 Task: Research Airbnb properties in Catabola, Angola from 8th December, 2023 to 15th December, 2023 for 9 adults. Place can be shared room with 5 bedrooms having 9 beds and 5 bathrooms. Property type can be flat. Amenities needed are: wifi, air conditioning, TV, pool, gym, breakfast. Booking option can be shelf check-in. Look for 3 properties as per requirement.
Action: Mouse moved to (559, 82)
Screenshot: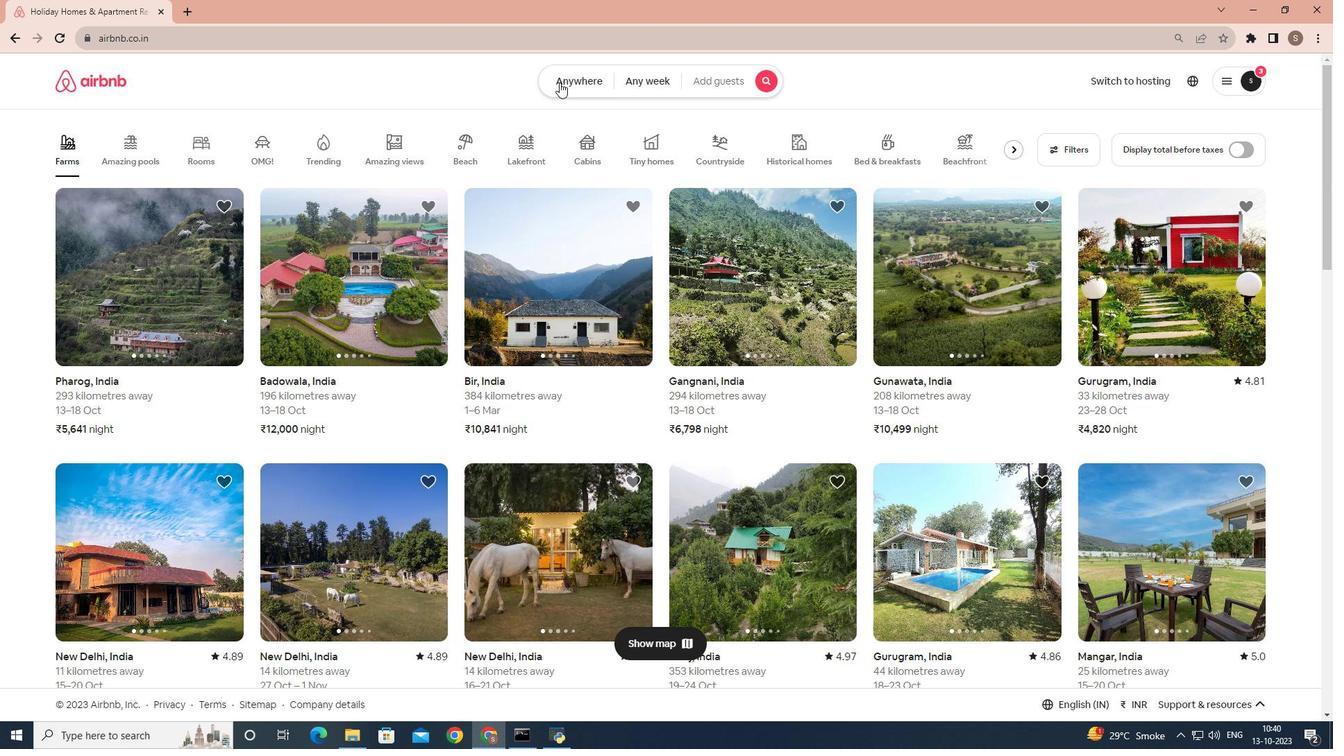 
Action: Mouse pressed left at (559, 82)
Screenshot: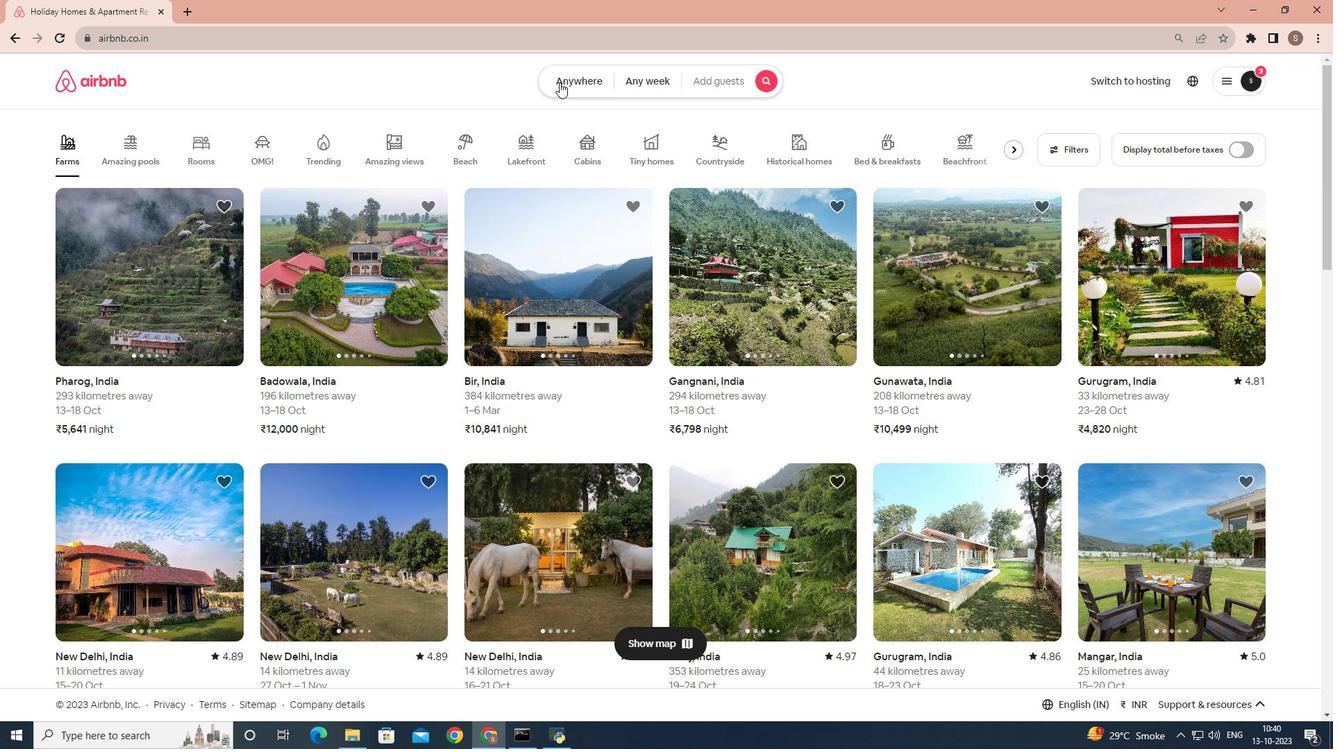 
Action: Mouse moved to (472, 139)
Screenshot: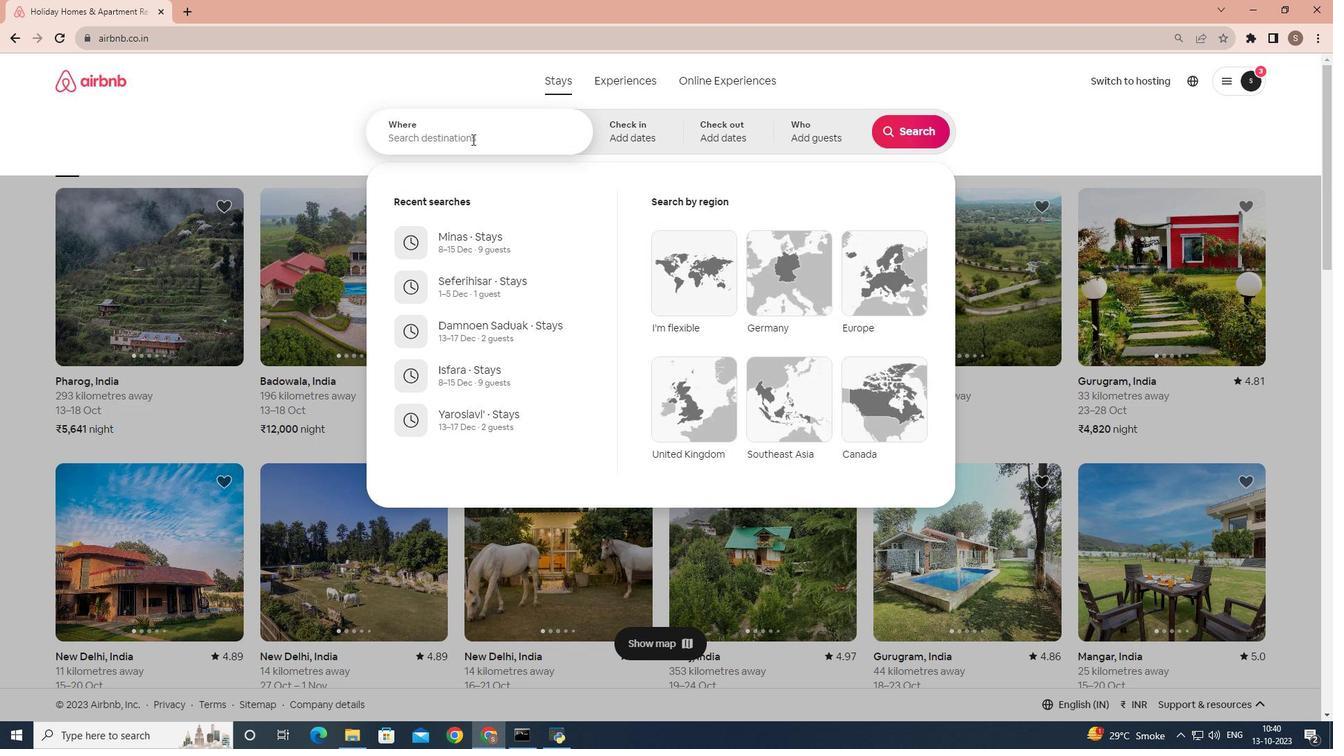 
Action: Mouse pressed left at (472, 139)
Screenshot: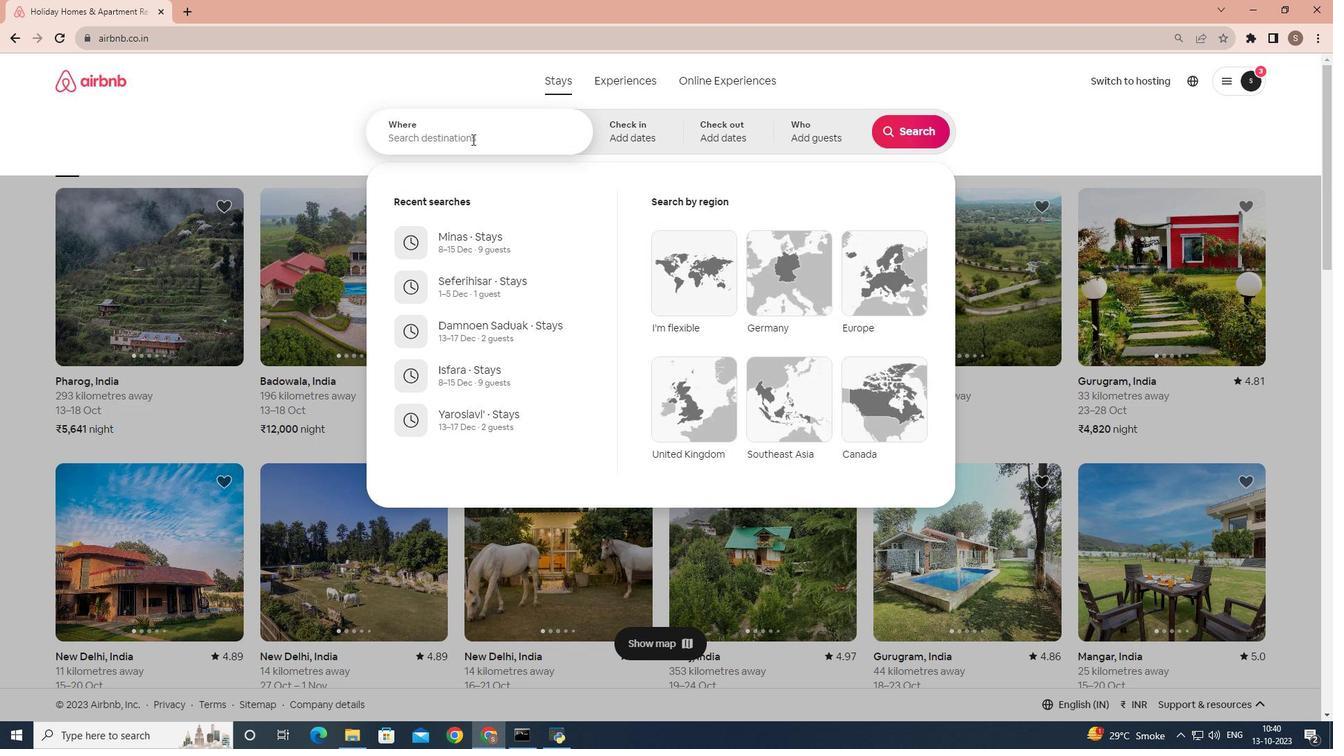 
Action: Key pressed <Key.shift>Catabola,<Key.space><Key.shift>Angola
Screenshot: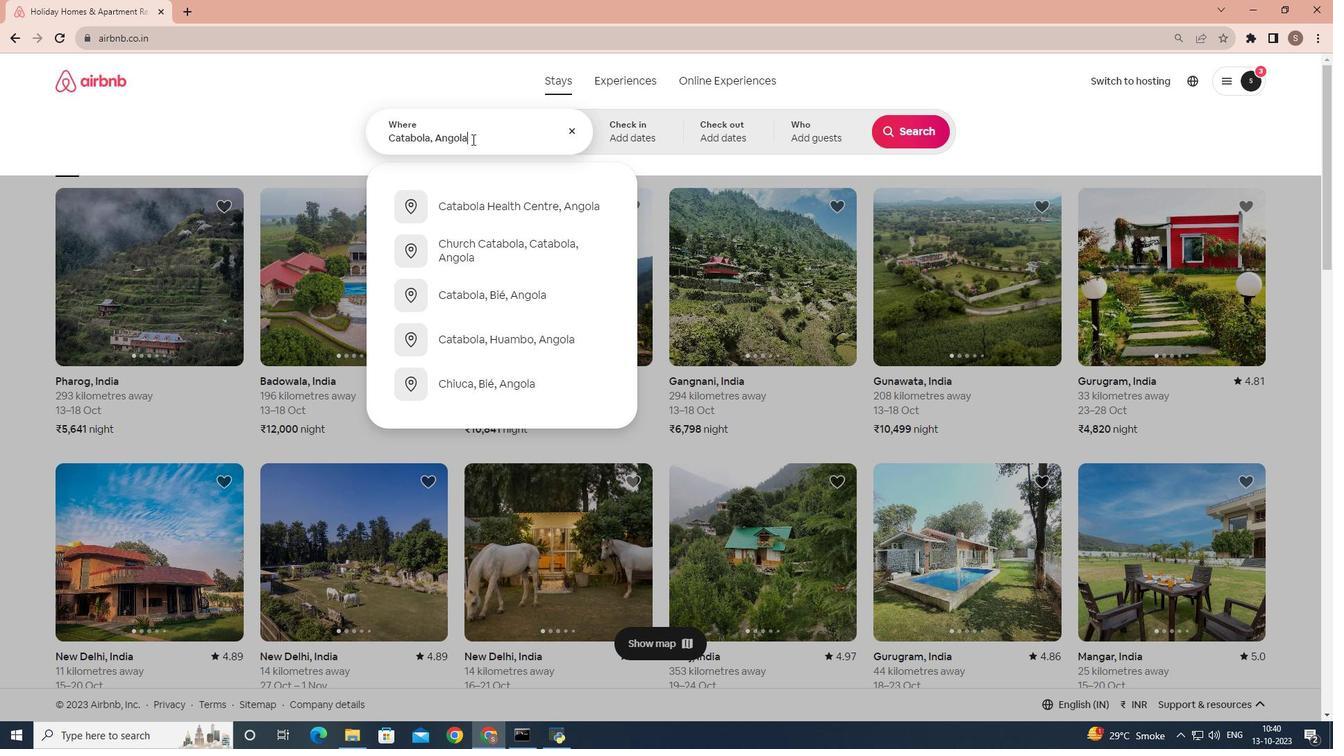
Action: Mouse moved to (633, 133)
Screenshot: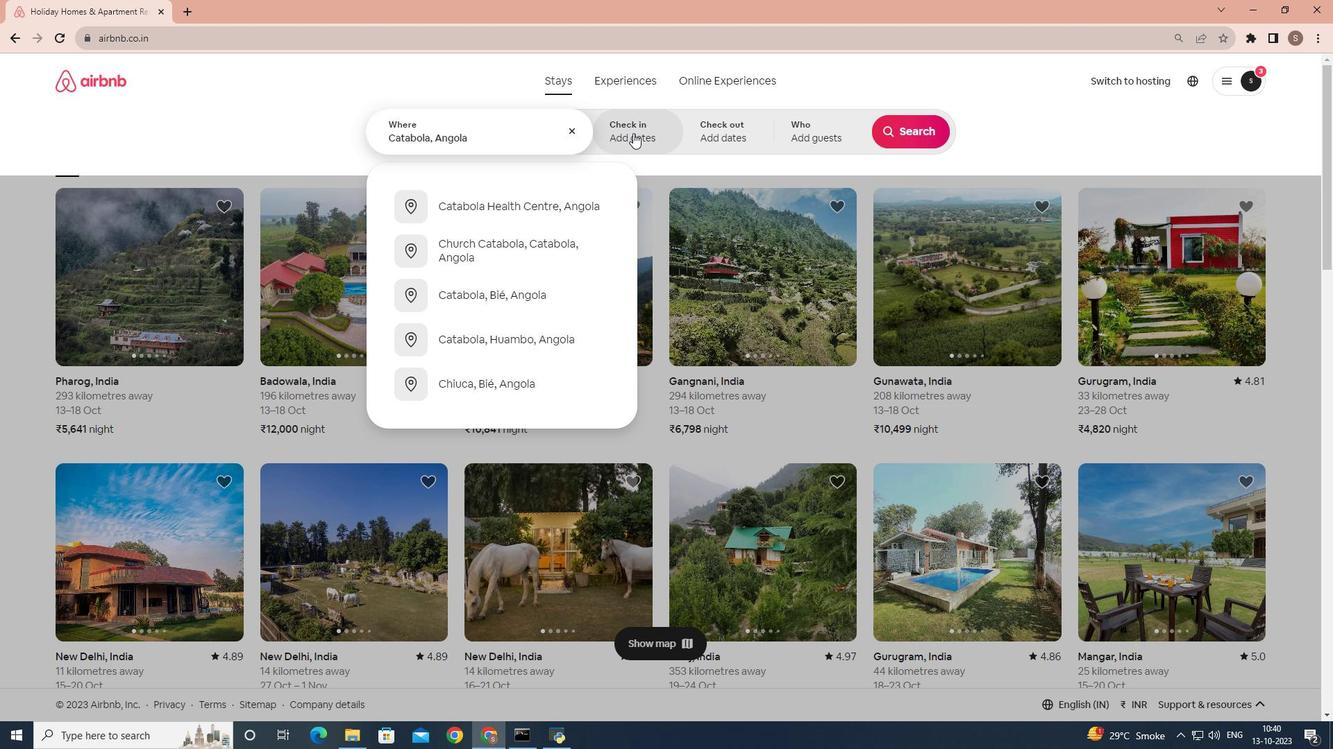 
Action: Mouse pressed left at (633, 133)
Screenshot: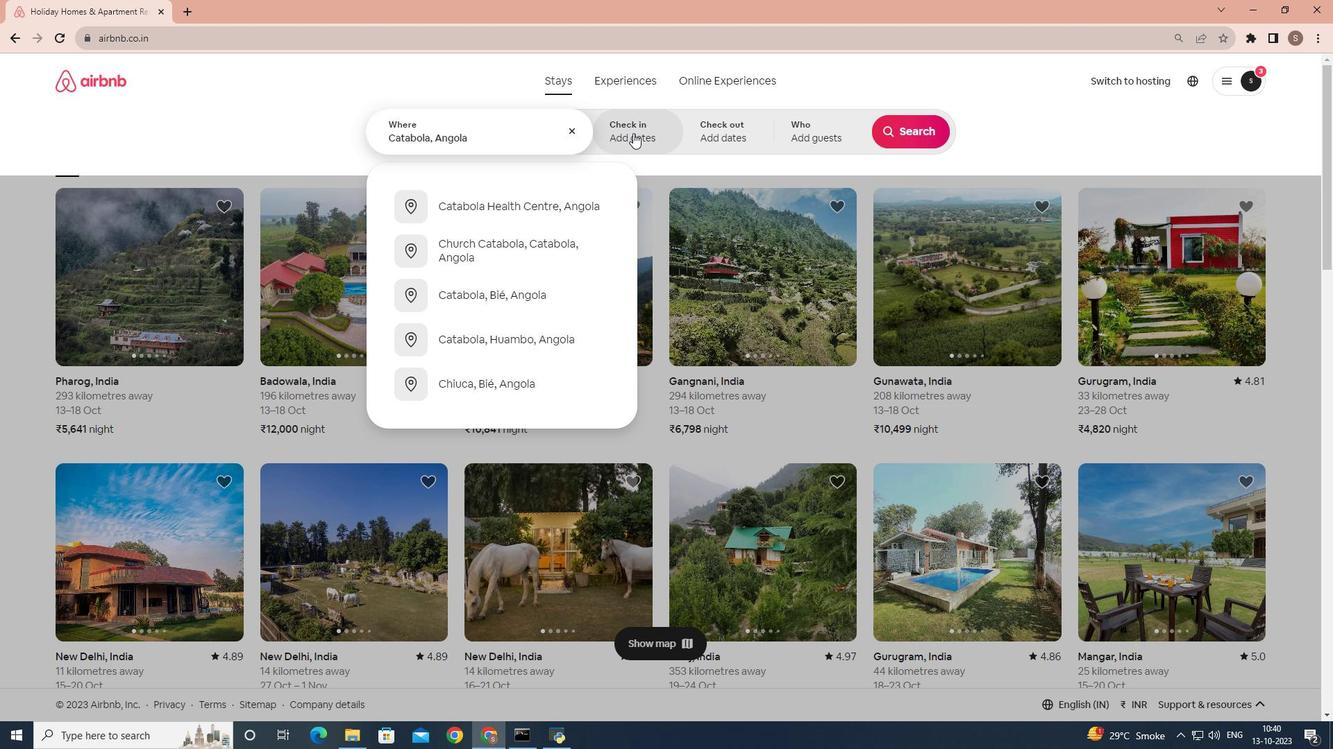 
Action: Mouse moved to (908, 238)
Screenshot: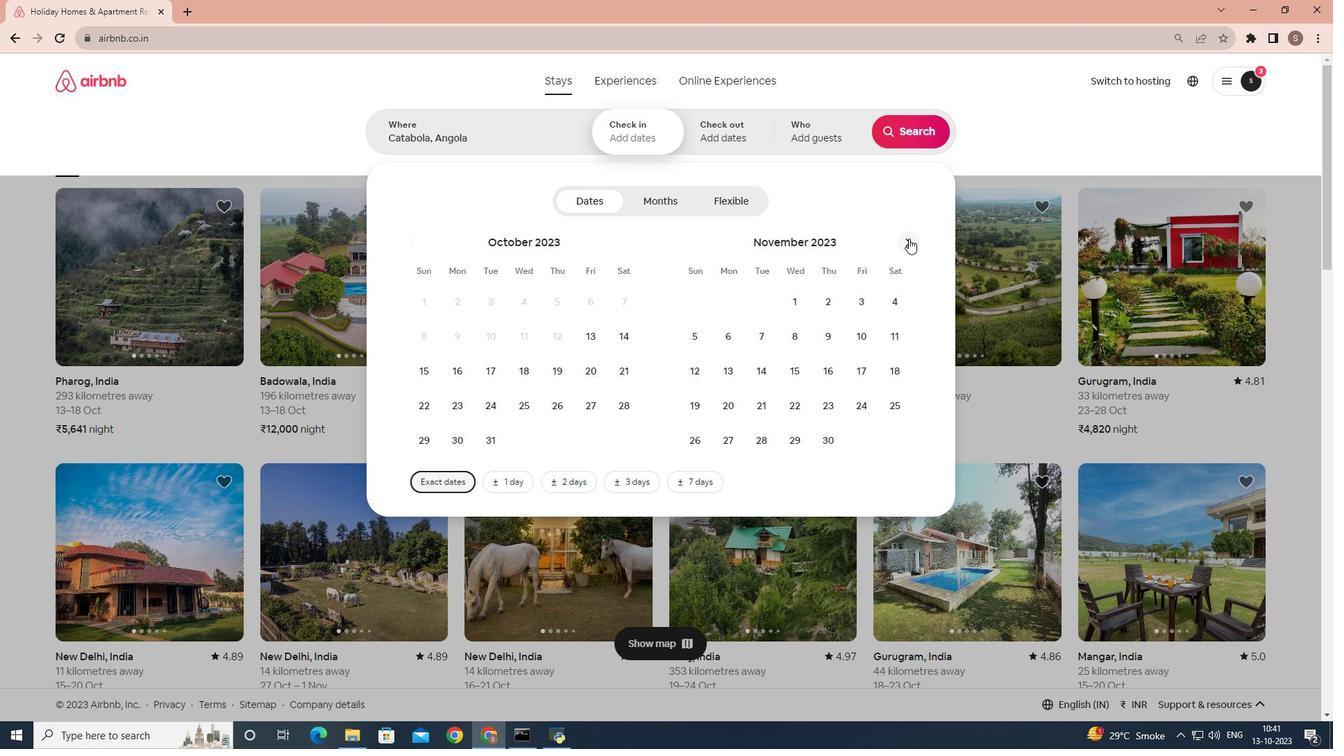 
Action: Mouse pressed left at (908, 238)
Screenshot: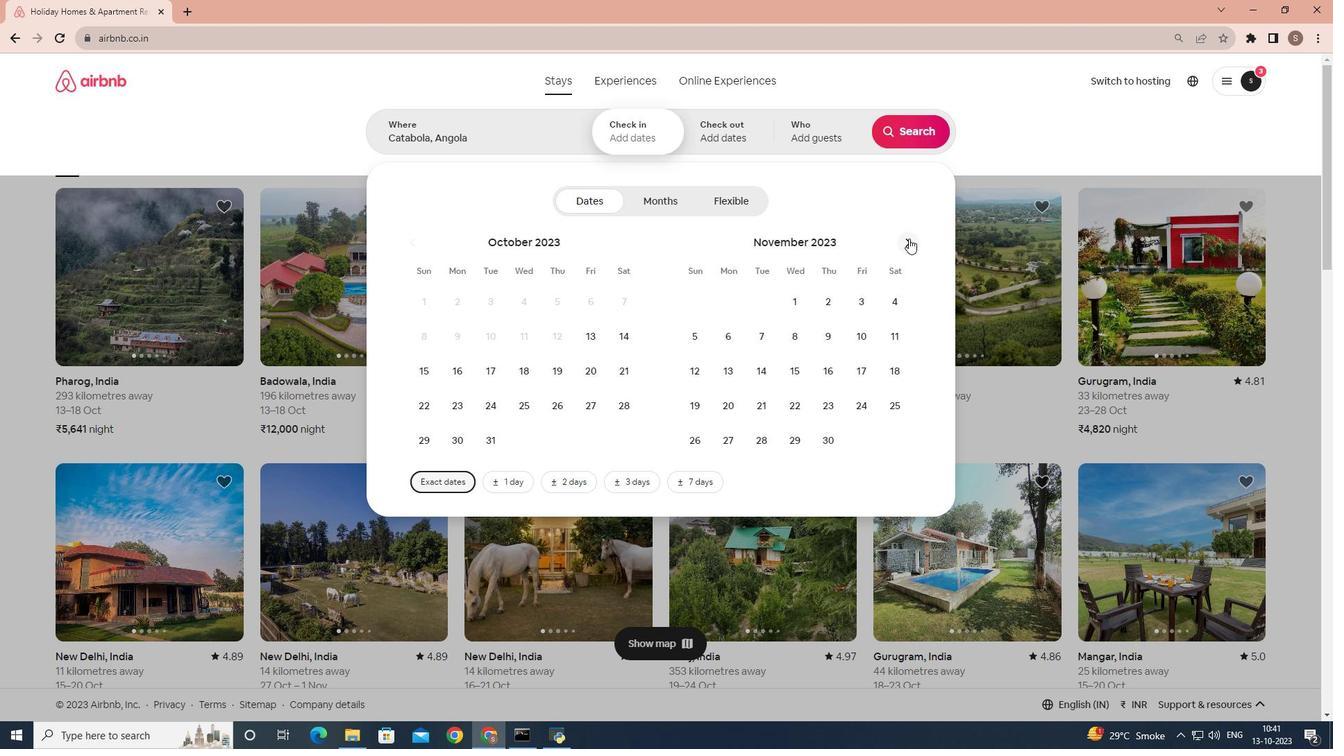 
Action: Mouse moved to (849, 336)
Screenshot: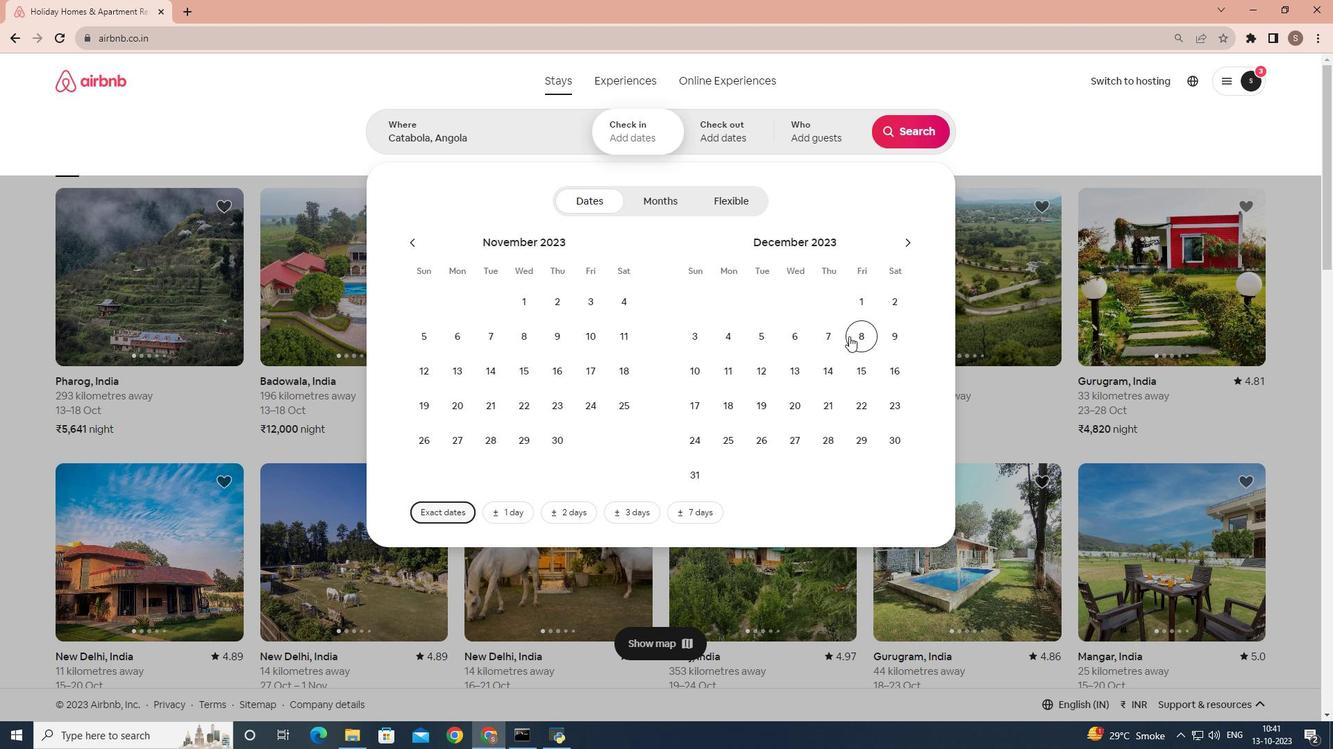 
Action: Mouse pressed left at (849, 336)
Screenshot: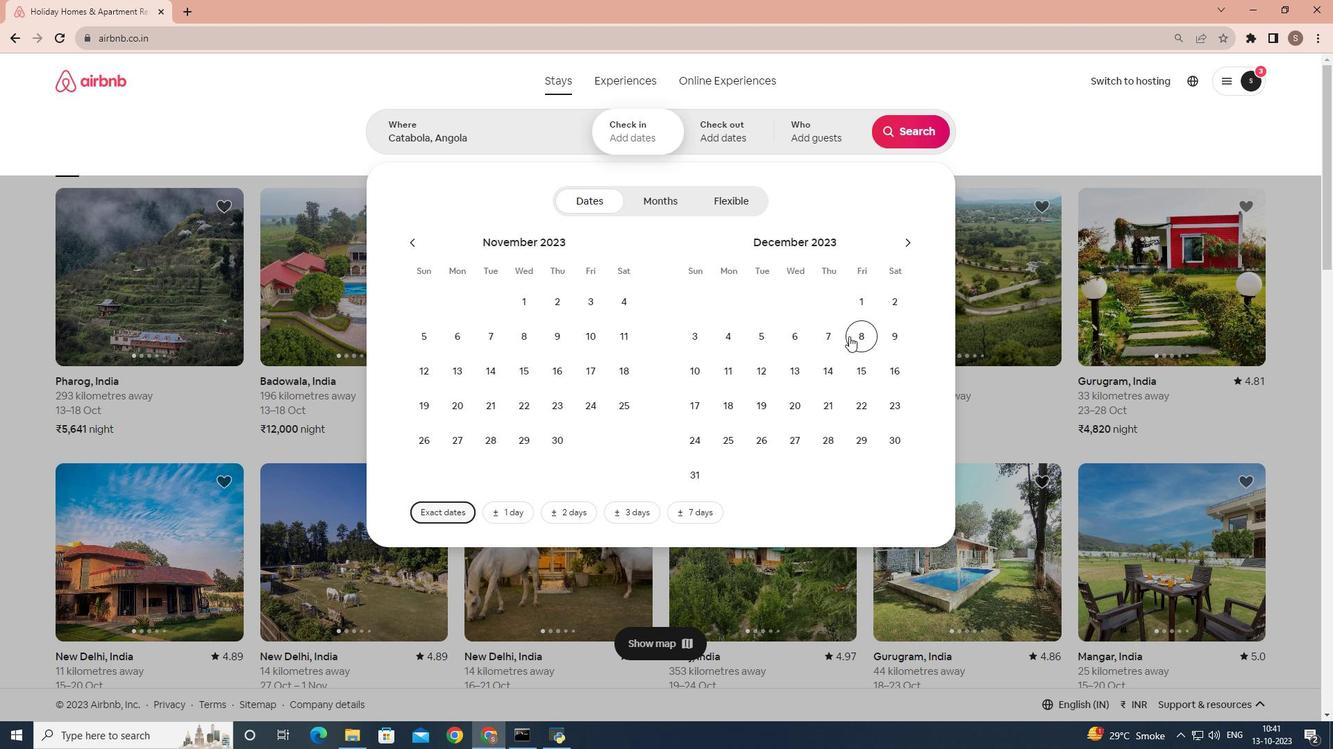 
Action: Mouse moved to (853, 372)
Screenshot: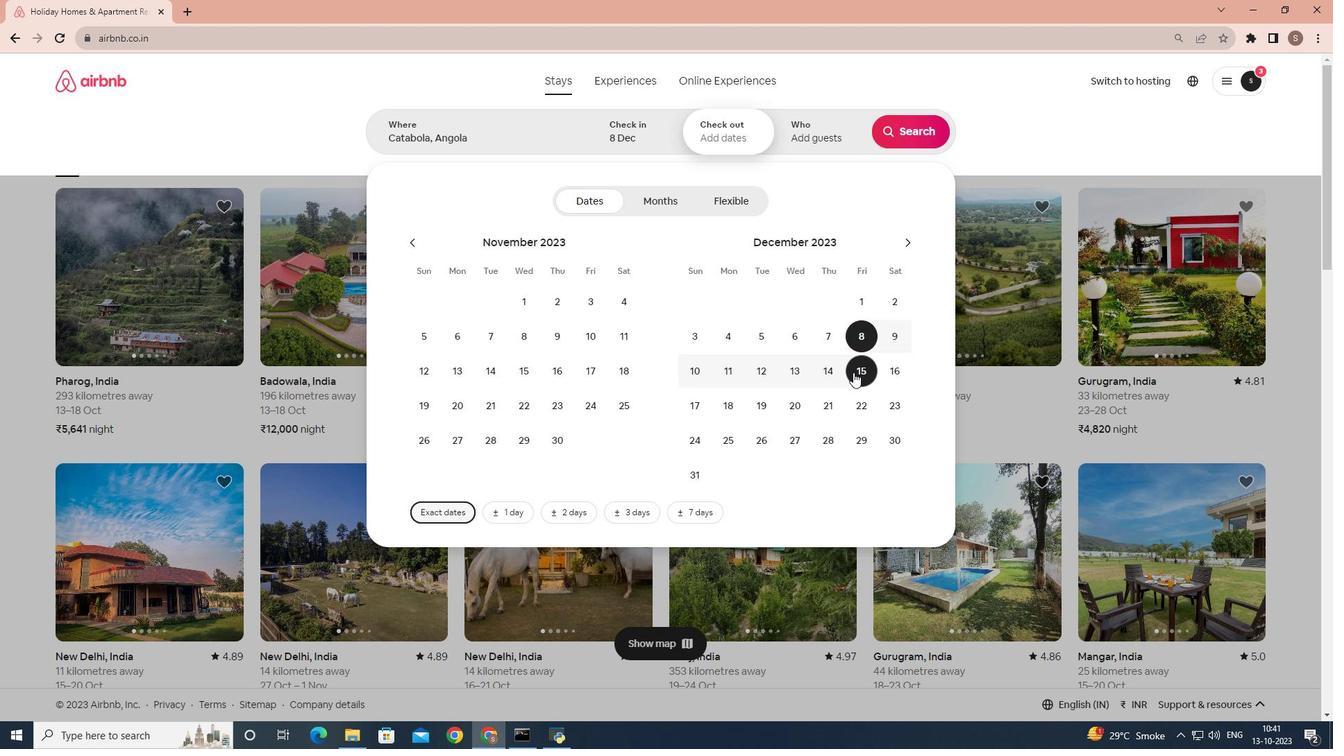 
Action: Mouse pressed left at (853, 372)
Screenshot: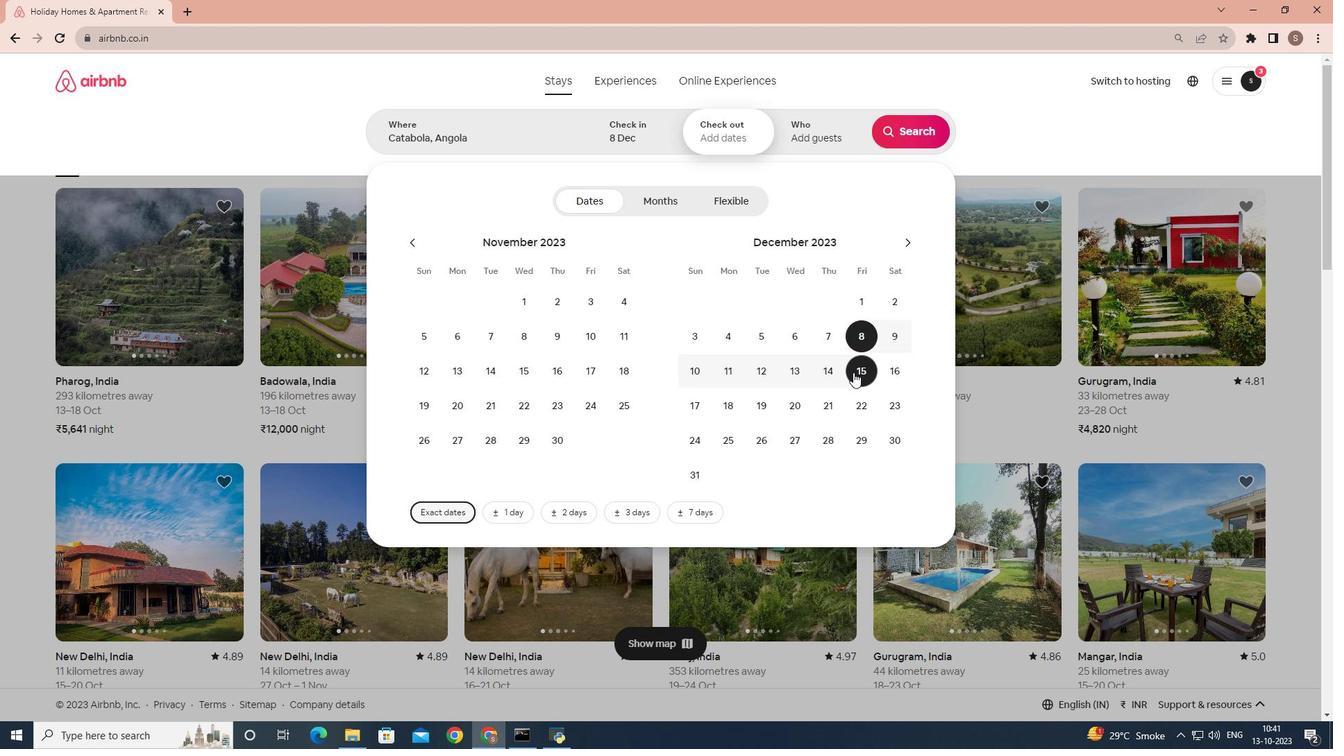 
Action: Mouse moved to (801, 145)
Screenshot: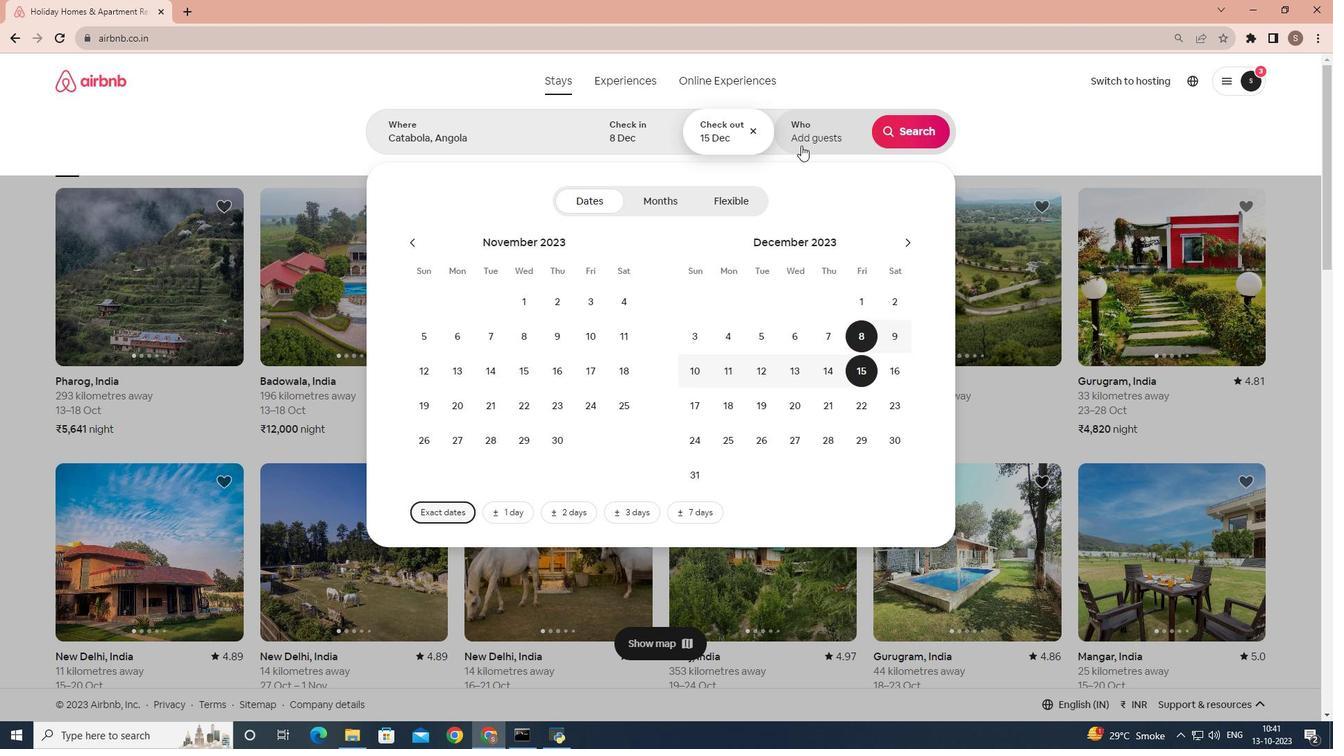 
Action: Mouse pressed left at (801, 145)
Screenshot: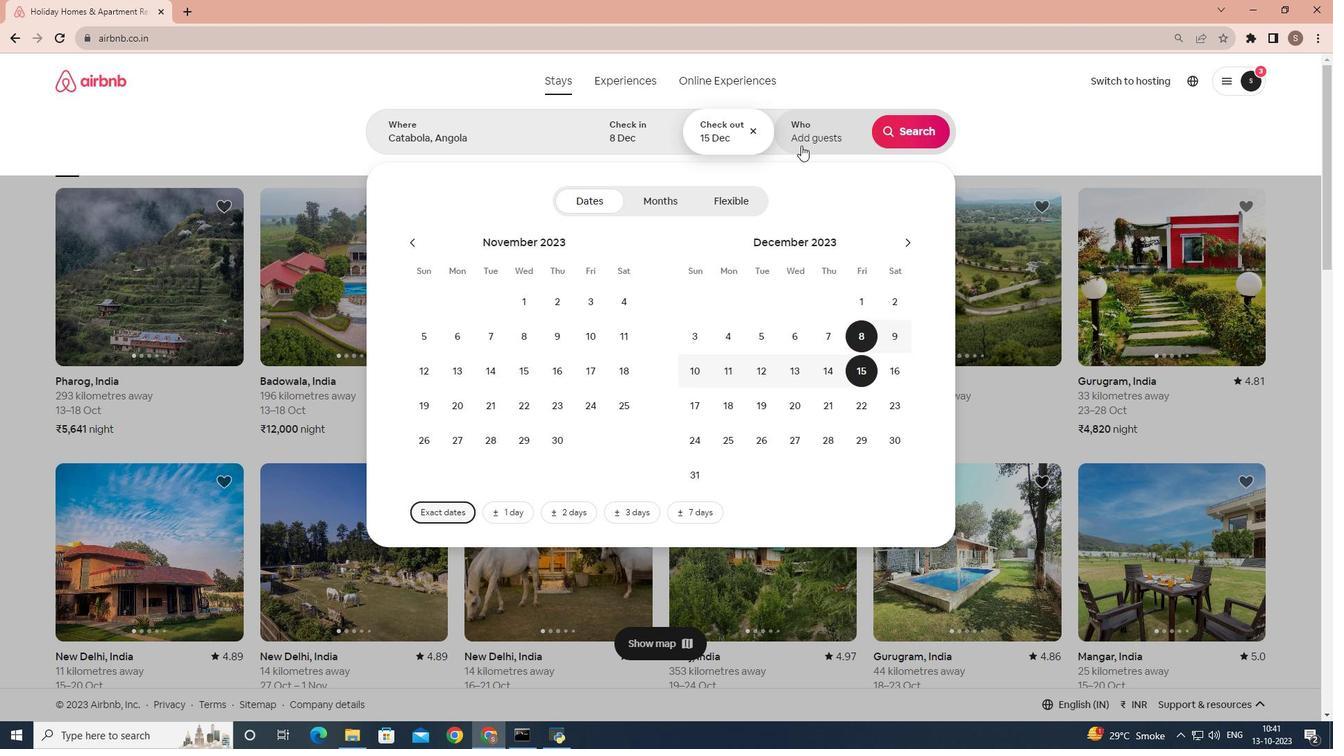 
Action: Mouse moved to (915, 207)
Screenshot: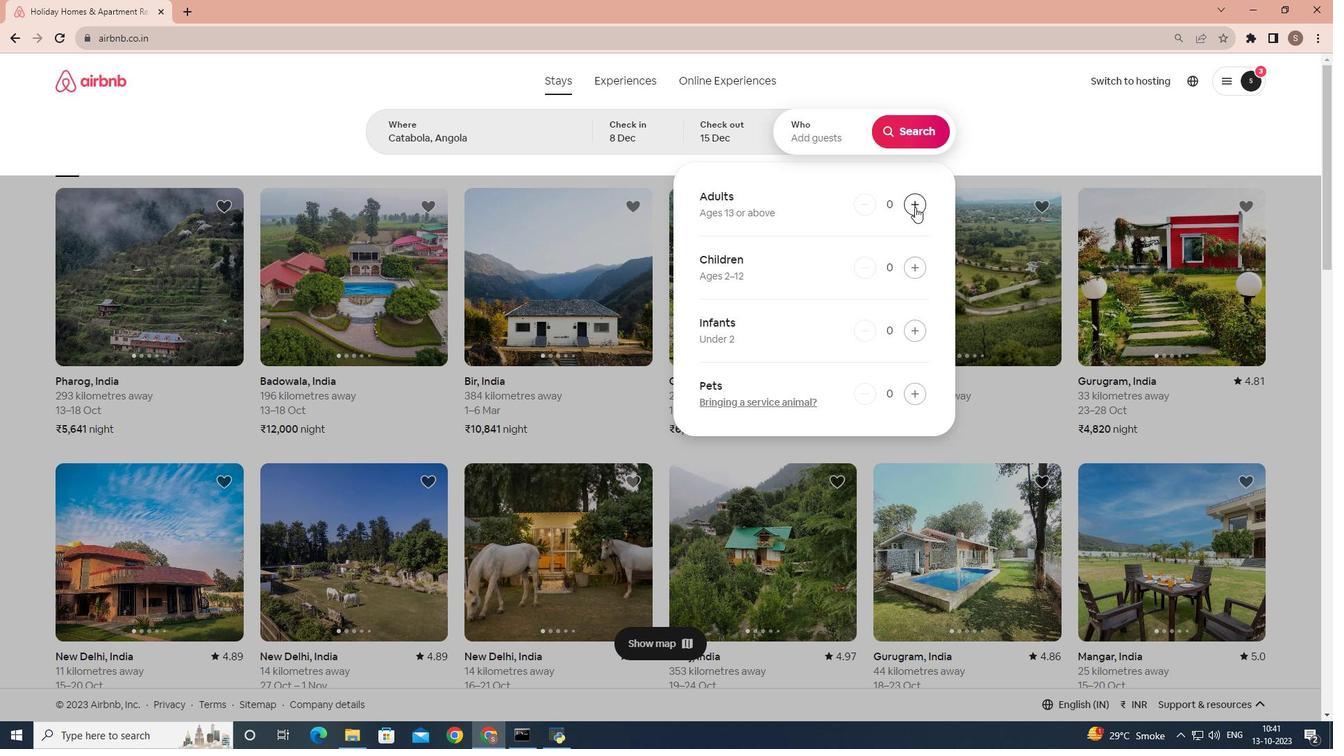 
Action: Mouse pressed left at (915, 207)
Screenshot: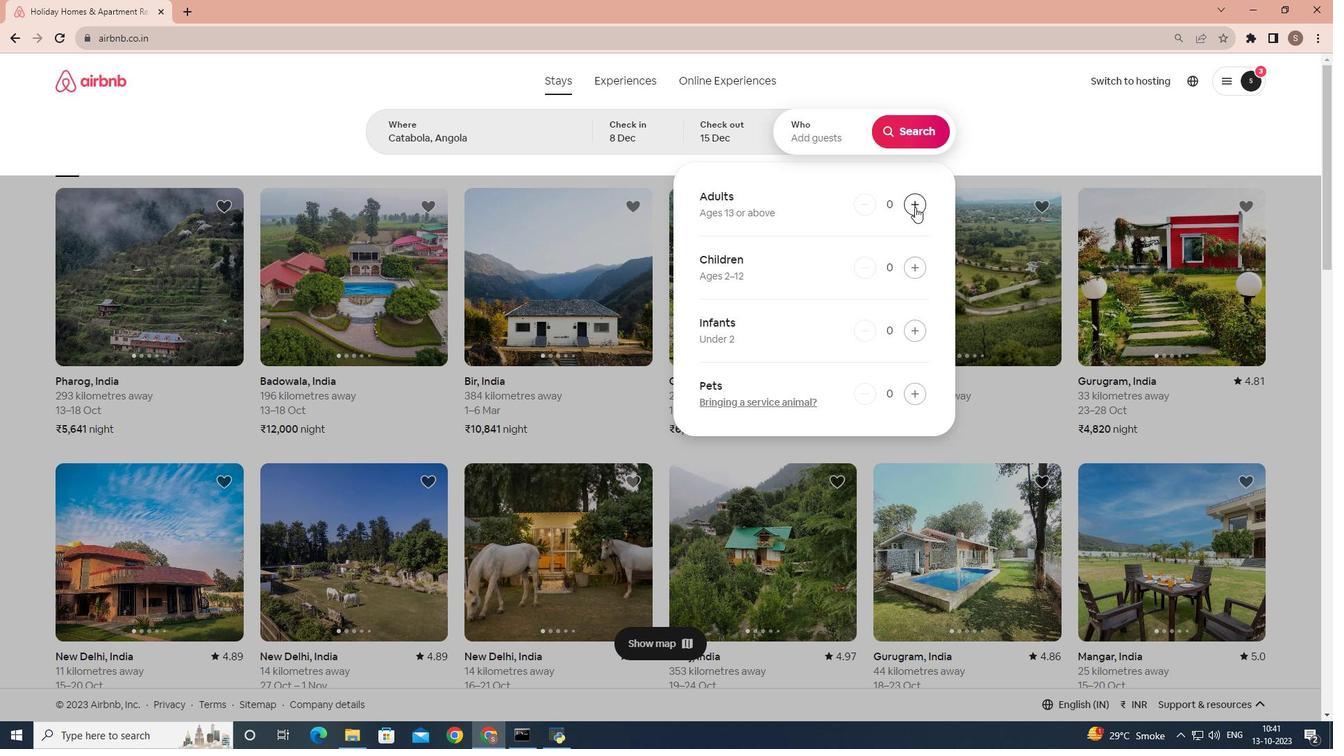 
Action: Mouse pressed left at (915, 207)
Screenshot: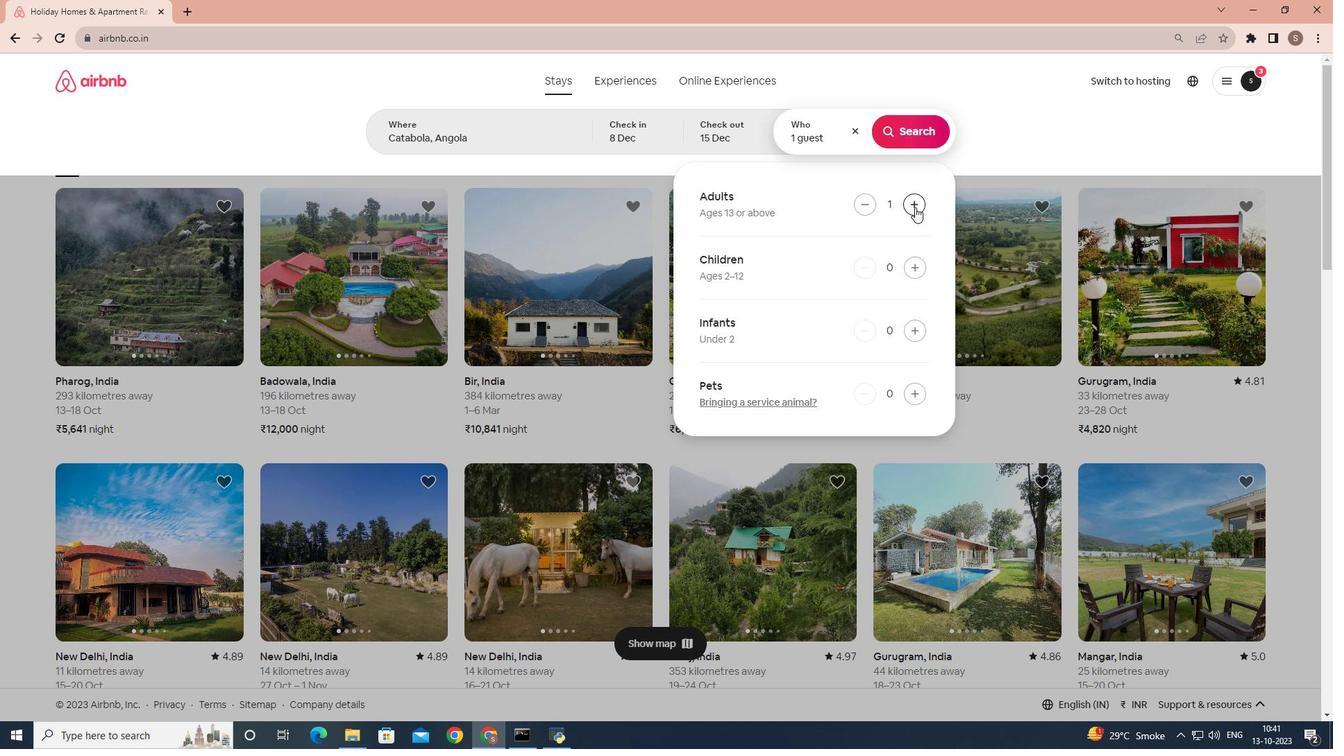 
Action: Mouse pressed left at (915, 207)
Screenshot: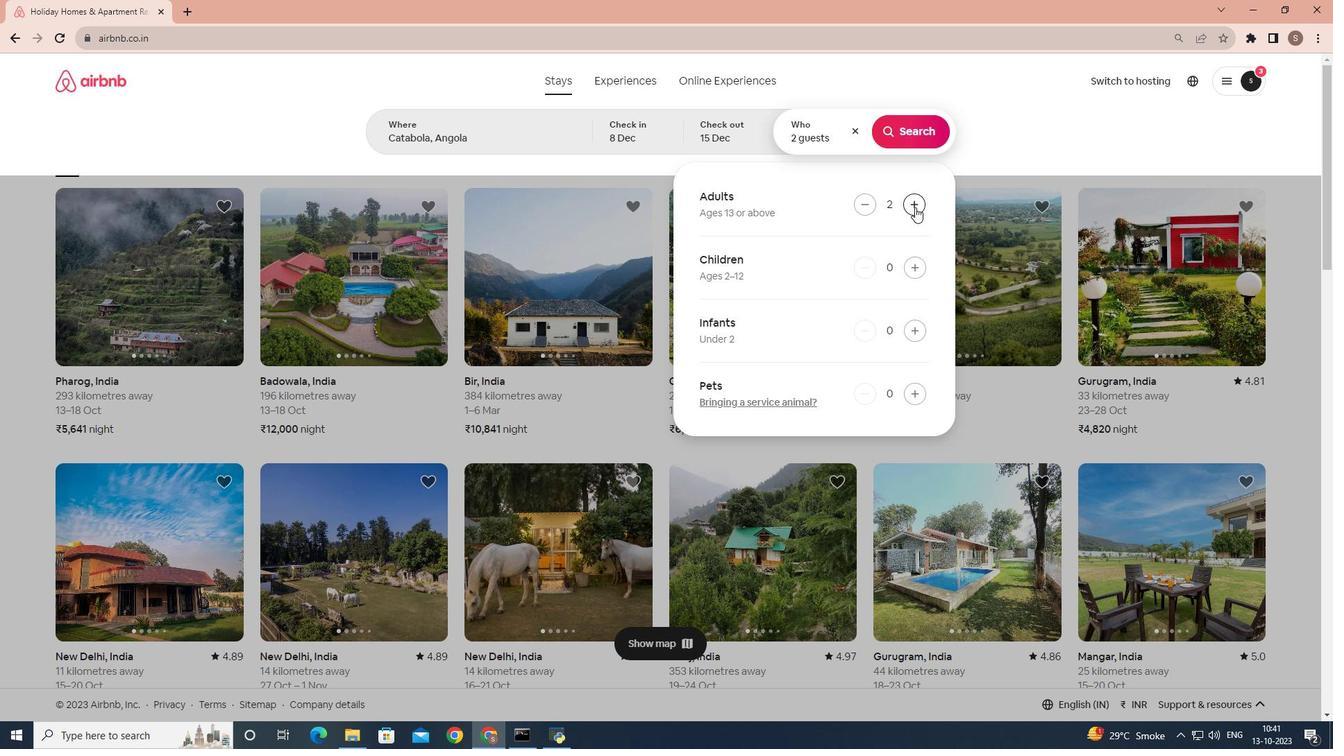 
Action: Mouse pressed left at (915, 207)
Screenshot: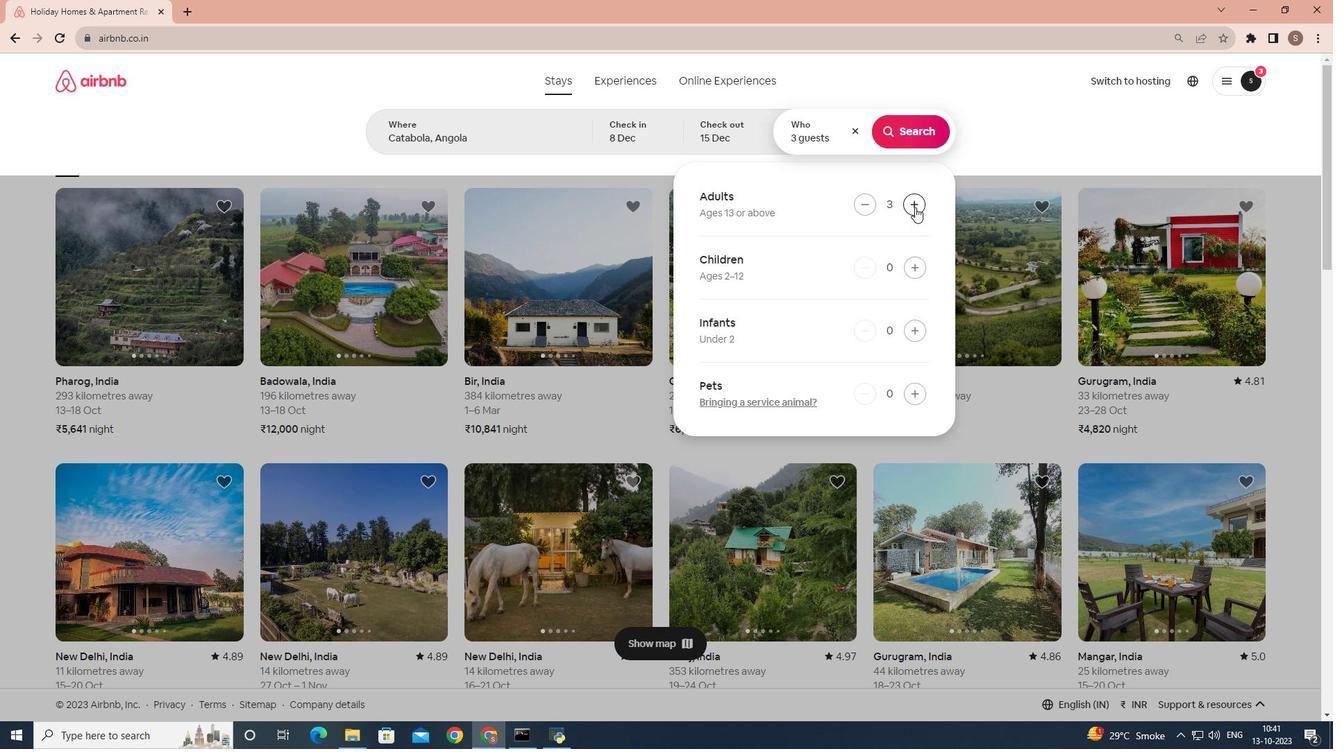 
Action: Mouse pressed left at (915, 207)
Screenshot: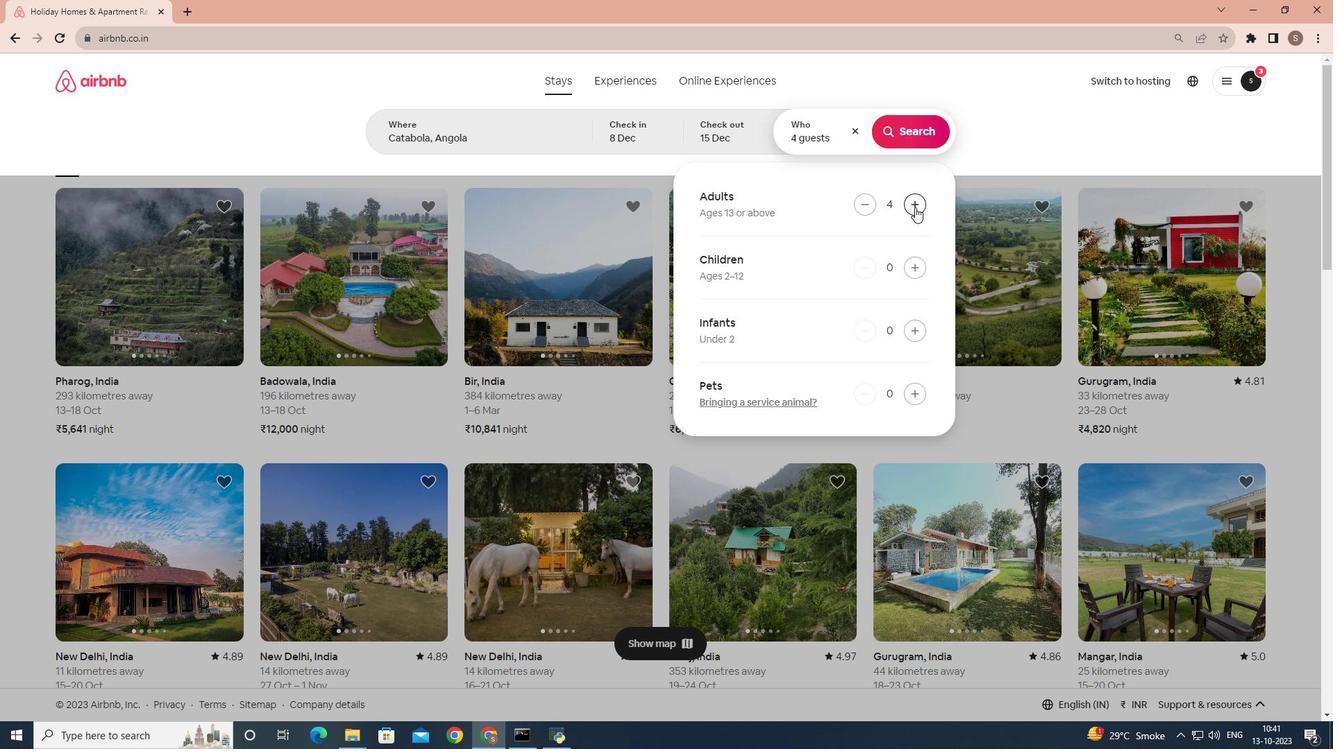 
Action: Mouse pressed left at (915, 207)
Screenshot: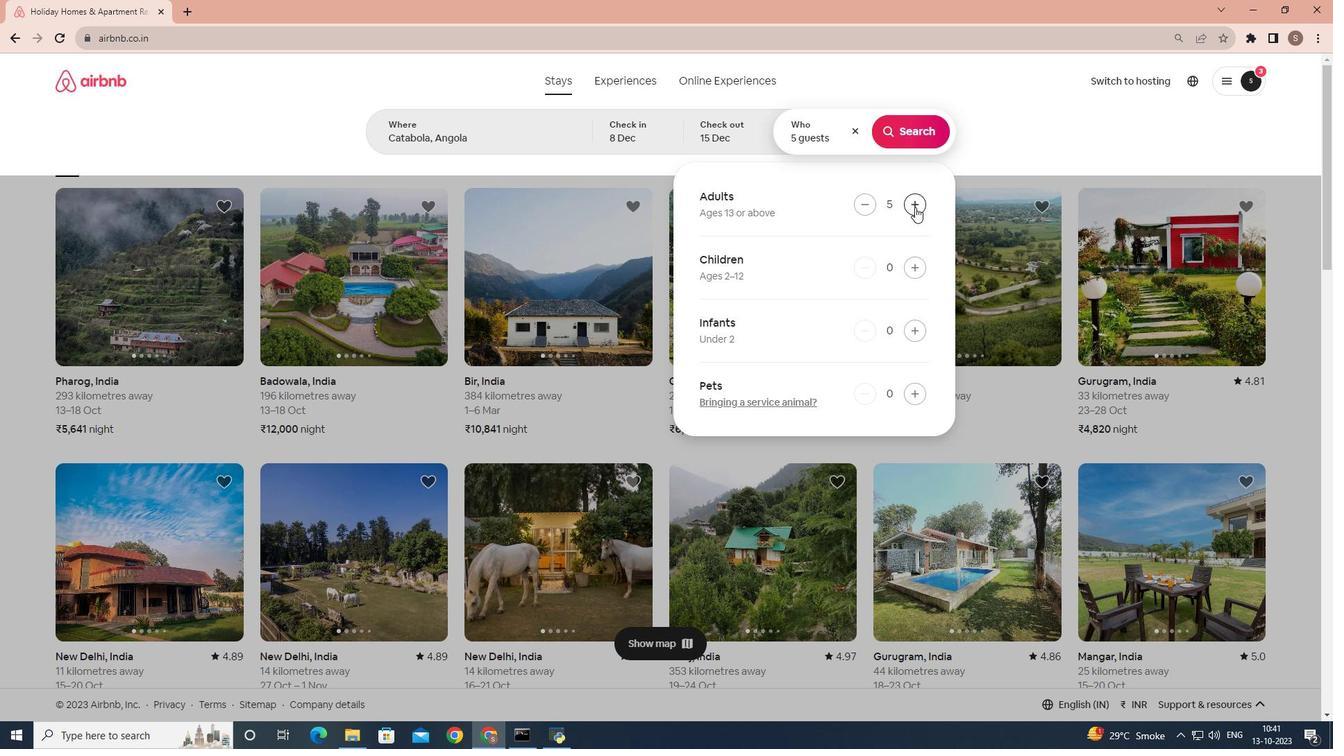 
Action: Mouse pressed left at (915, 207)
Screenshot: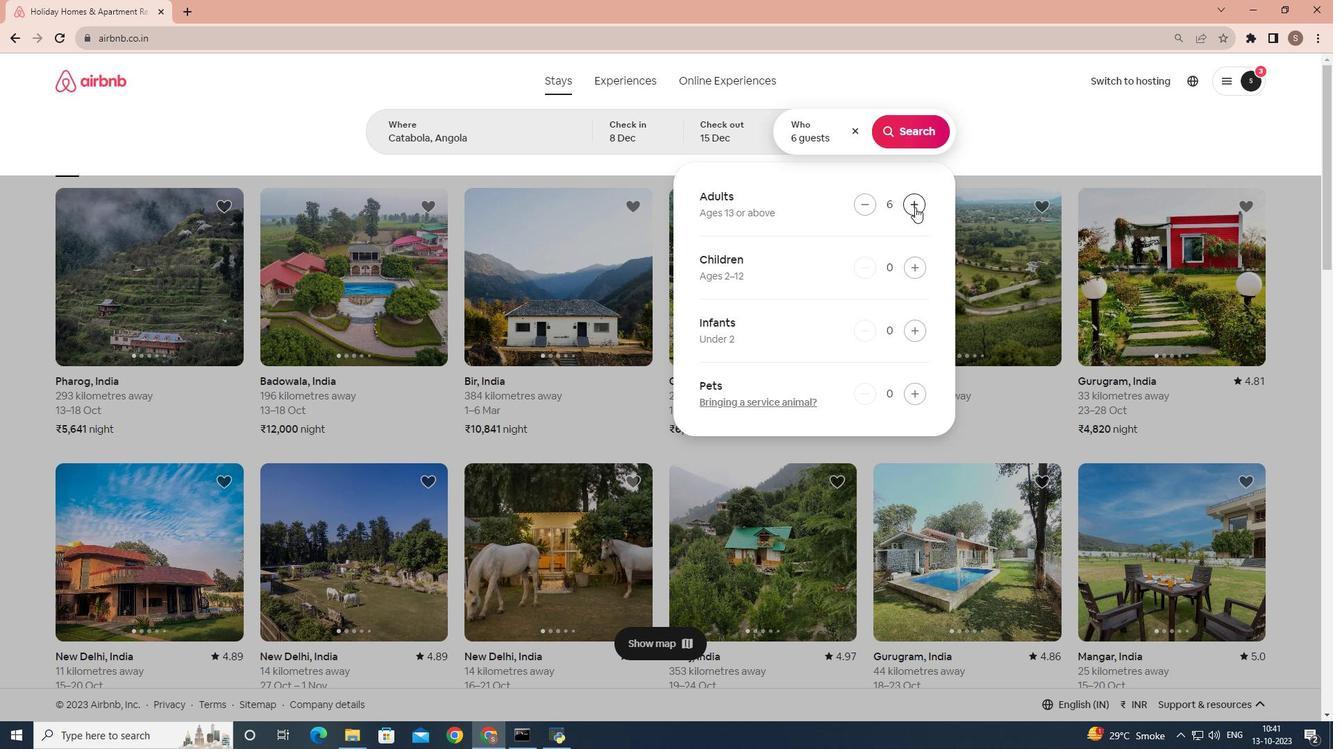 
Action: Mouse pressed left at (915, 207)
Screenshot: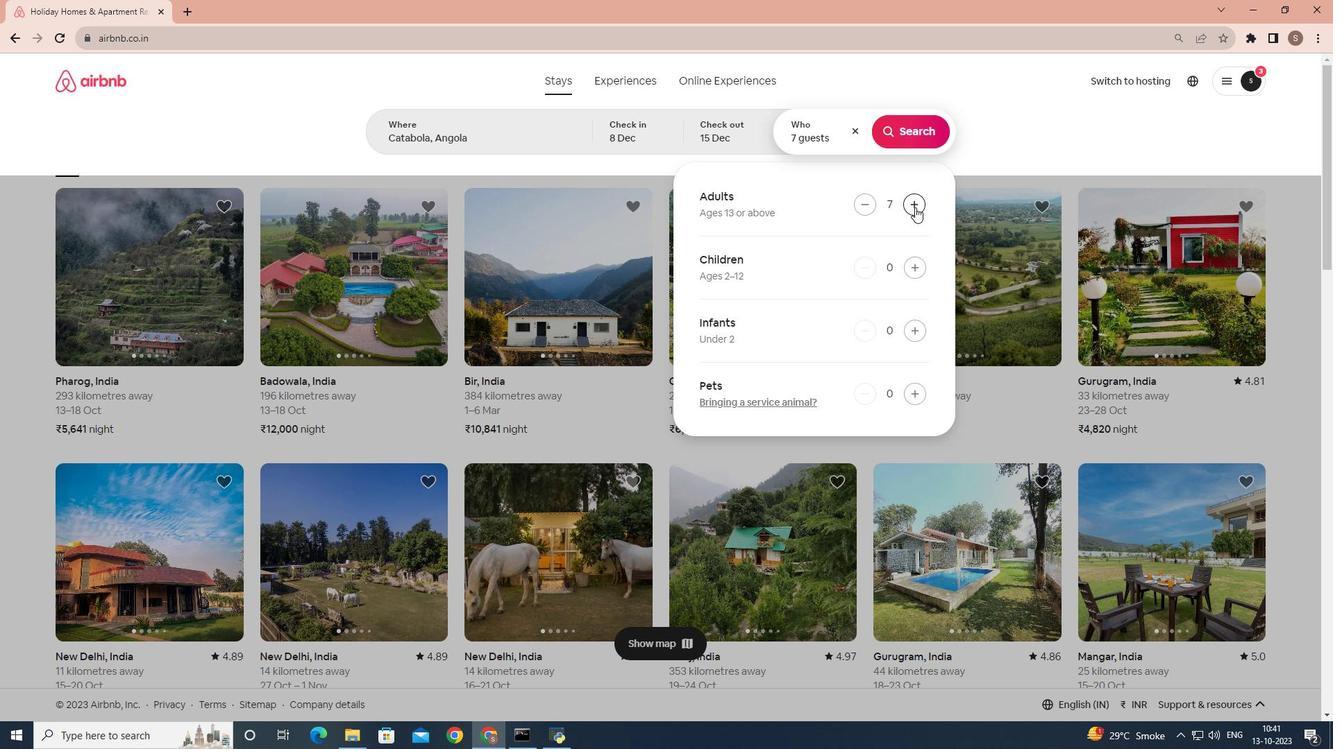 
Action: Mouse pressed left at (915, 207)
Screenshot: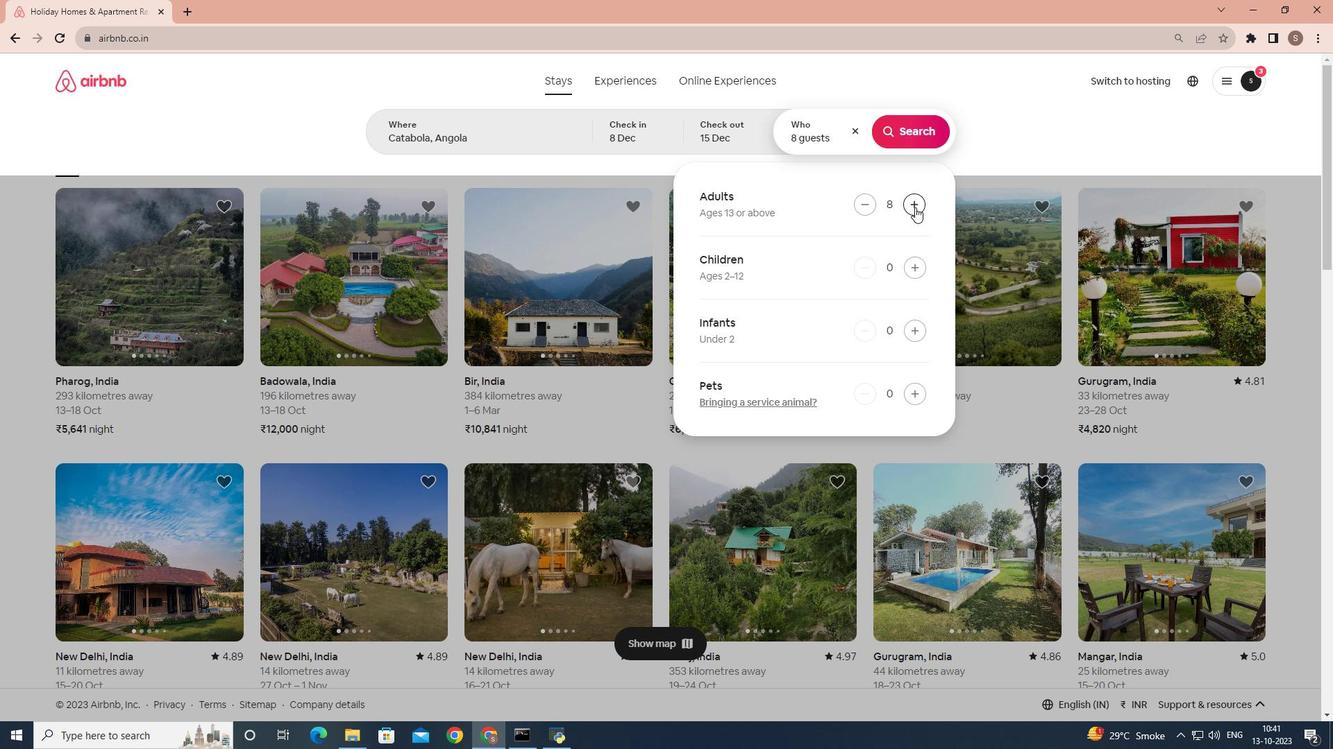 
Action: Mouse moved to (906, 122)
Screenshot: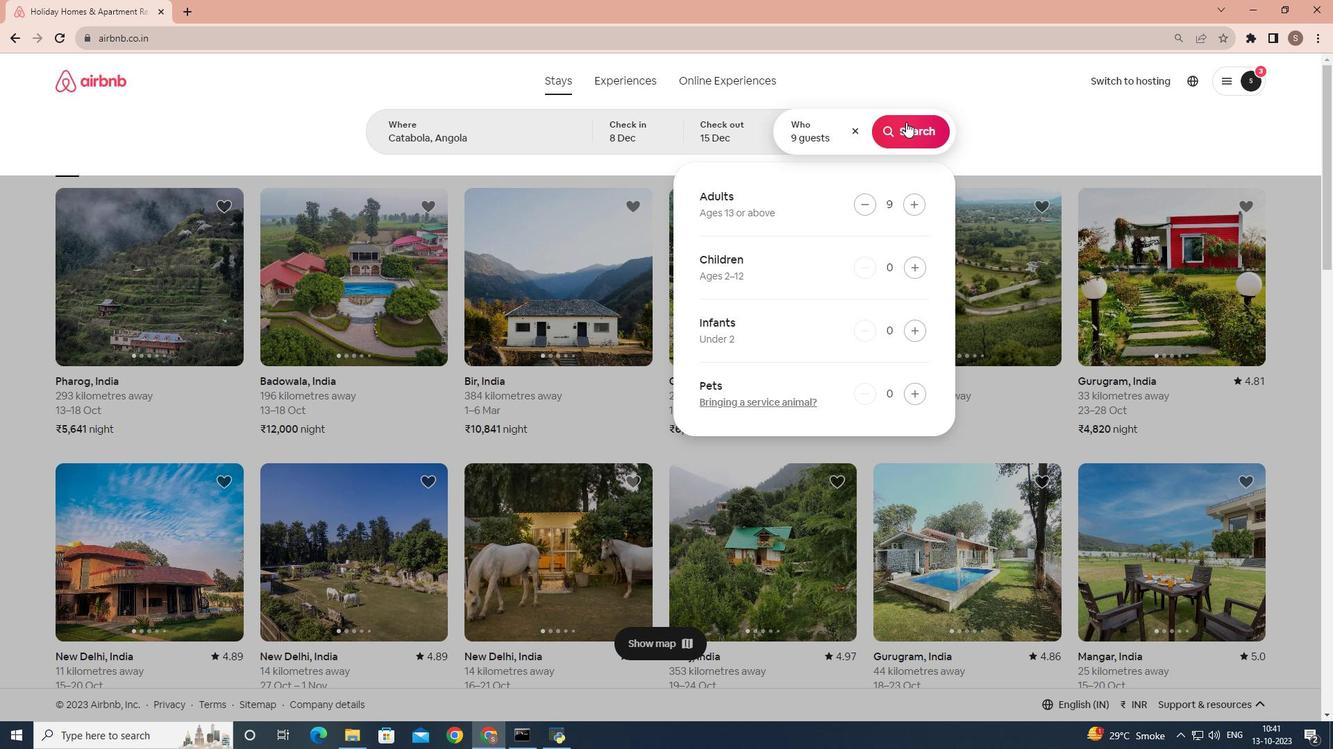 
Action: Mouse pressed left at (906, 122)
Screenshot: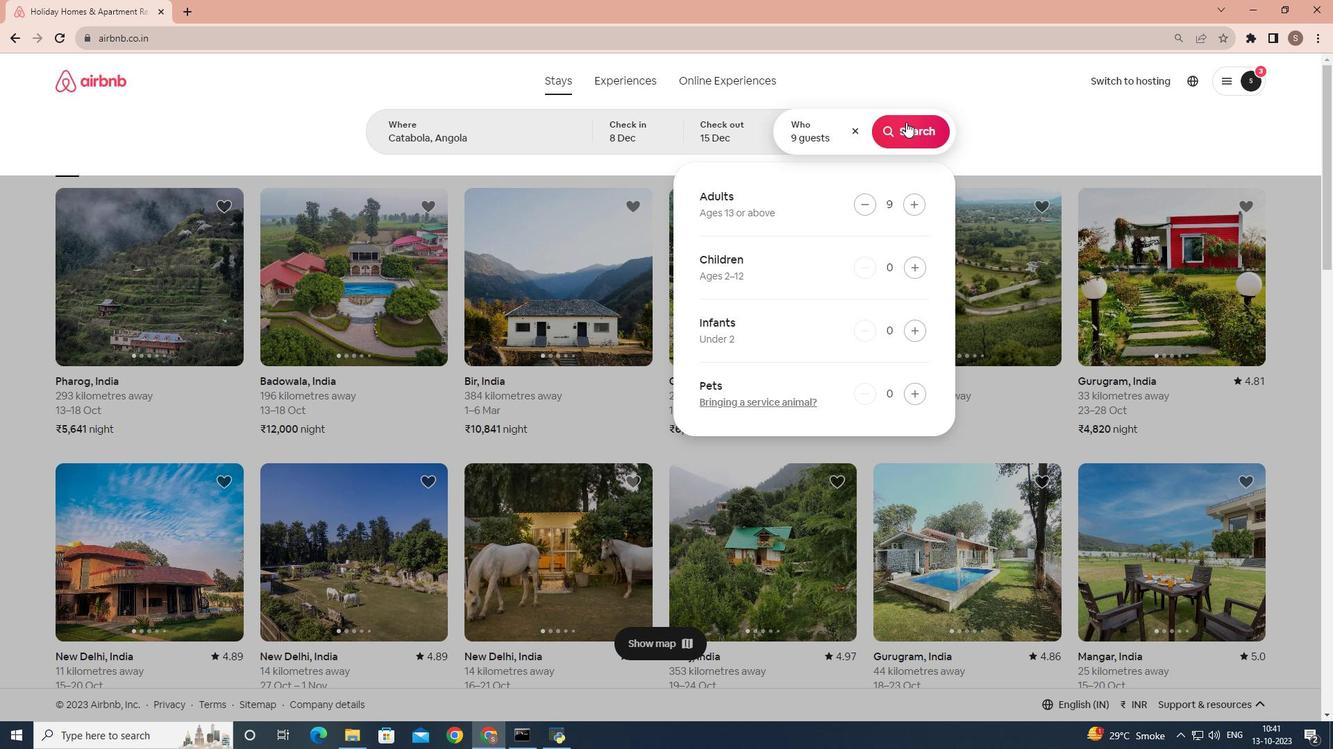 
Action: Mouse moved to (1097, 139)
Screenshot: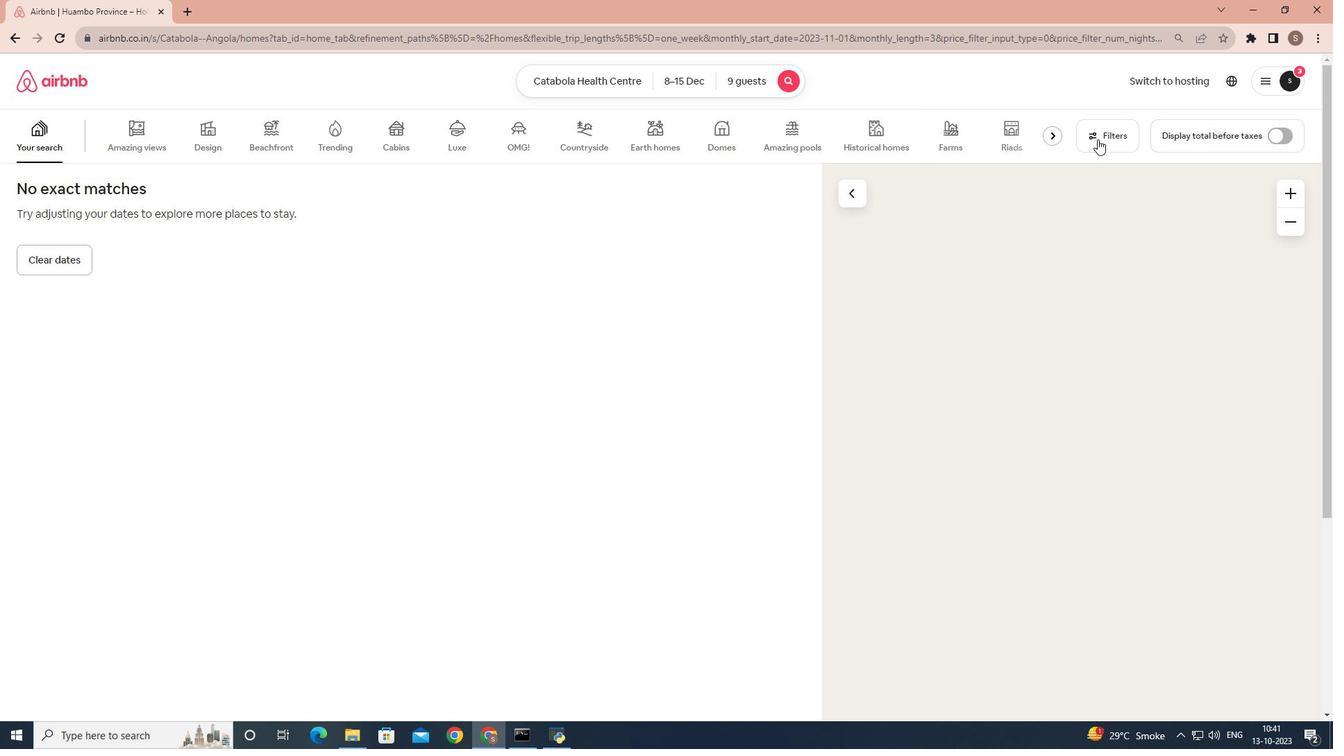 
Action: Mouse pressed left at (1097, 139)
Screenshot: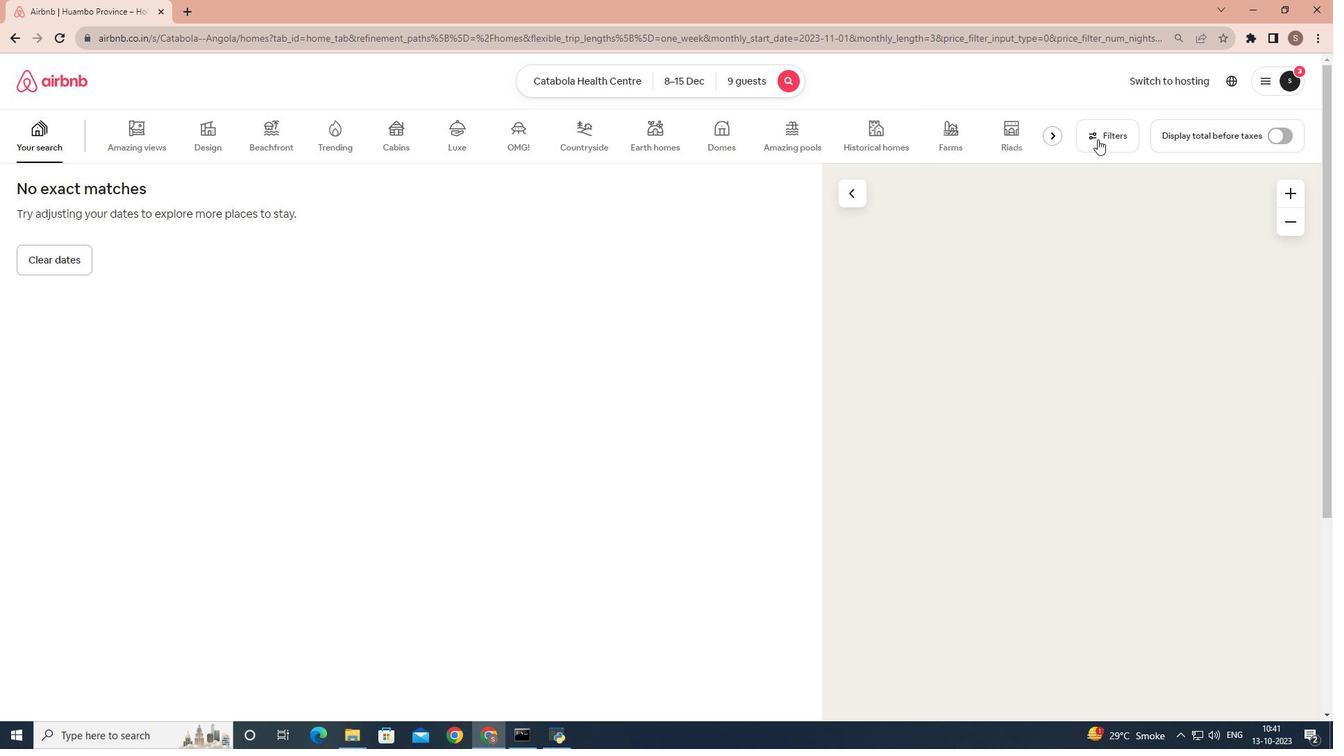 
Action: Mouse moved to (792, 307)
Screenshot: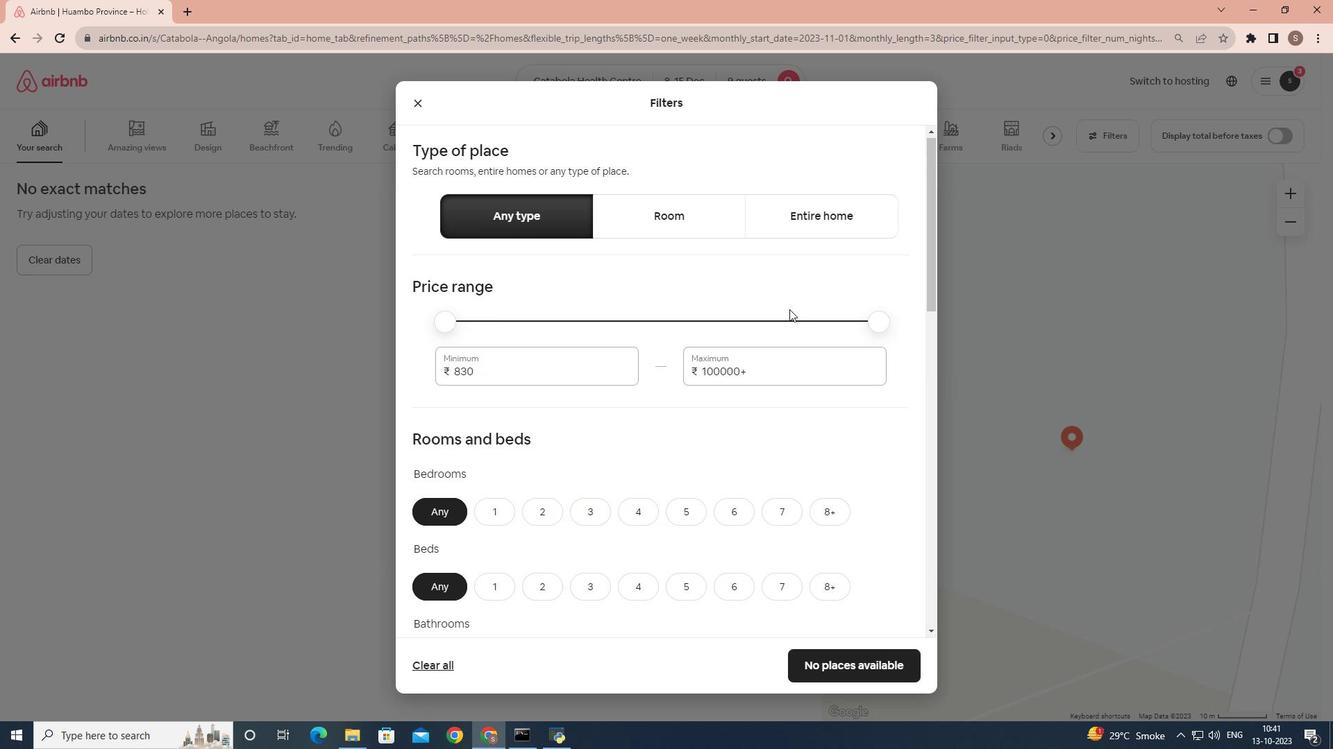 
Action: Mouse scrolled (792, 306) with delta (0, 0)
Screenshot: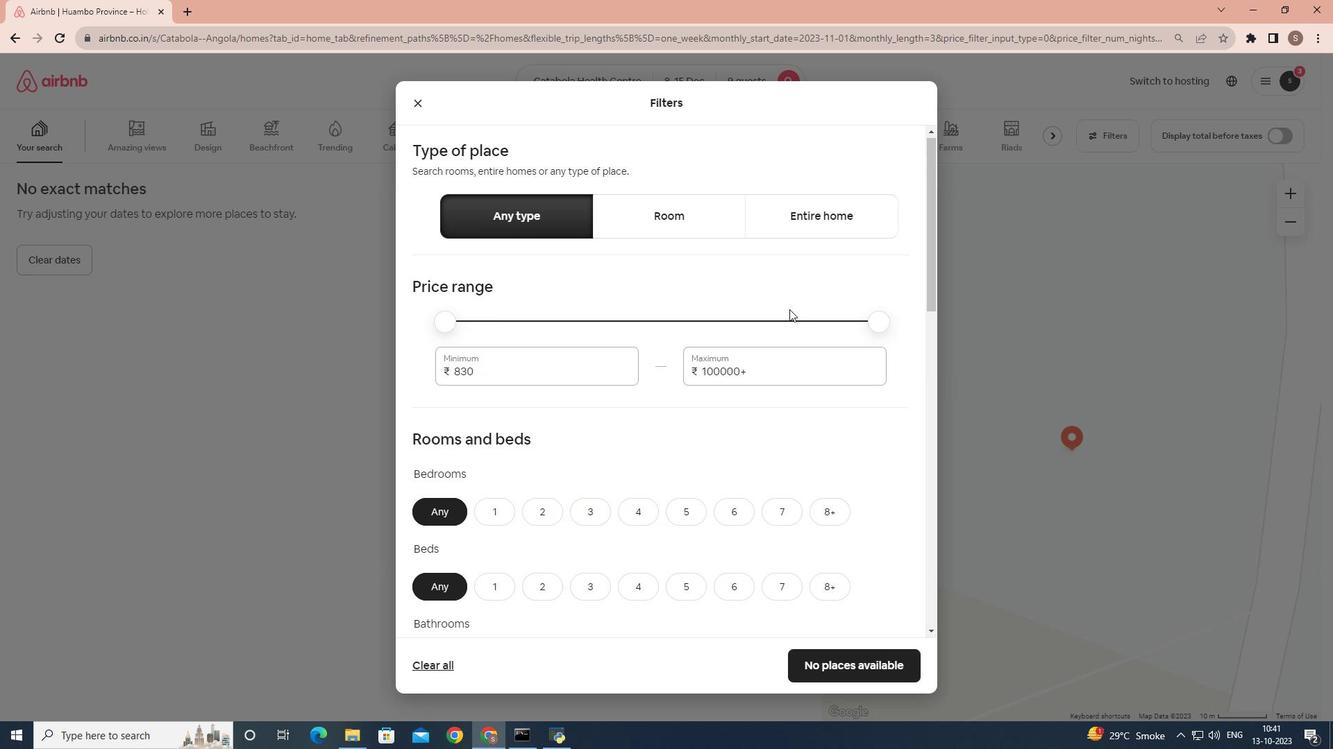 
Action: Mouse moved to (786, 312)
Screenshot: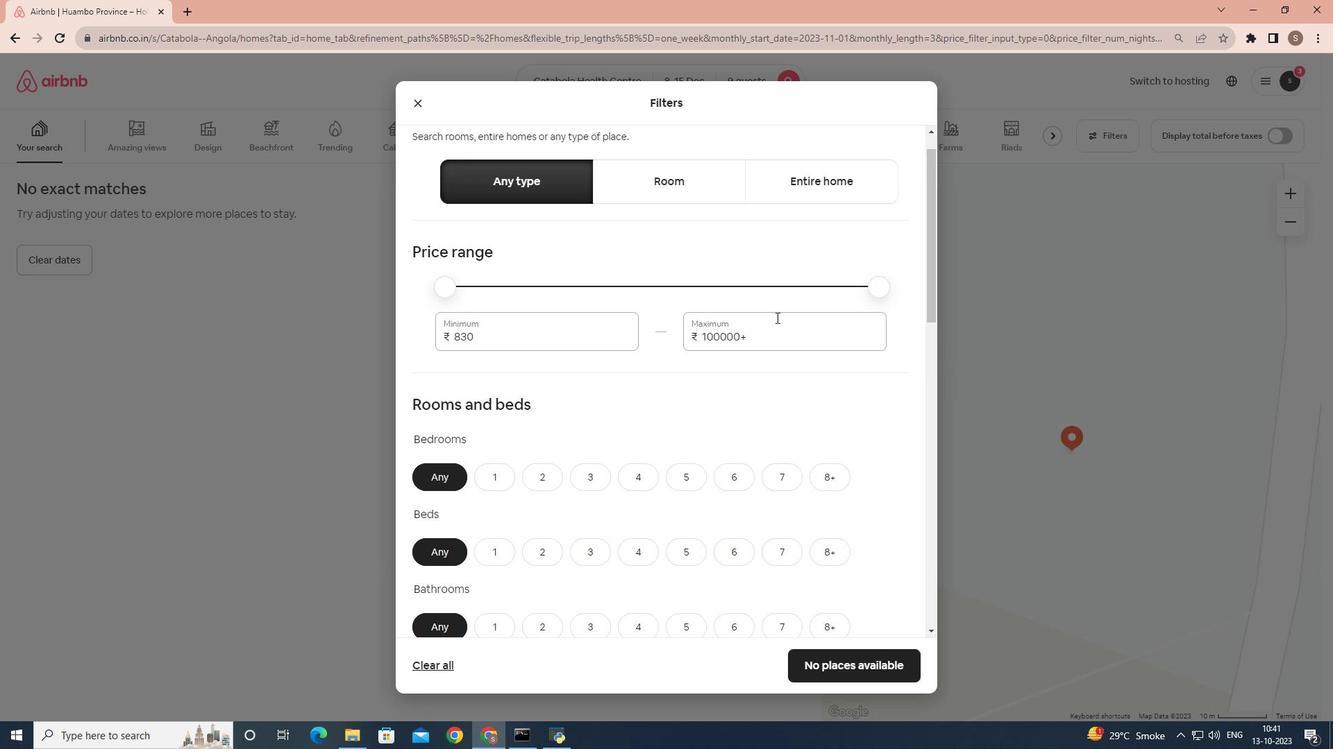 
Action: Mouse scrolled (786, 311) with delta (0, 0)
Screenshot: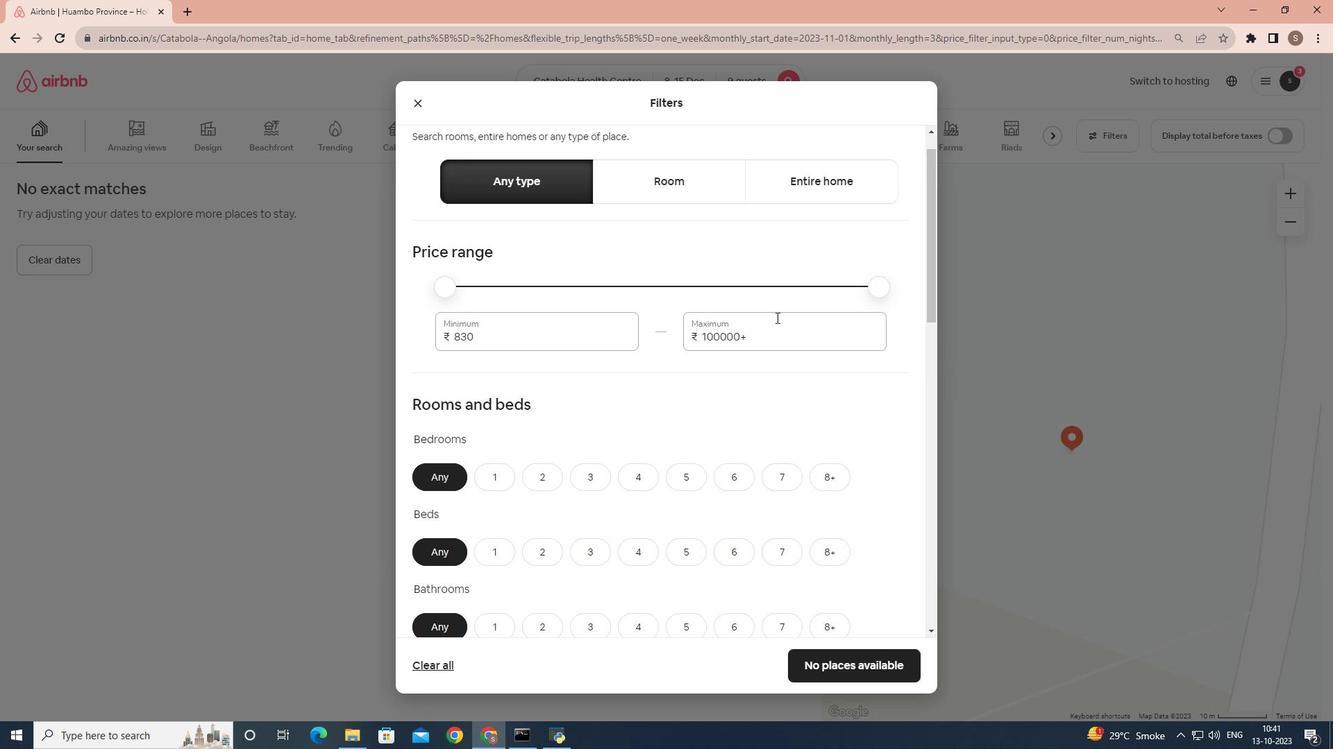 
Action: Mouse moved to (690, 371)
Screenshot: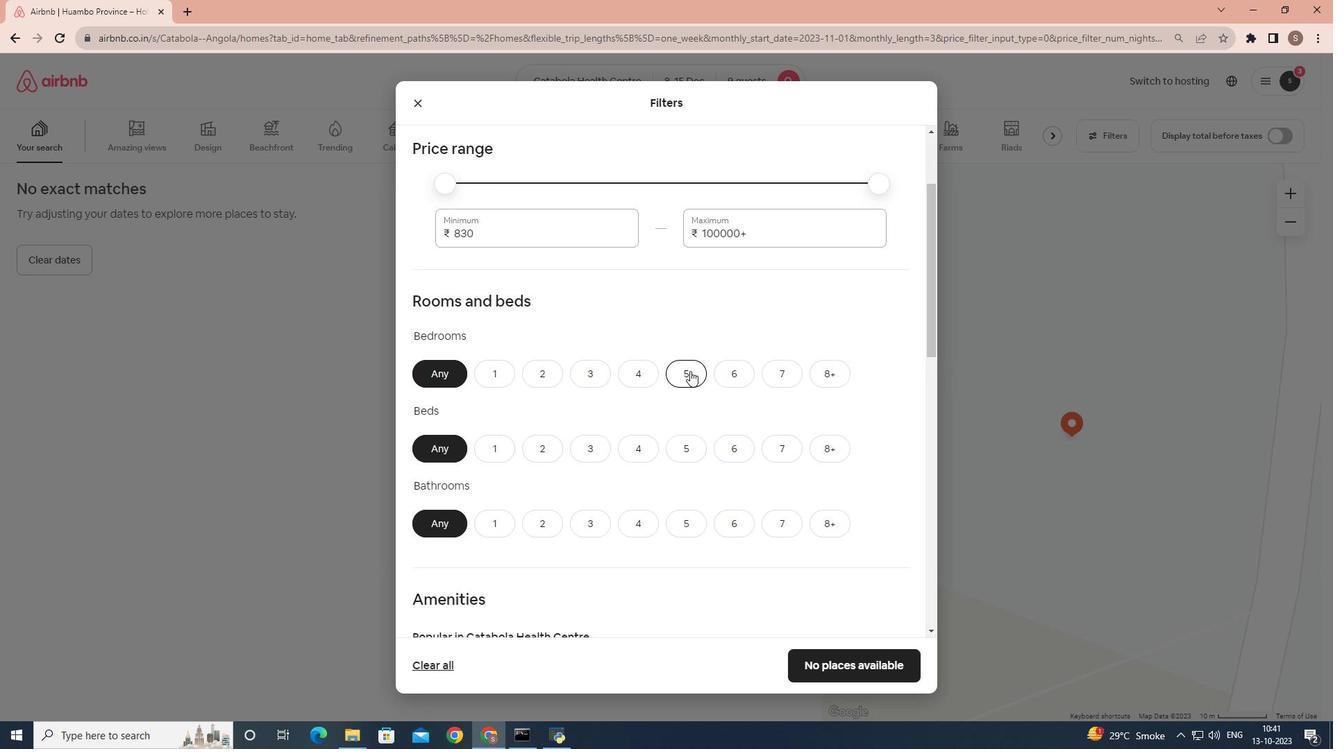 
Action: Mouse pressed left at (690, 371)
Screenshot: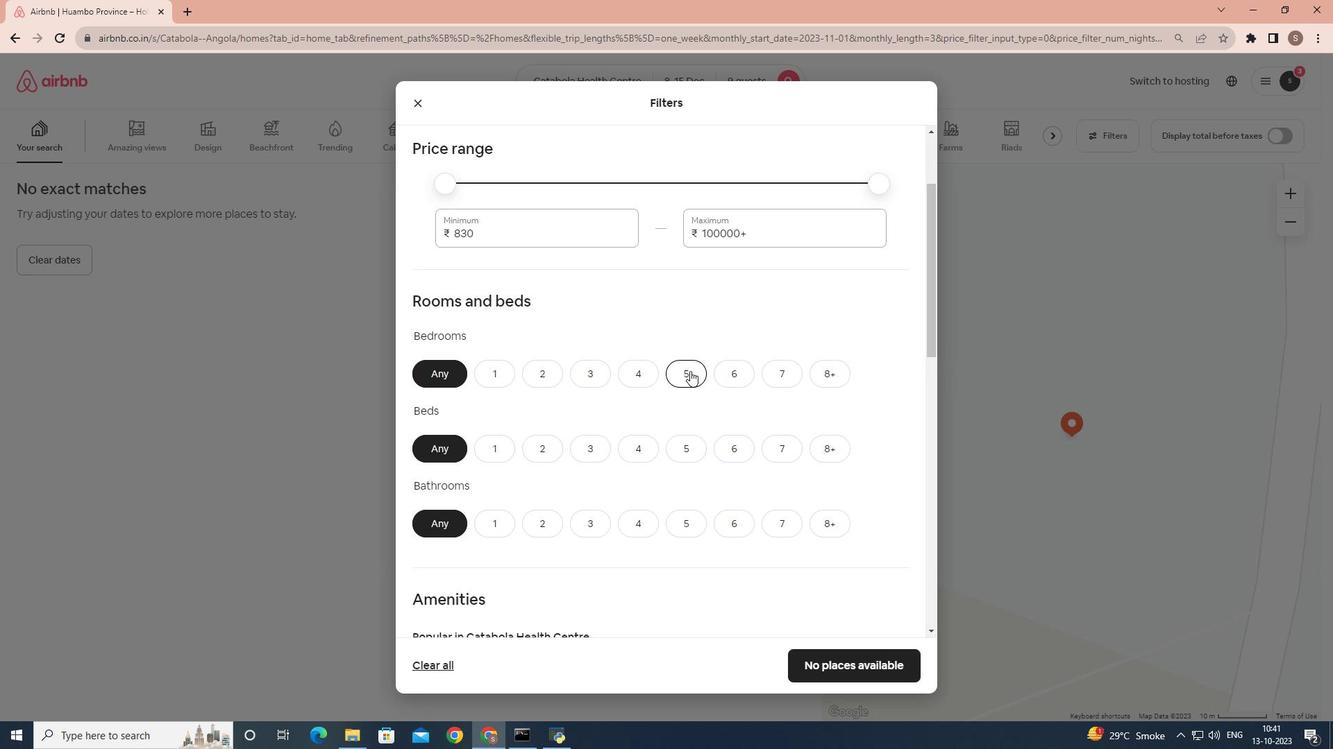 
Action: Mouse scrolled (690, 370) with delta (0, 0)
Screenshot: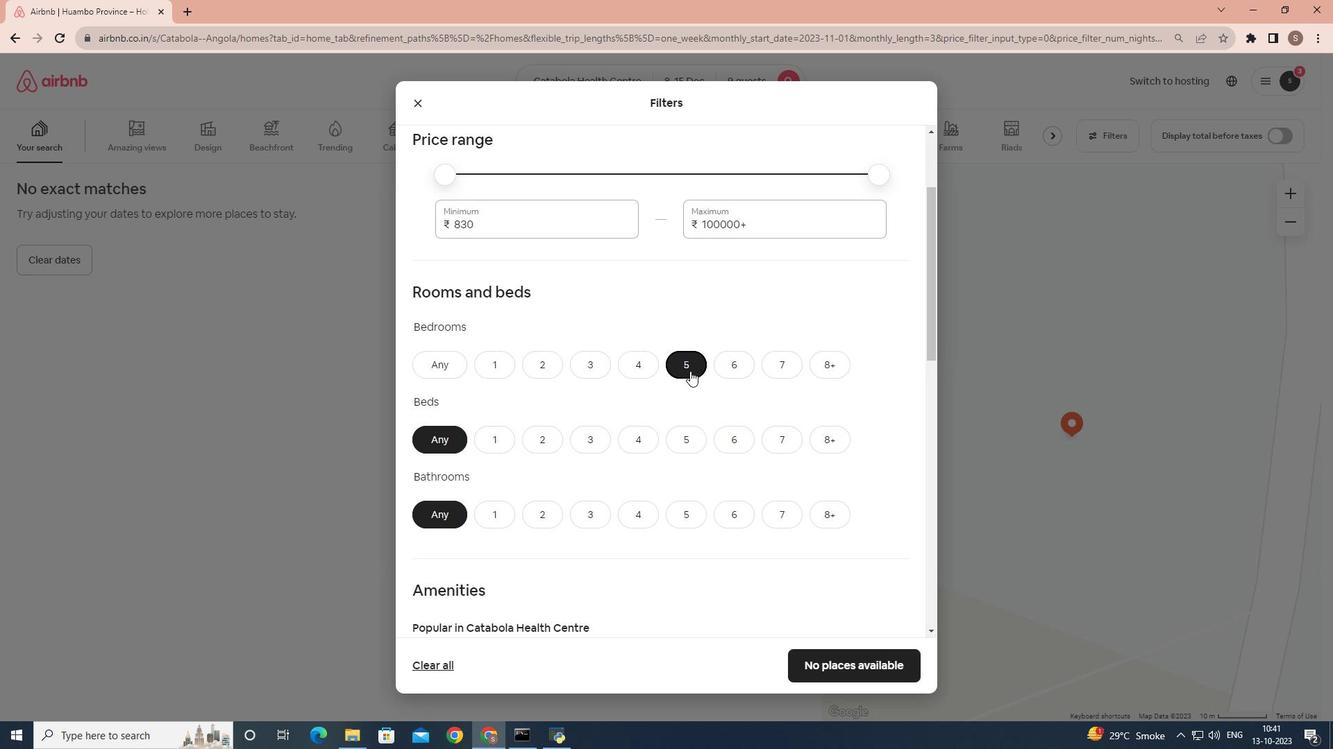 
Action: Mouse moved to (819, 382)
Screenshot: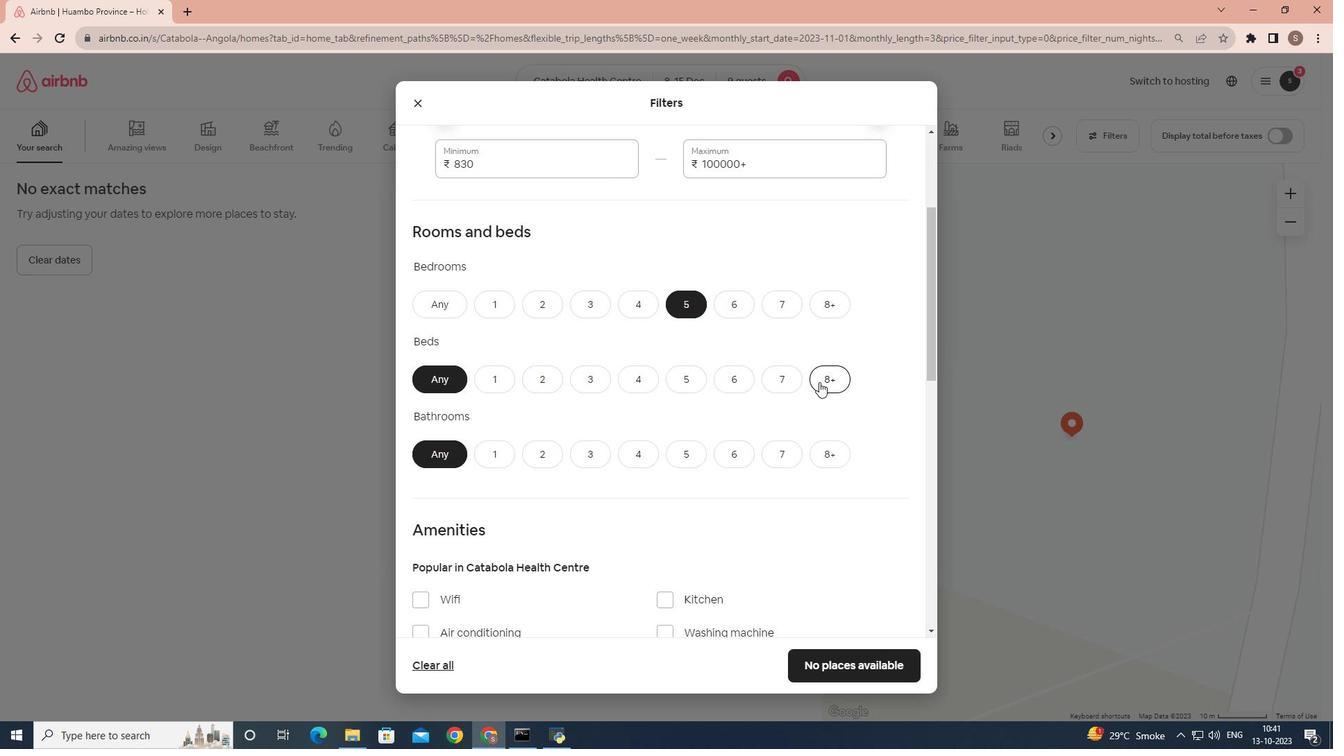 
Action: Mouse pressed left at (819, 382)
Screenshot: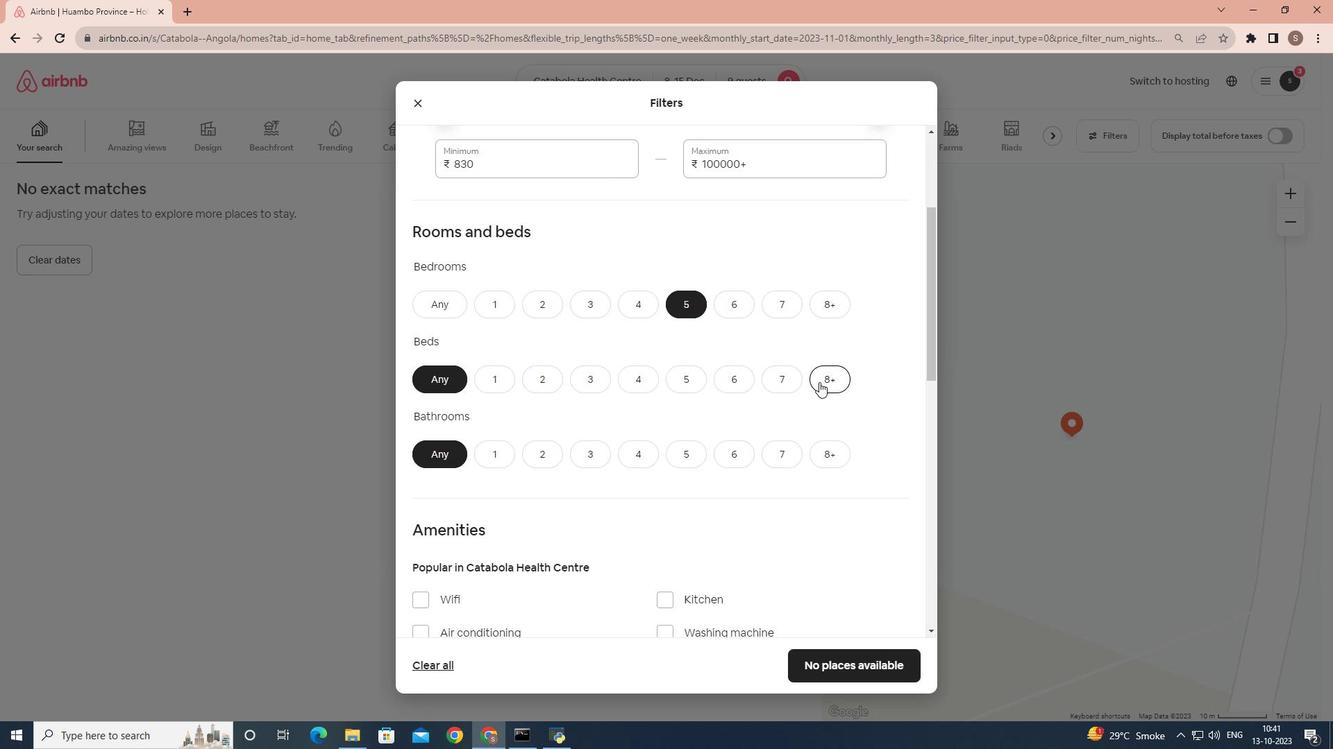 
Action: Mouse moved to (785, 395)
Screenshot: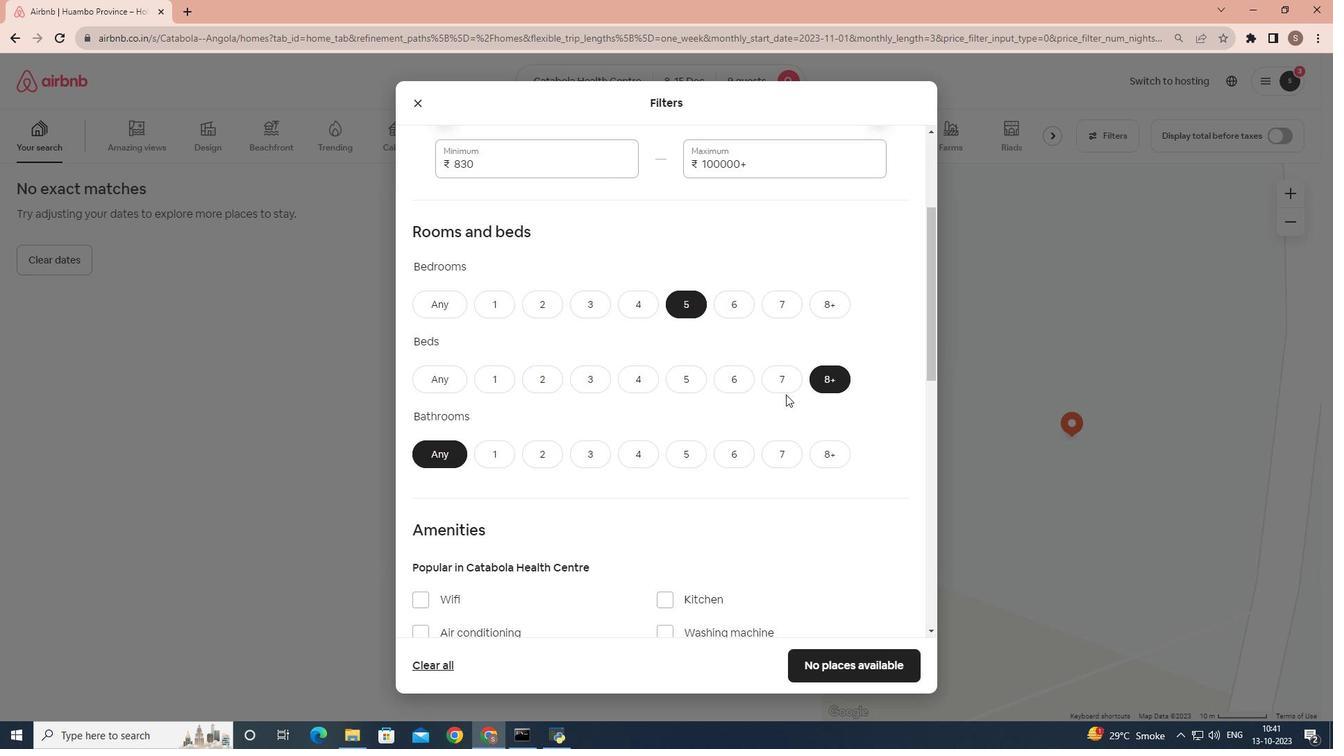 
Action: Mouse scrolled (785, 394) with delta (0, 0)
Screenshot: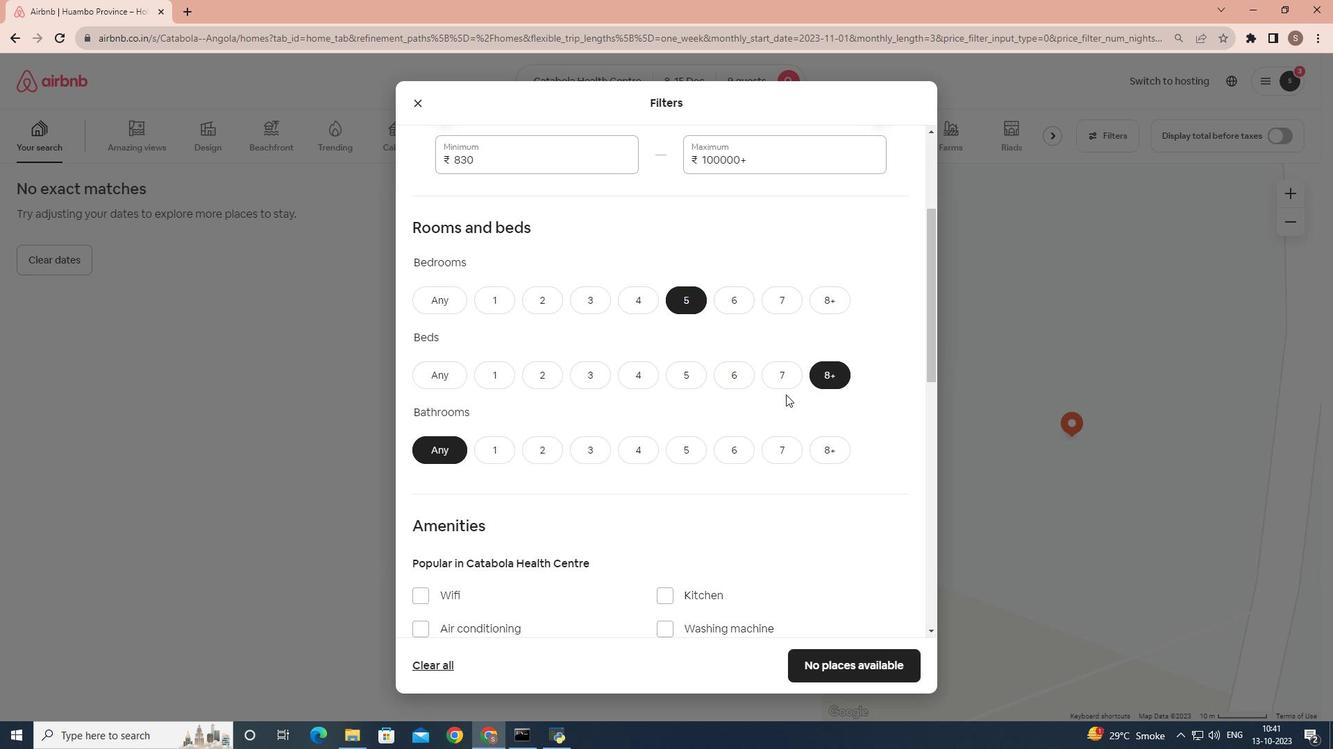 
Action: Mouse moved to (700, 390)
Screenshot: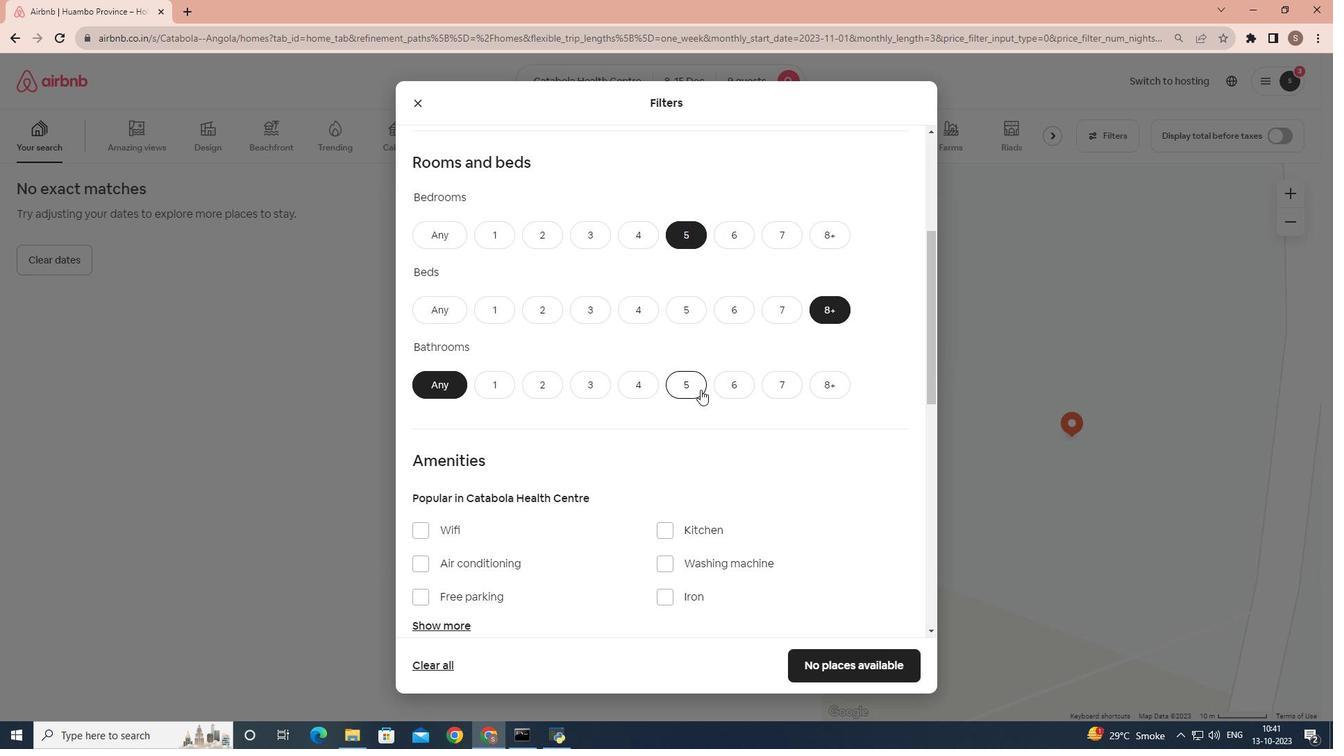 
Action: Mouse pressed left at (700, 390)
Screenshot: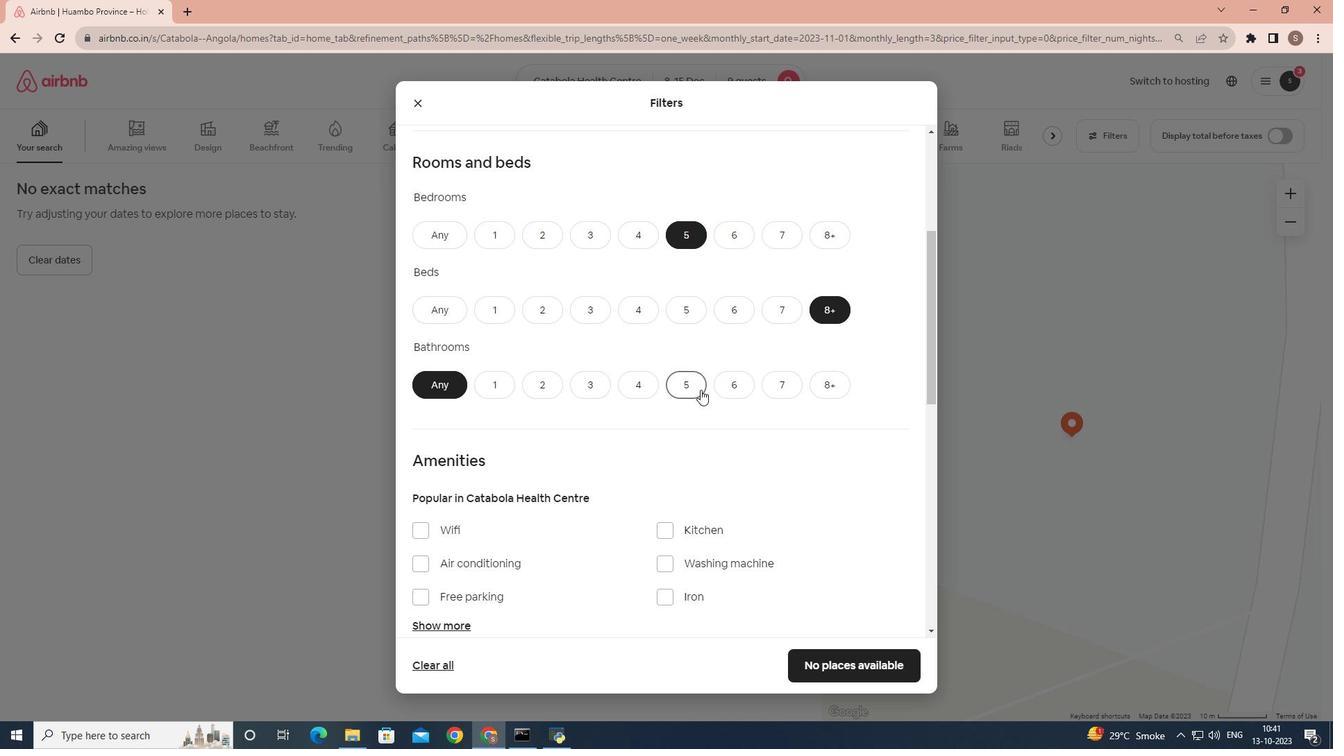 
Action: Mouse scrolled (700, 389) with delta (0, 0)
Screenshot: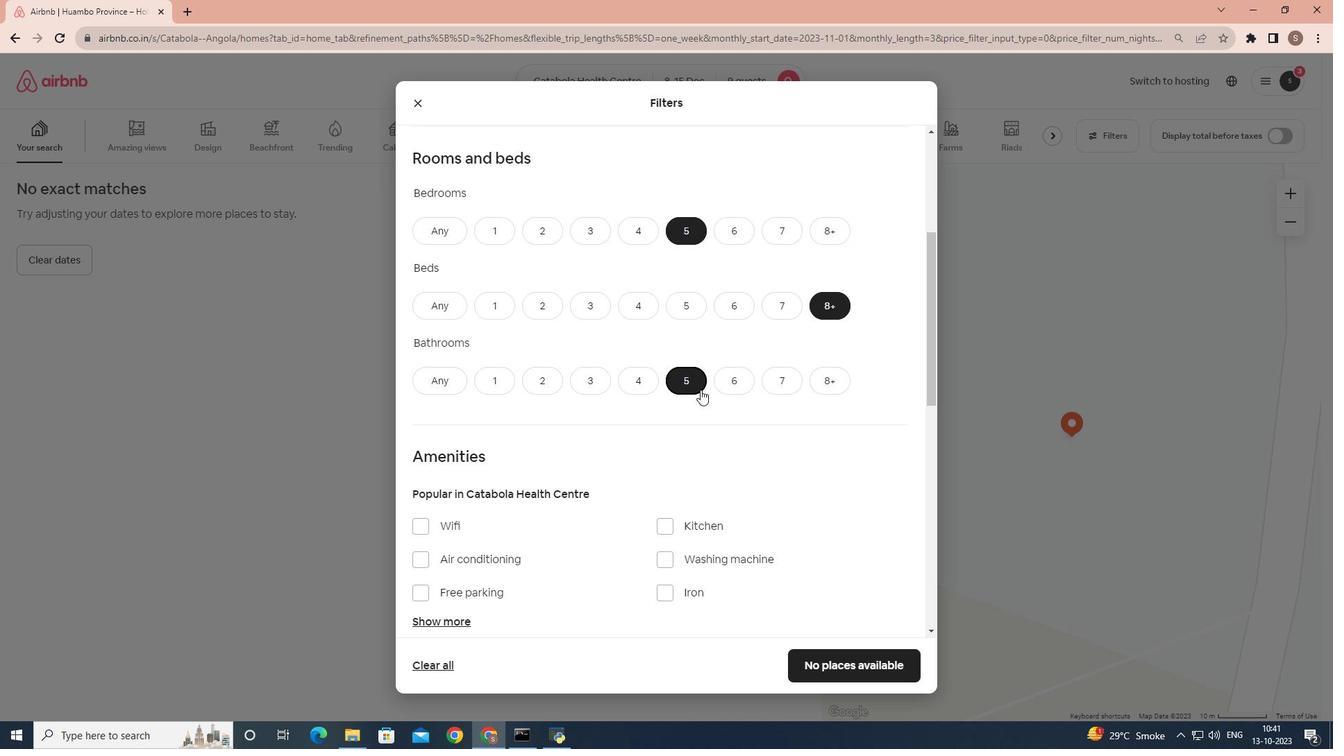 
Action: Mouse scrolled (700, 389) with delta (0, 0)
Screenshot: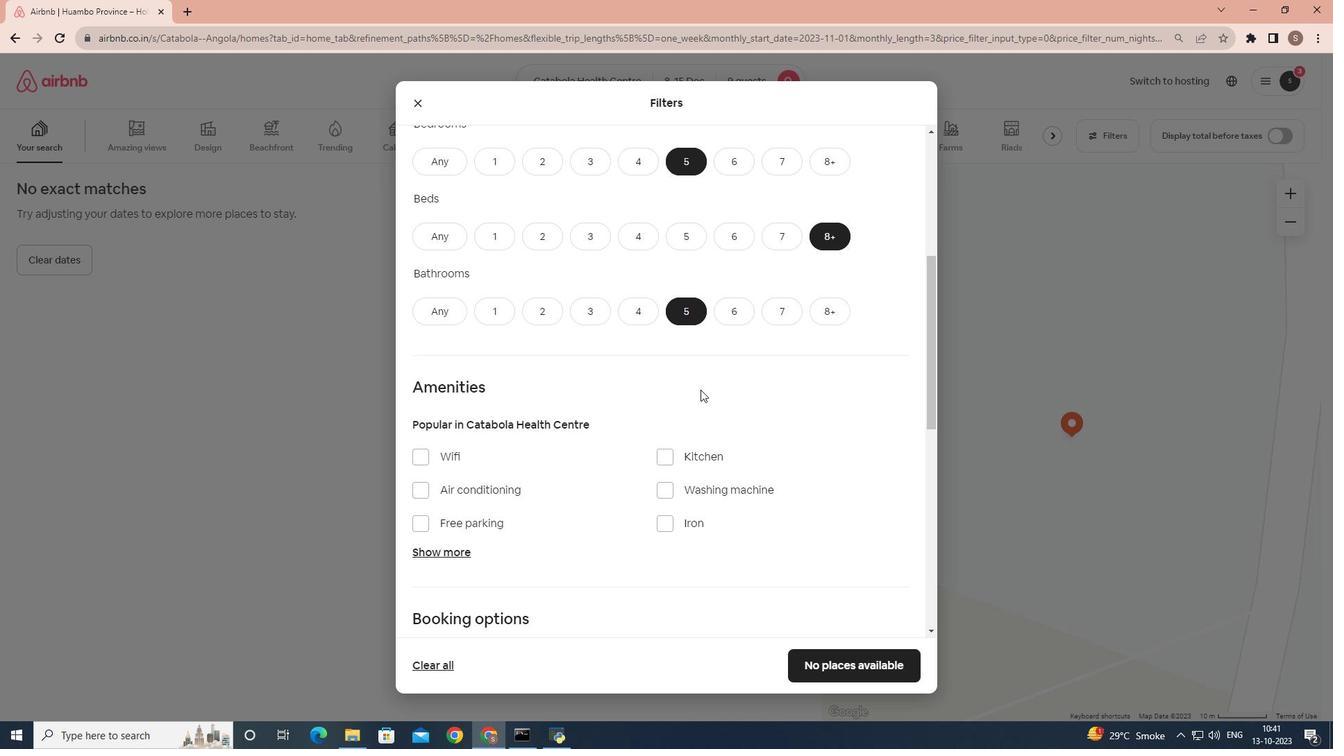 
Action: Mouse scrolled (700, 389) with delta (0, 0)
Screenshot: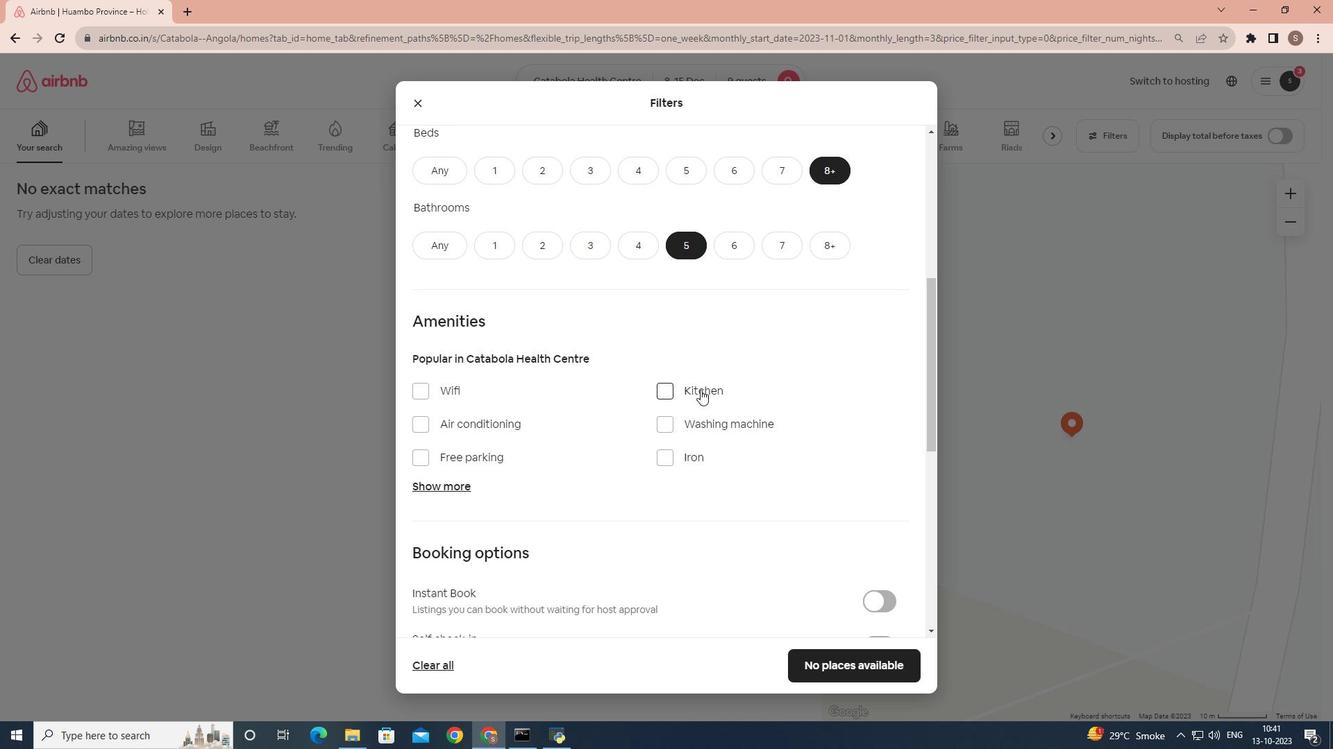 
Action: Mouse moved to (416, 326)
Screenshot: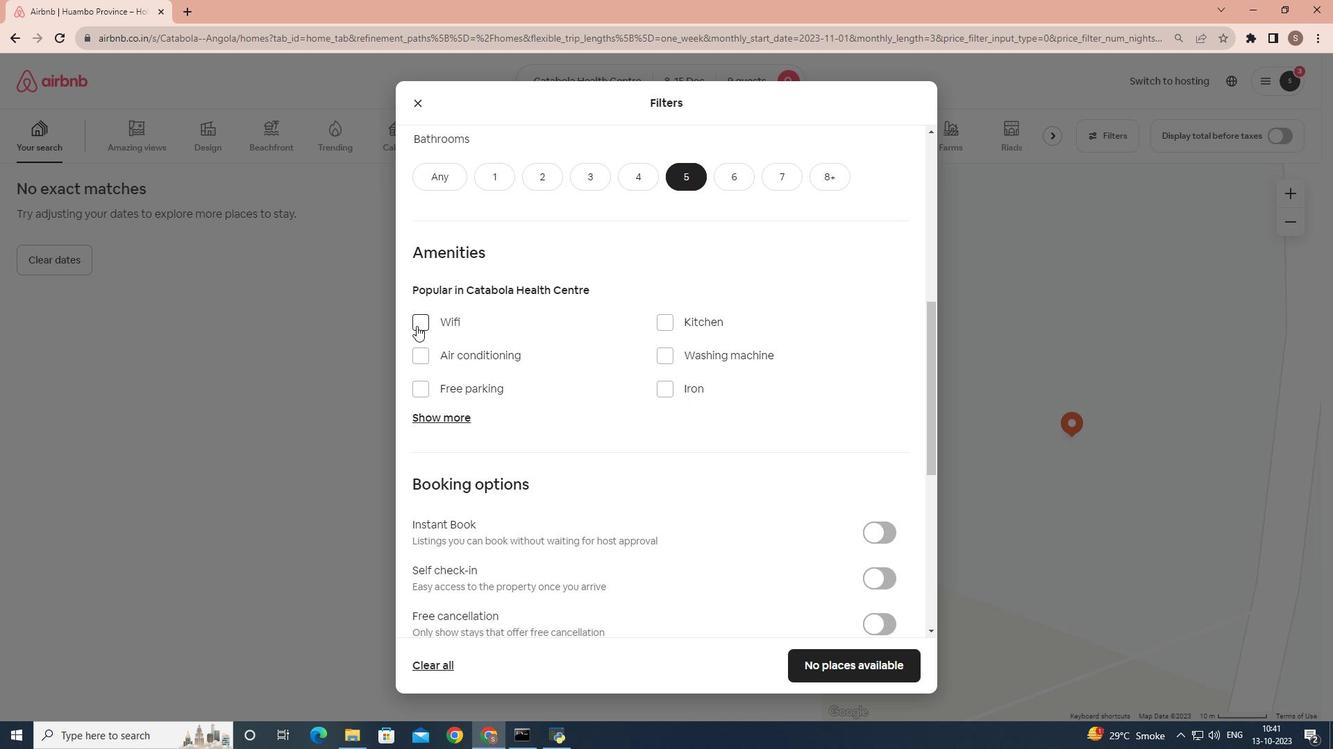 
Action: Mouse pressed left at (416, 326)
Screenshot: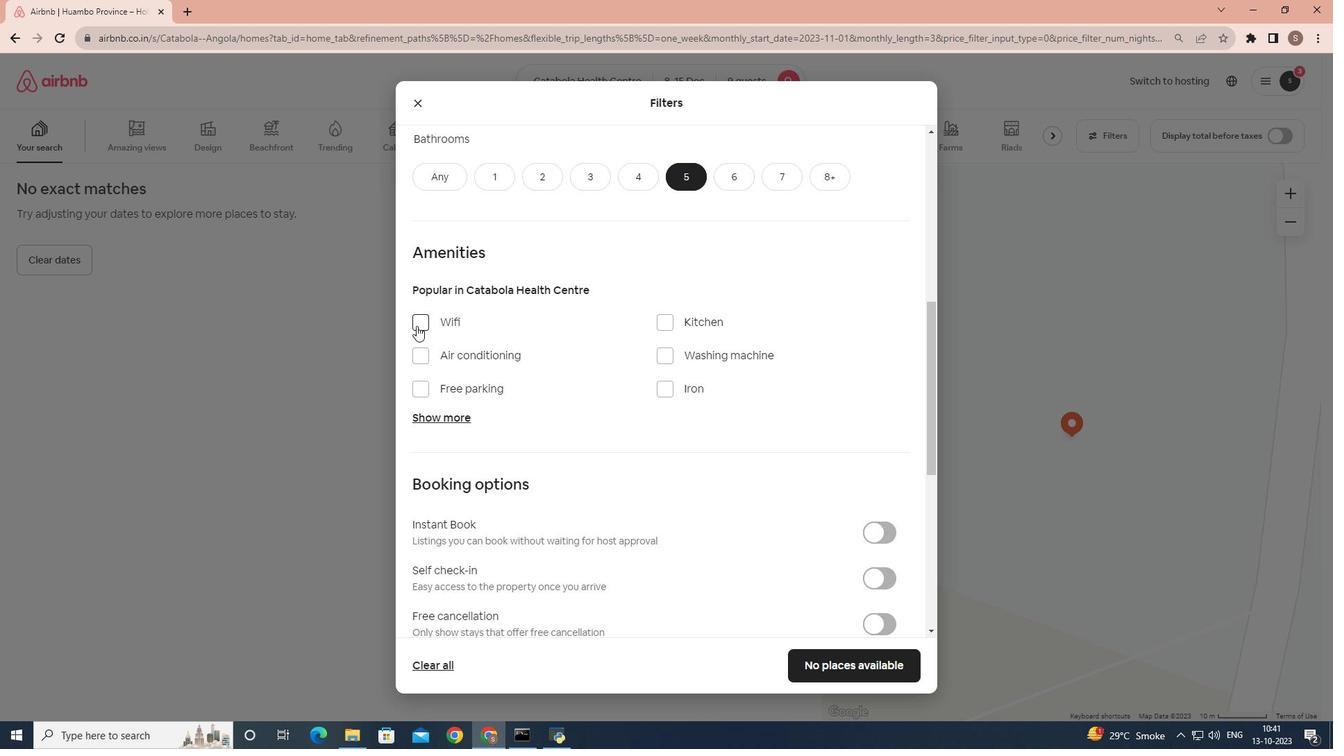 
Action: Mouse moved to (427, 359)
Screenshot: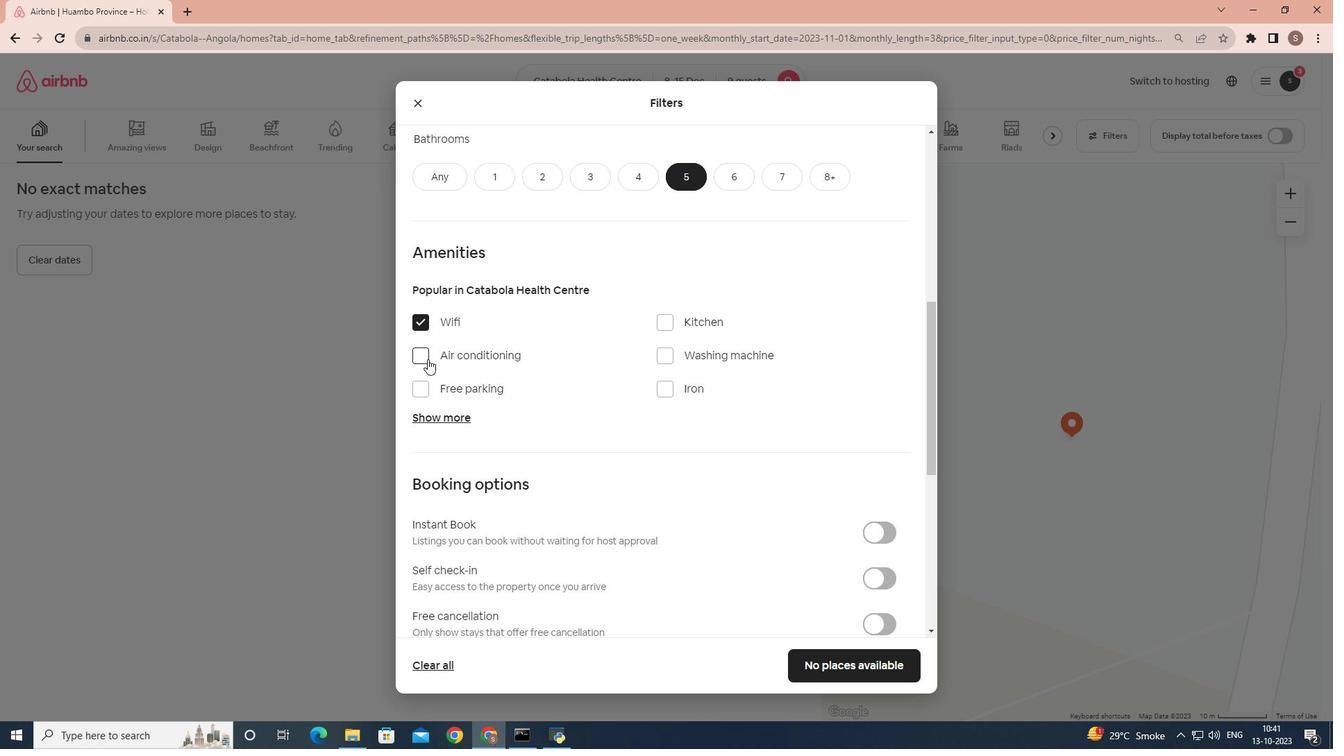 
Action: Mouse pressed left at (427, 359)
Screenshot: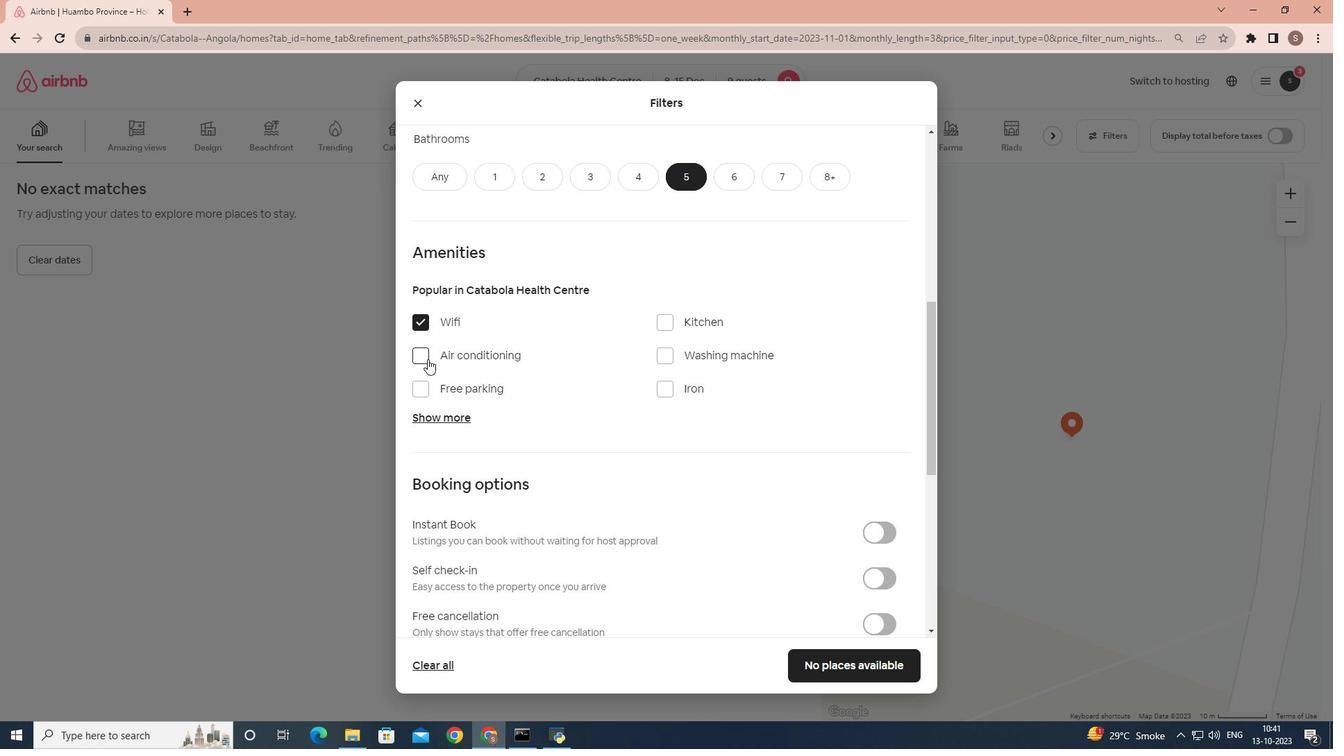 
Action: Mouse moved to (464, 417)
Screenshot: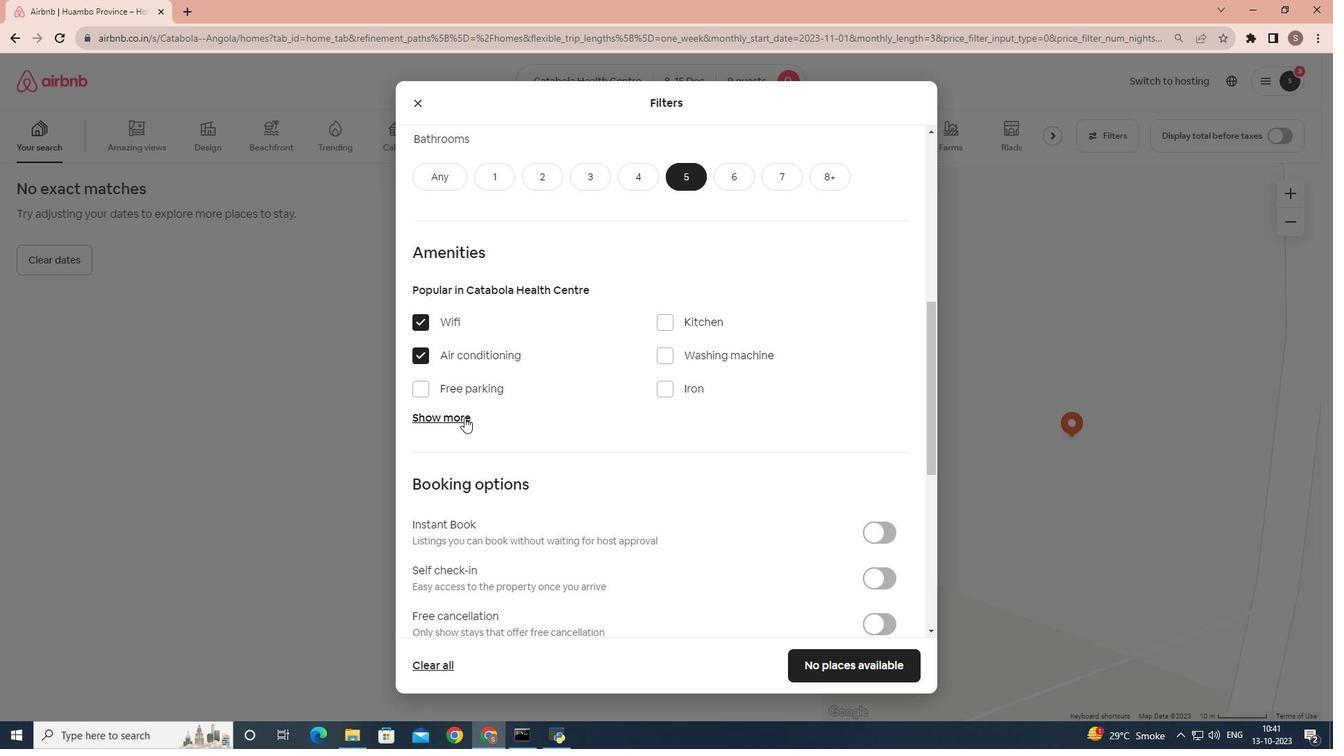 
Action: Mouse pressed left at (464, 417)
Screenshot: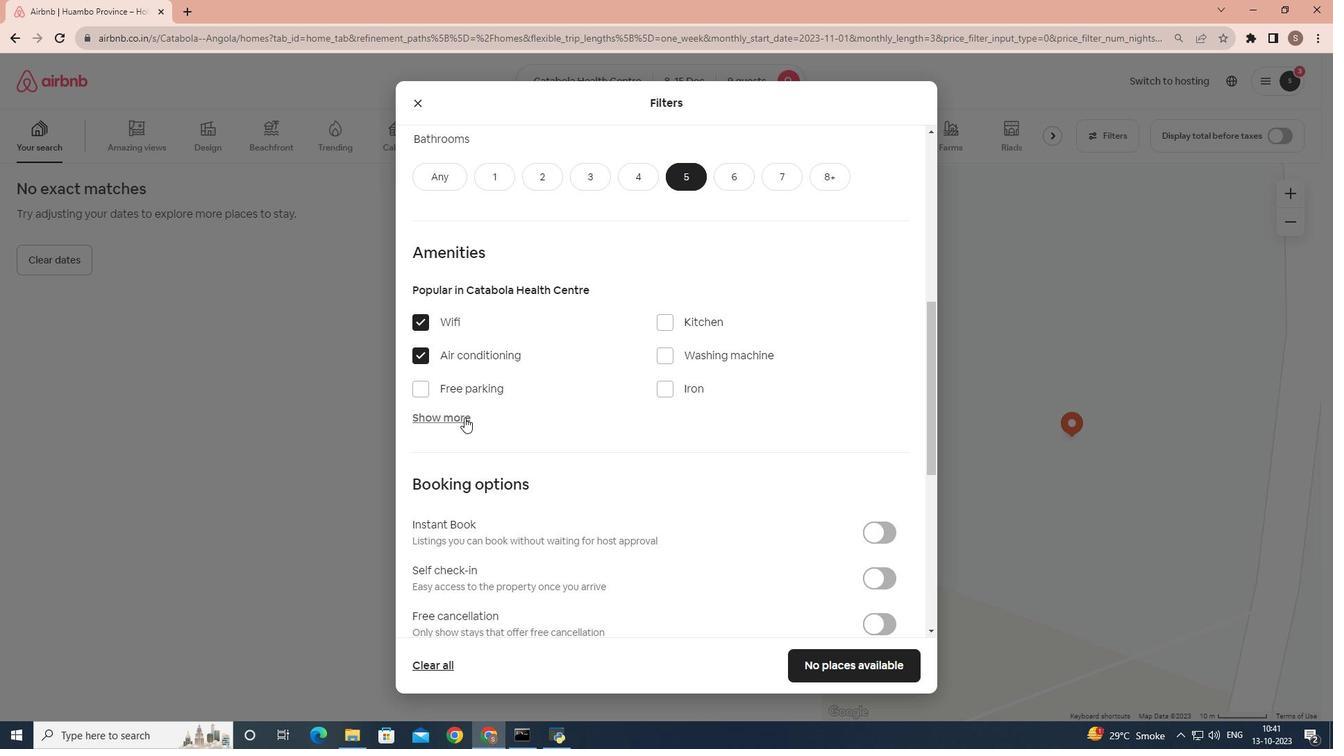 
Action: Mouse moved to (665, 497)
Screenshot: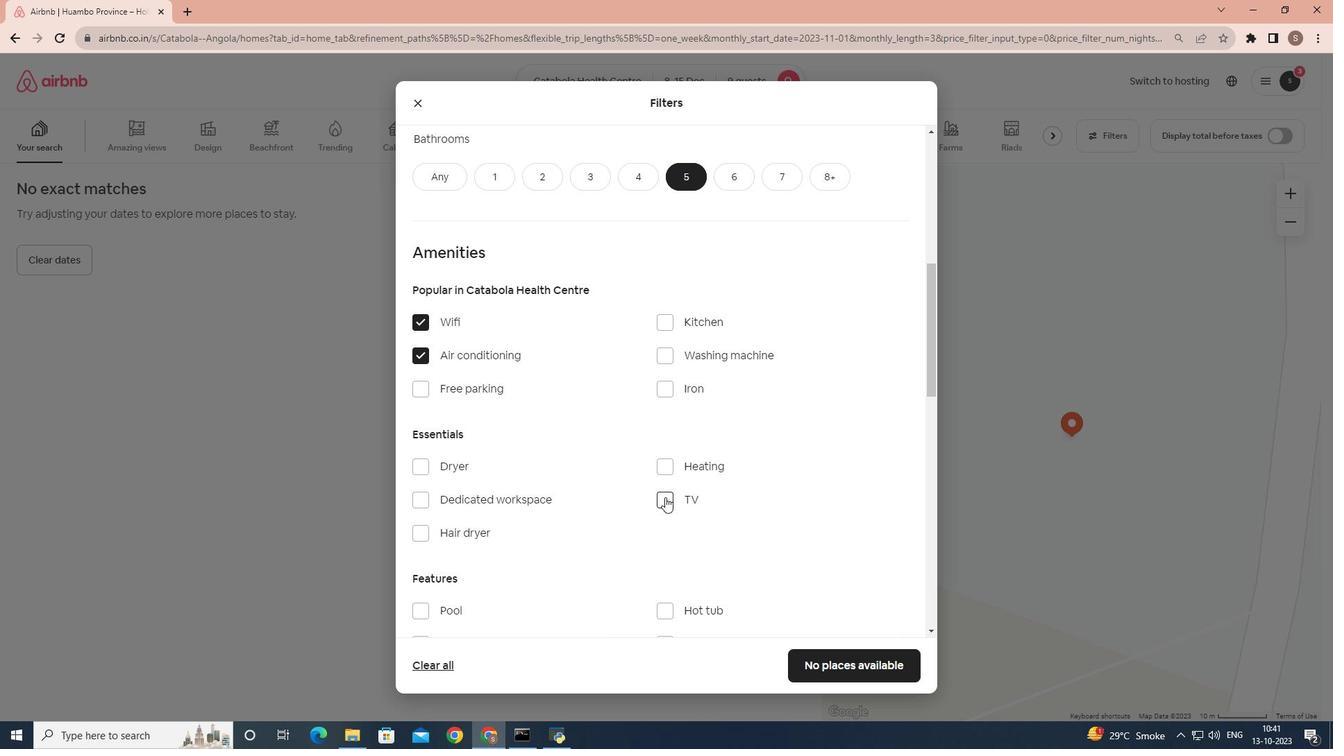 
Action: Mouse pressed left at (665, 497)
Screenshot: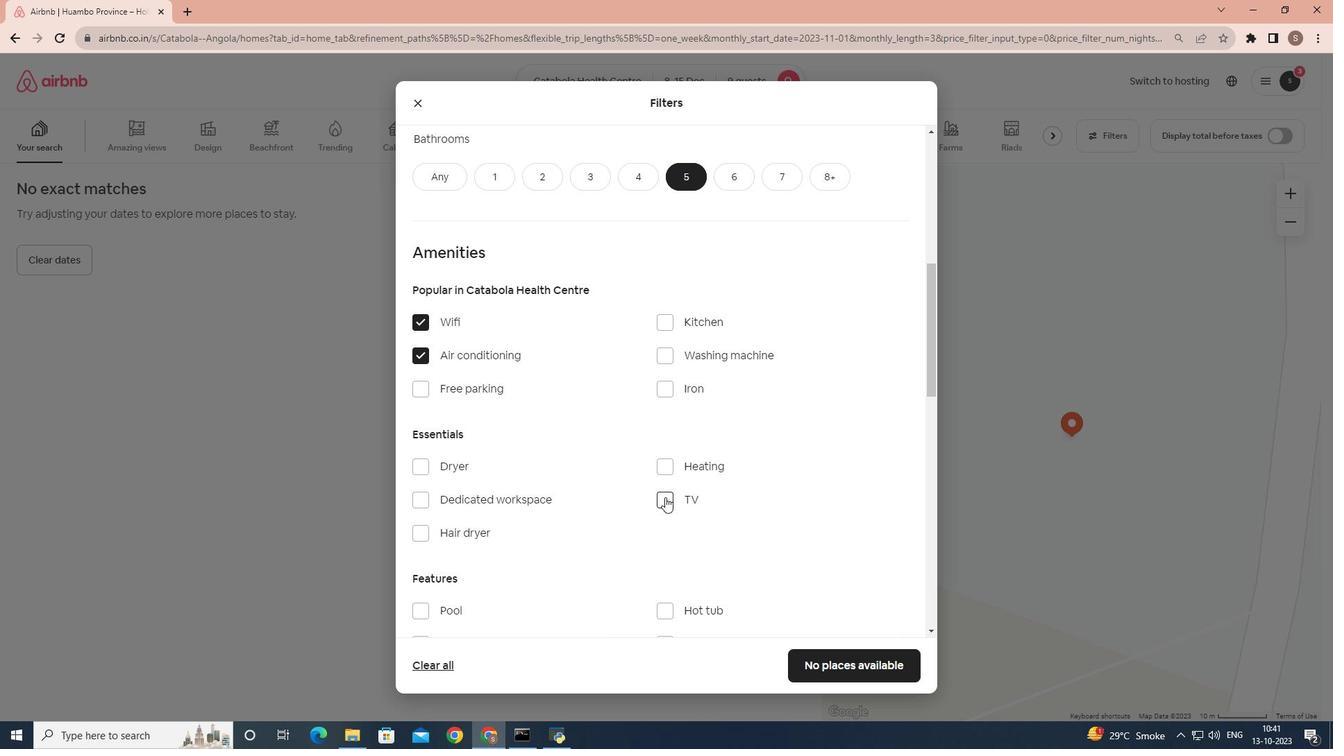 
Action: Mouse moved to (606, 496)
Screenshot: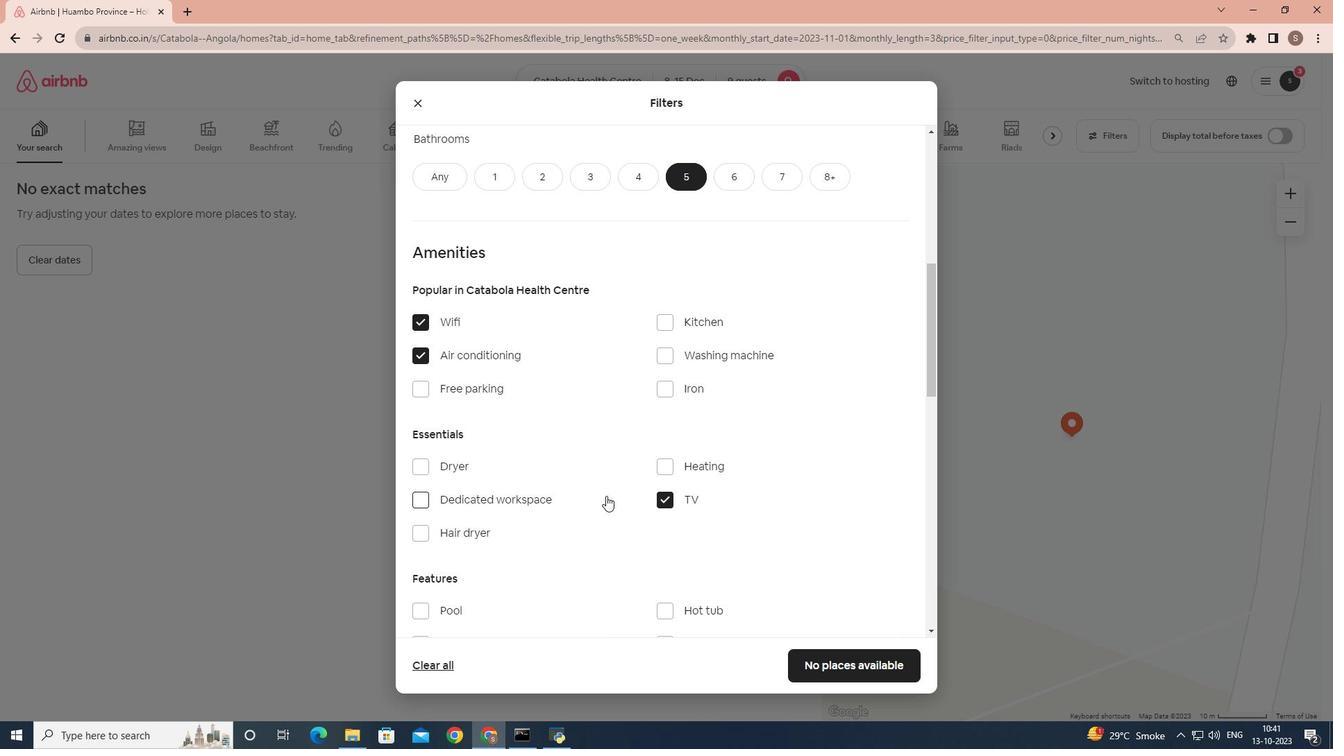 
Action: Mouse scrolled (606, 495) with delta (0, 0)
Screenshot: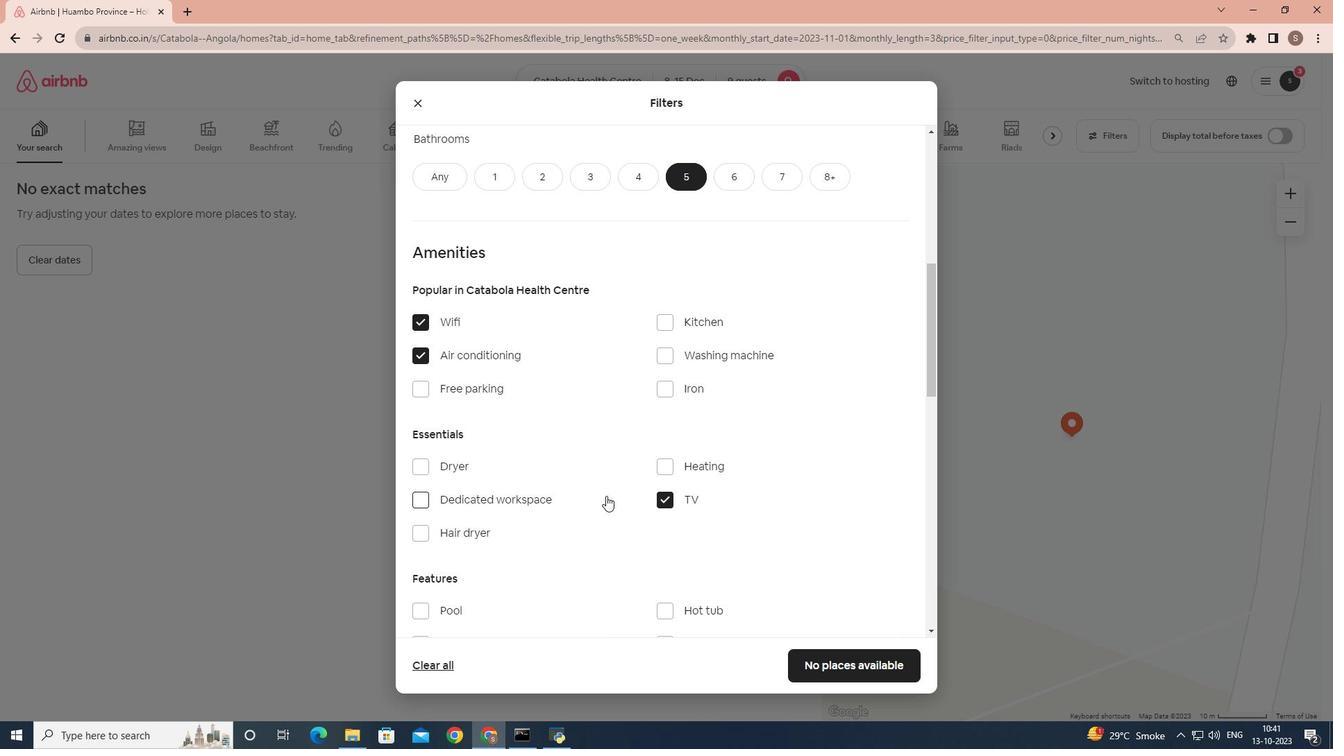 
Action: Mouse moved to (428, 332)
Screenshot: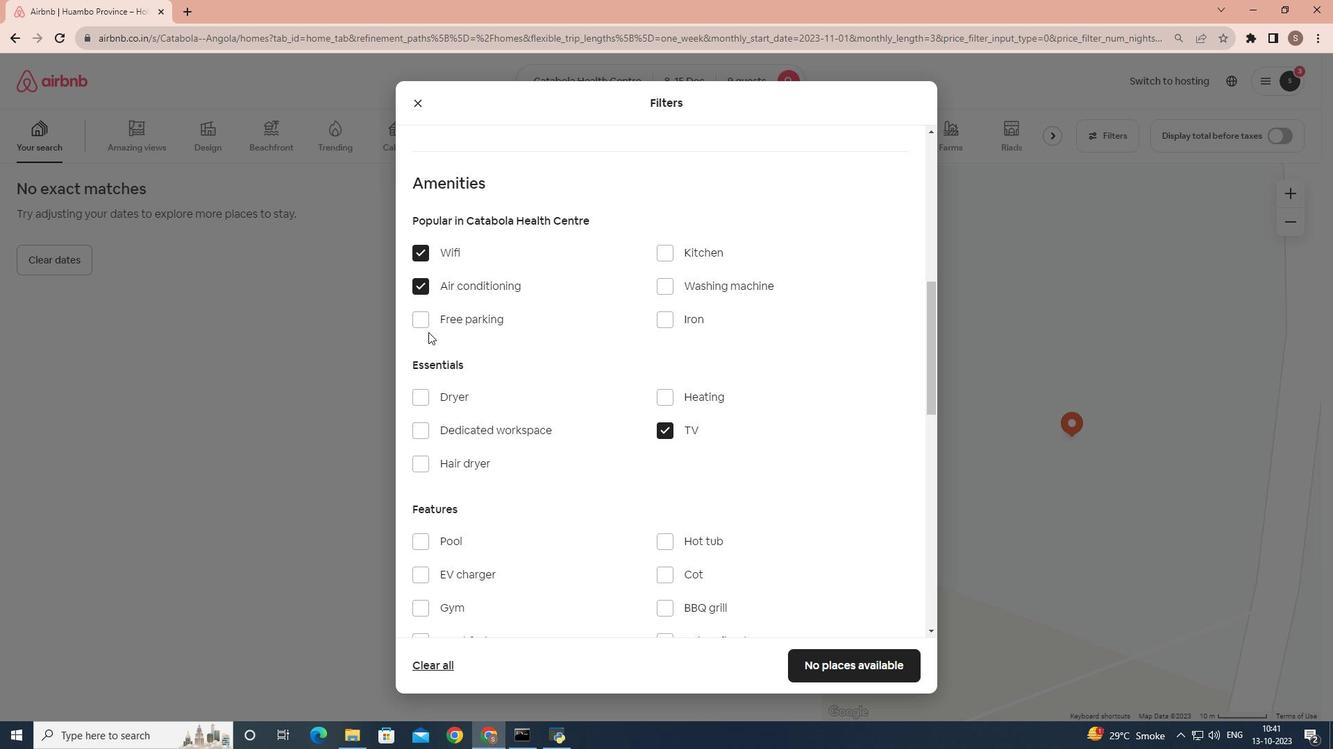 
Action: Mouse scrolled (428, 331) with delta (0, 0)
Screenshot: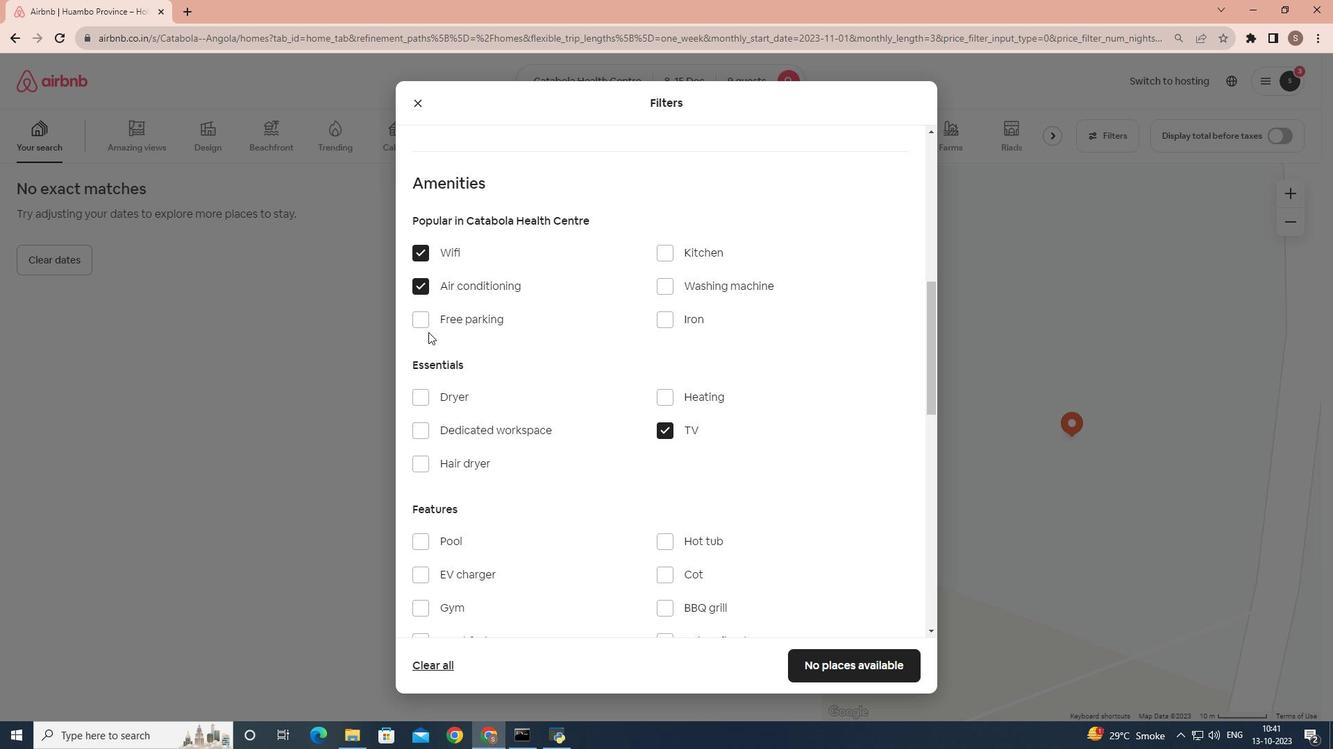 
Action: Mouse moved to (418, 472)
Screenshot: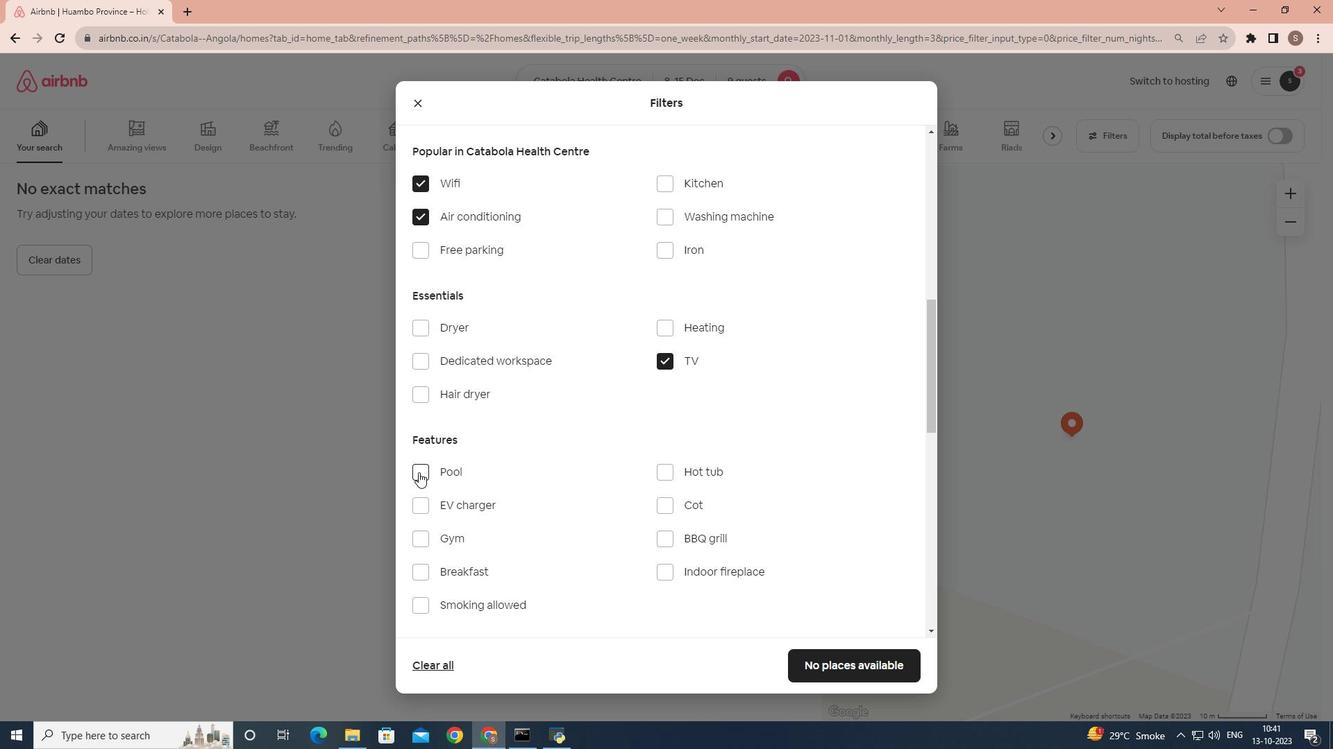 
Action: Mouse pressed left at (418, 472)
Screenshot: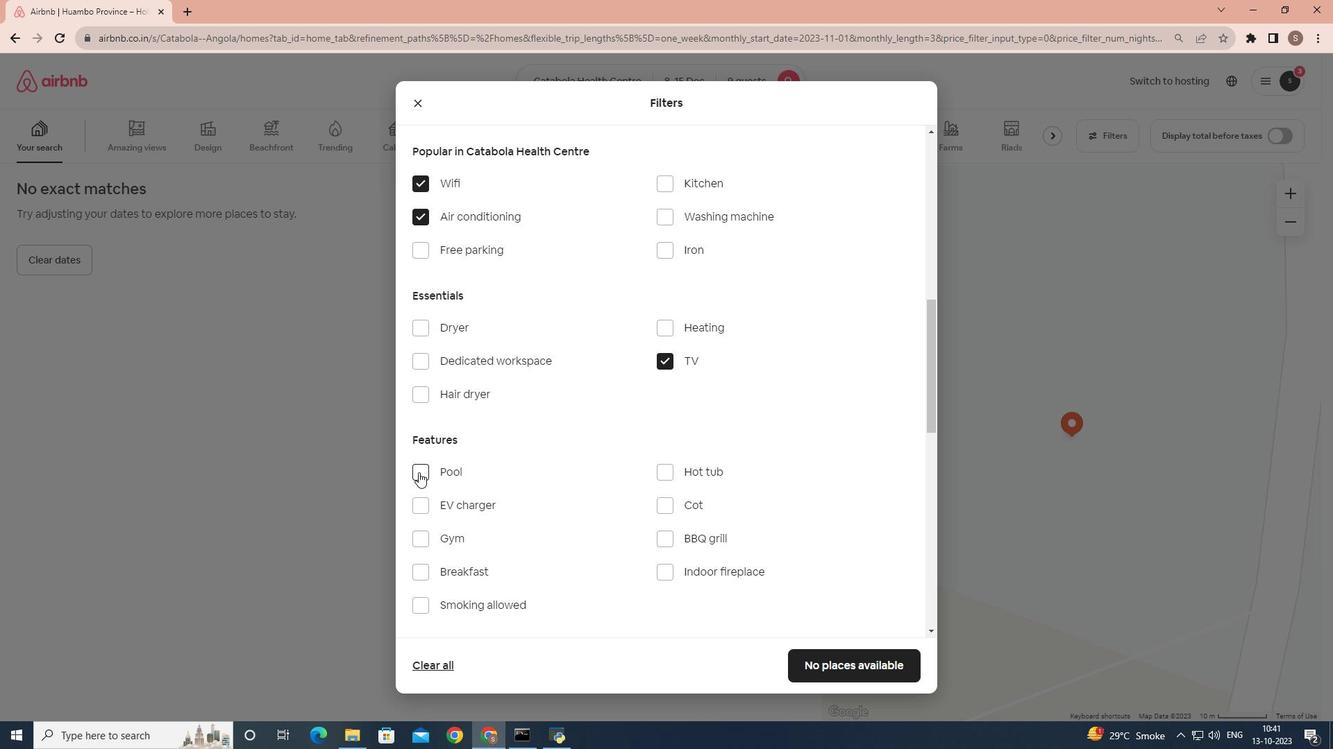 
Action: Mouse moved to (491, 456)
Screenshot: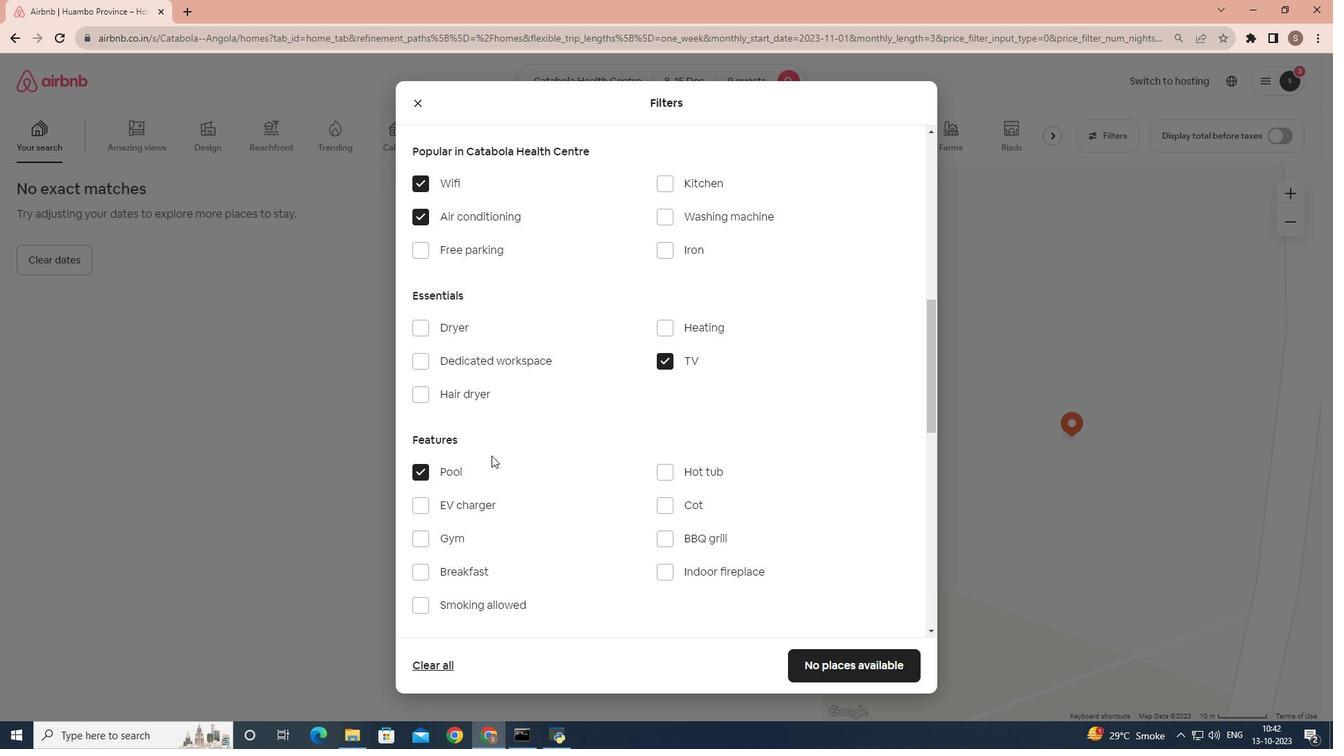 
Action: Mouse scrolled (491, 455) with delta (0, 0)
Screenshot: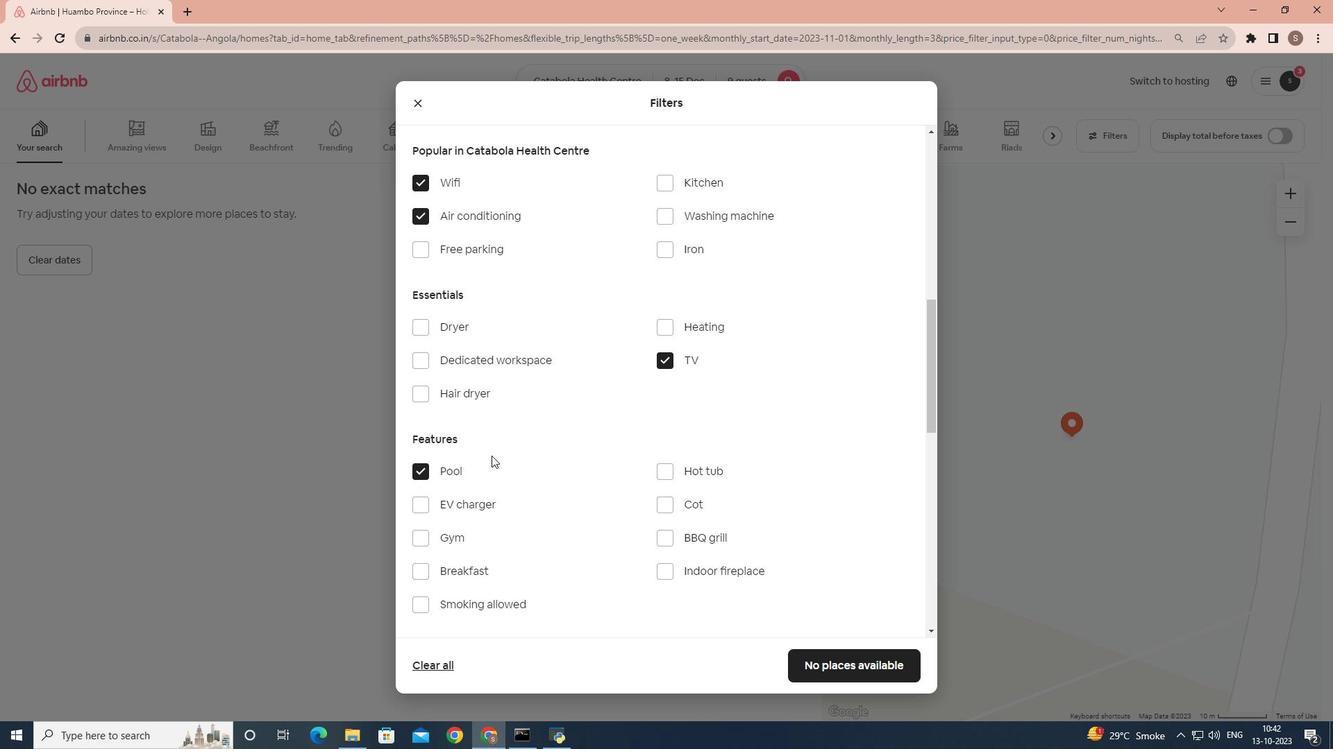 
Action: Mouse moved to (423, 472)
Screenshot: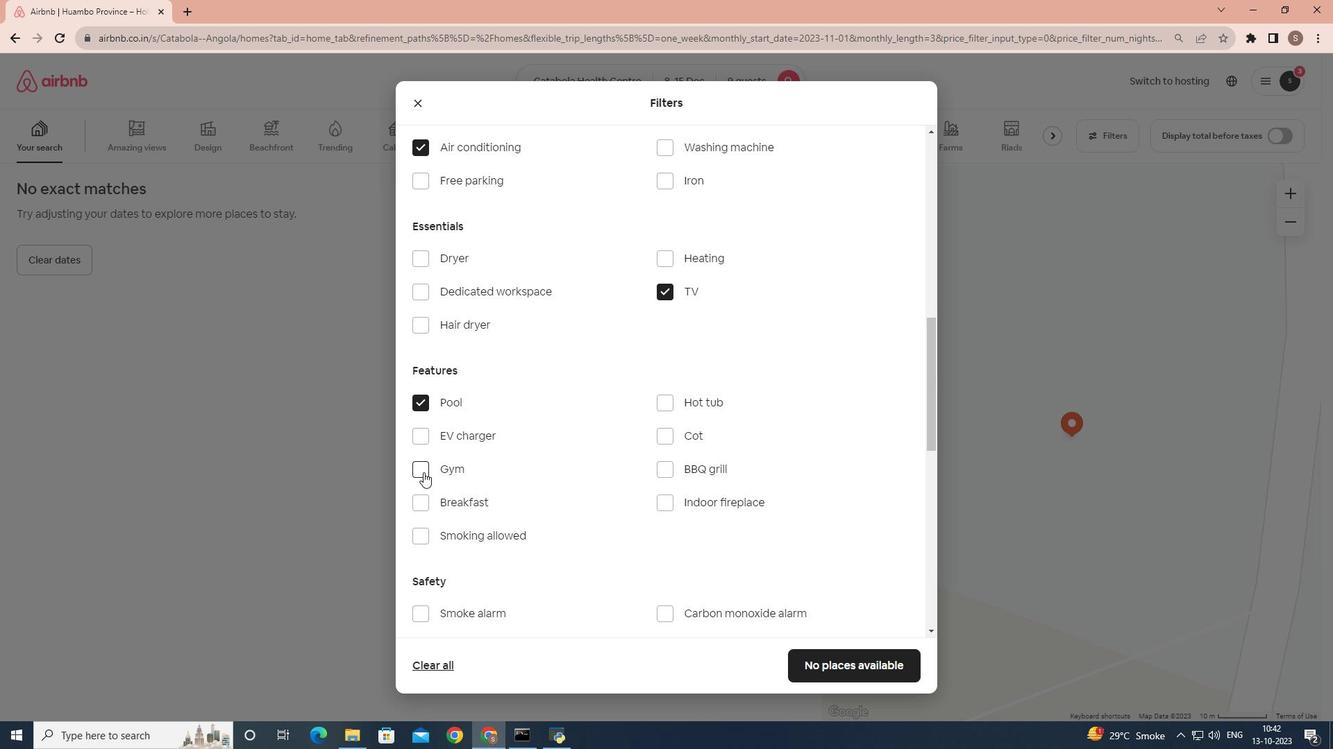
Action: Mouse pressed left at (423, 472)
Screenshot: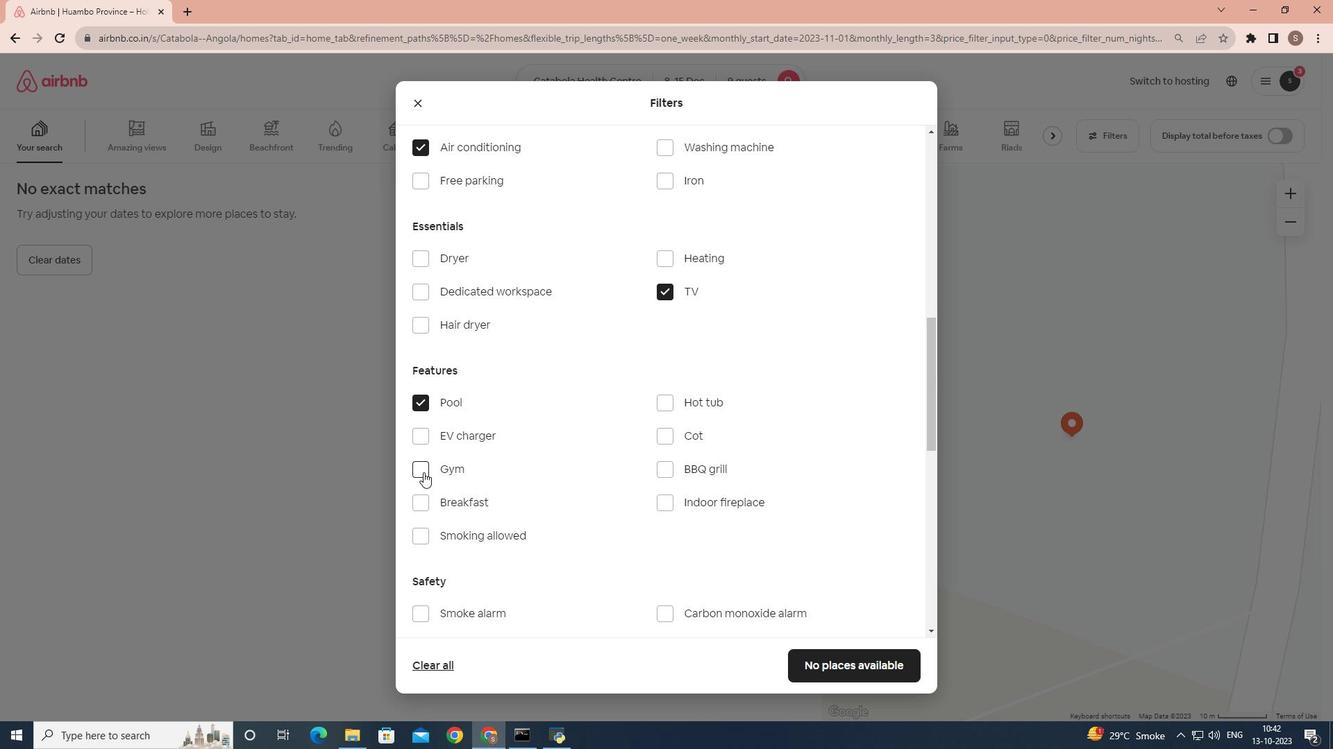 
Action: Mouse moved to (512, 463)
Screenshot: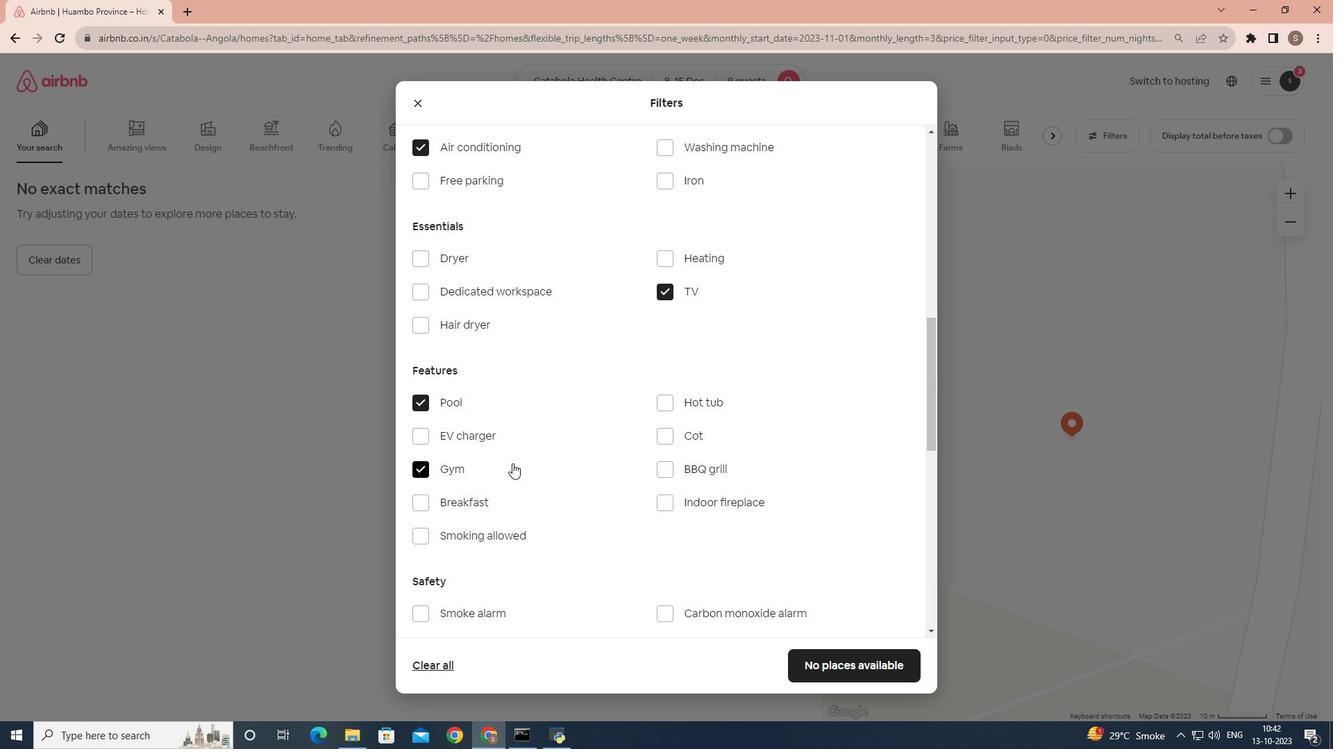 
Action: Mouse scrolled (512, 463) with delta (0, 0)
Screenshot: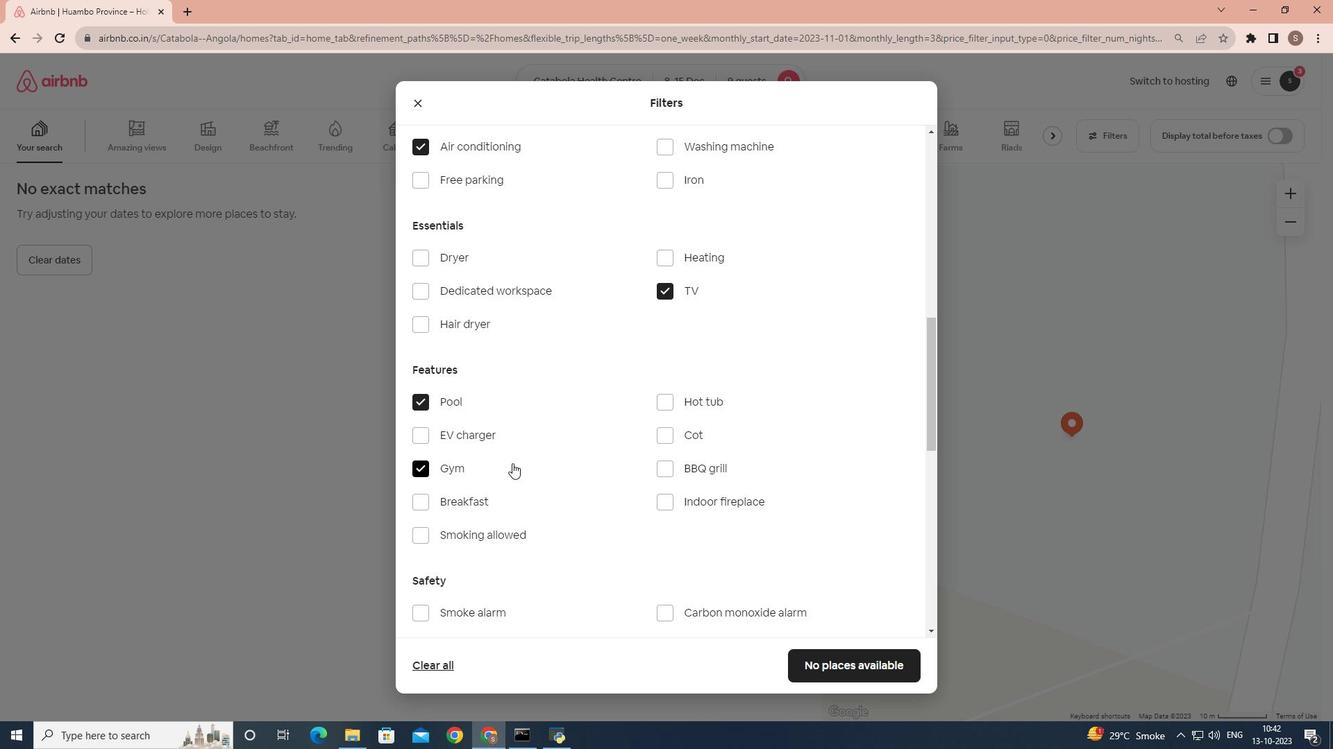 
Action: Mouse moved to (420, 431)
Screenshot: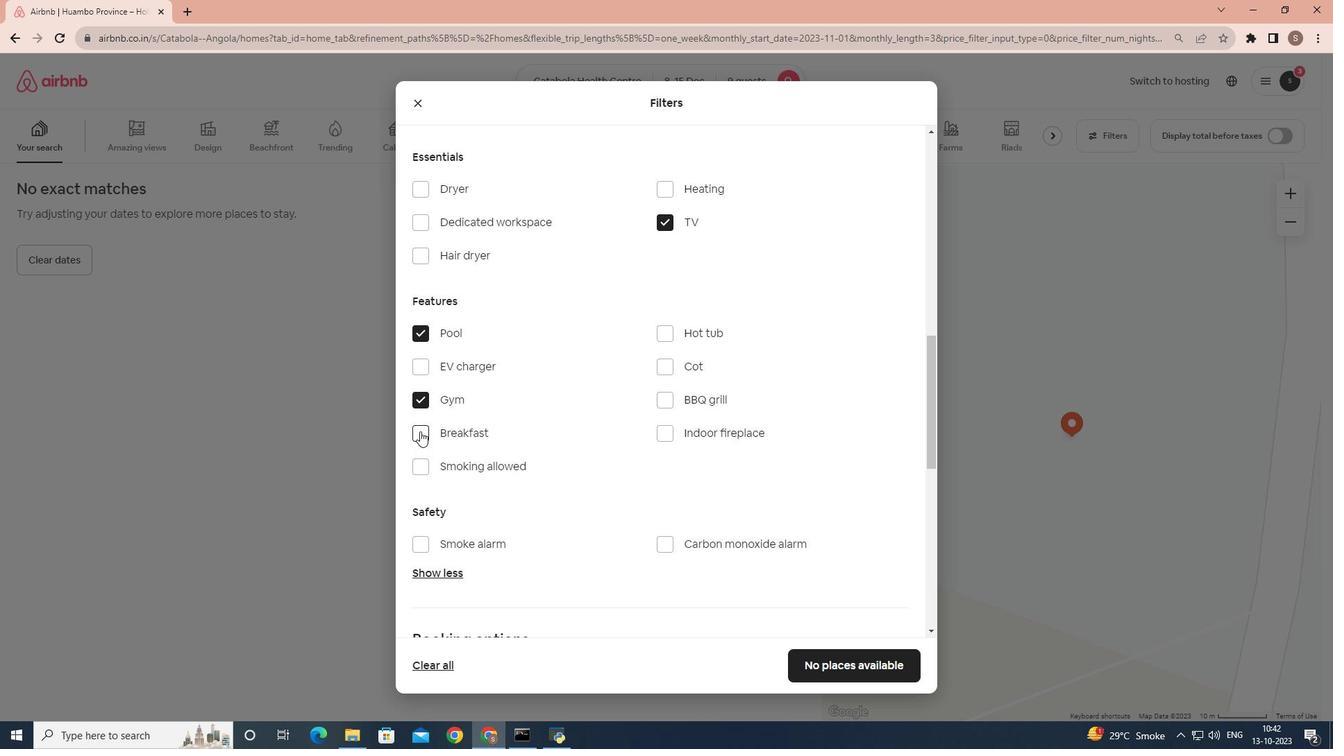 
Action: Mouse pressed left at (420, 431)
Screenshot: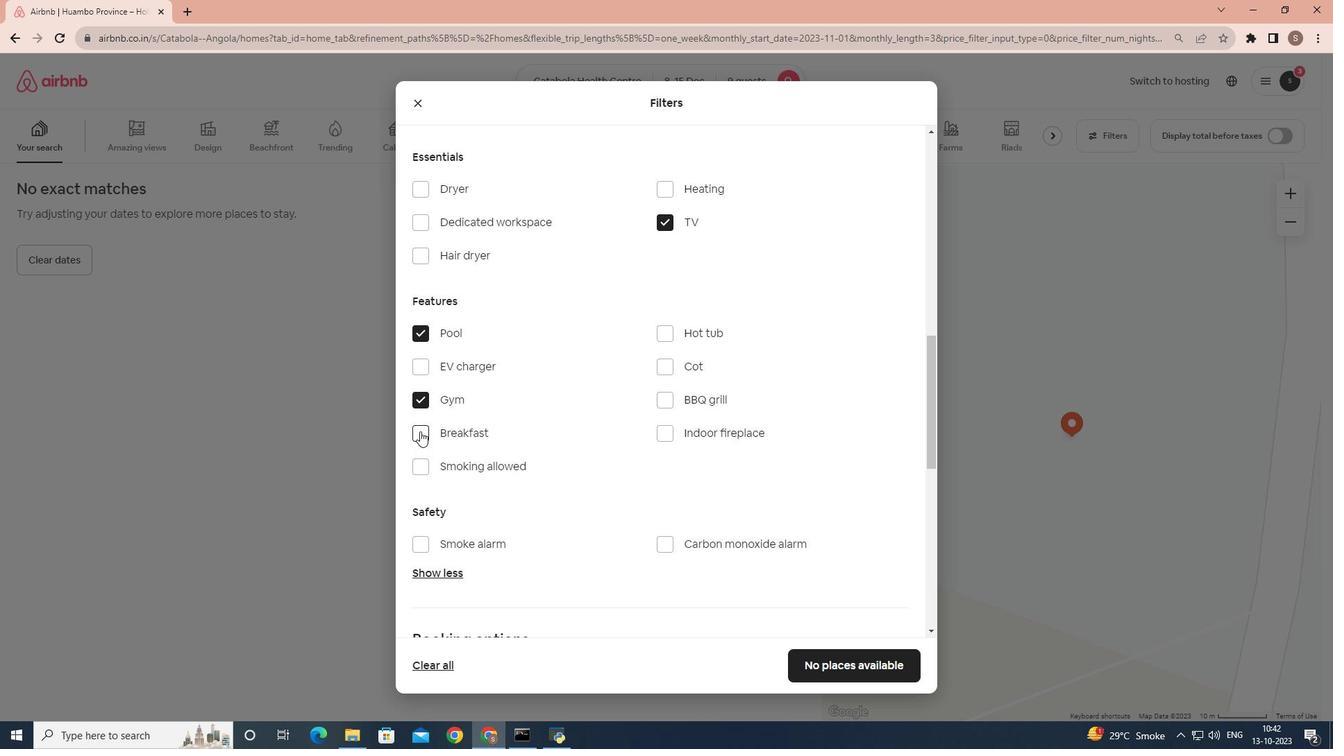 
Action: Mouse moved to (544, 441)
Screenshot: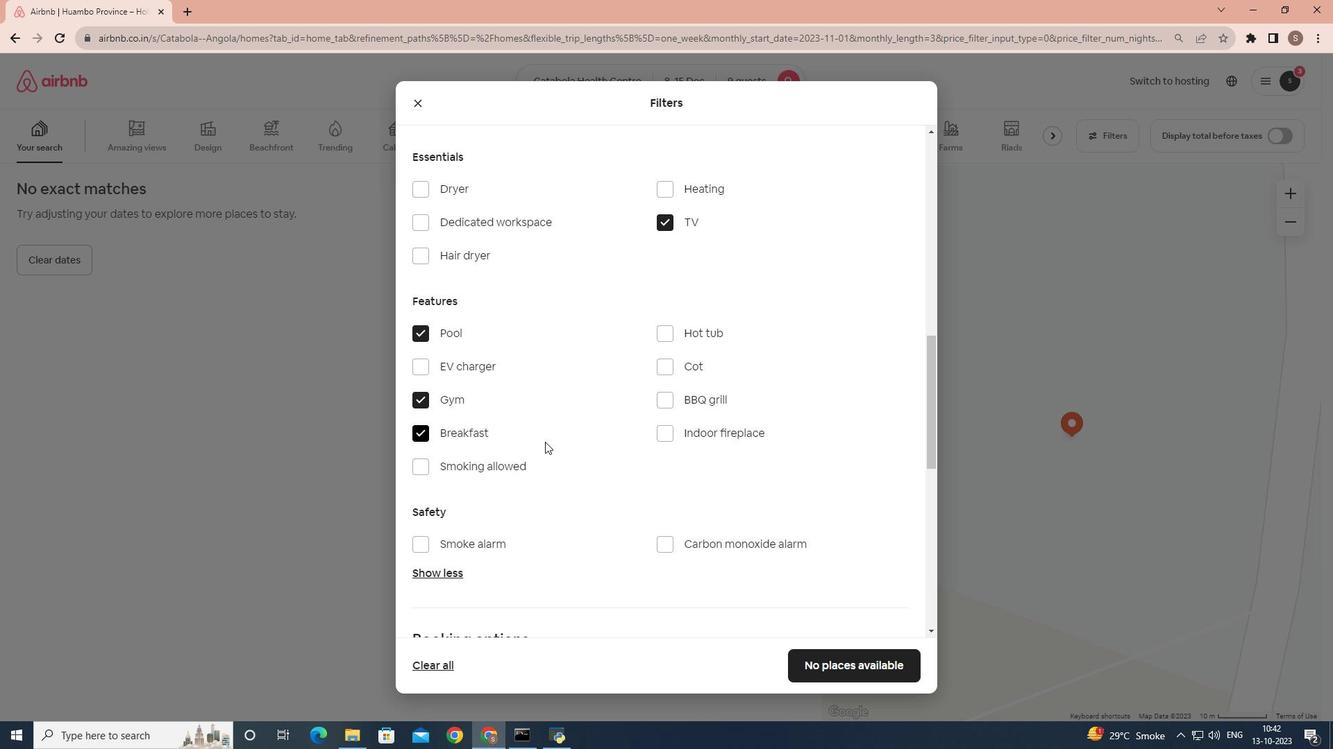 
Action: Mouse scrolled (544, 440) with delta (0, 0)
Screenshot: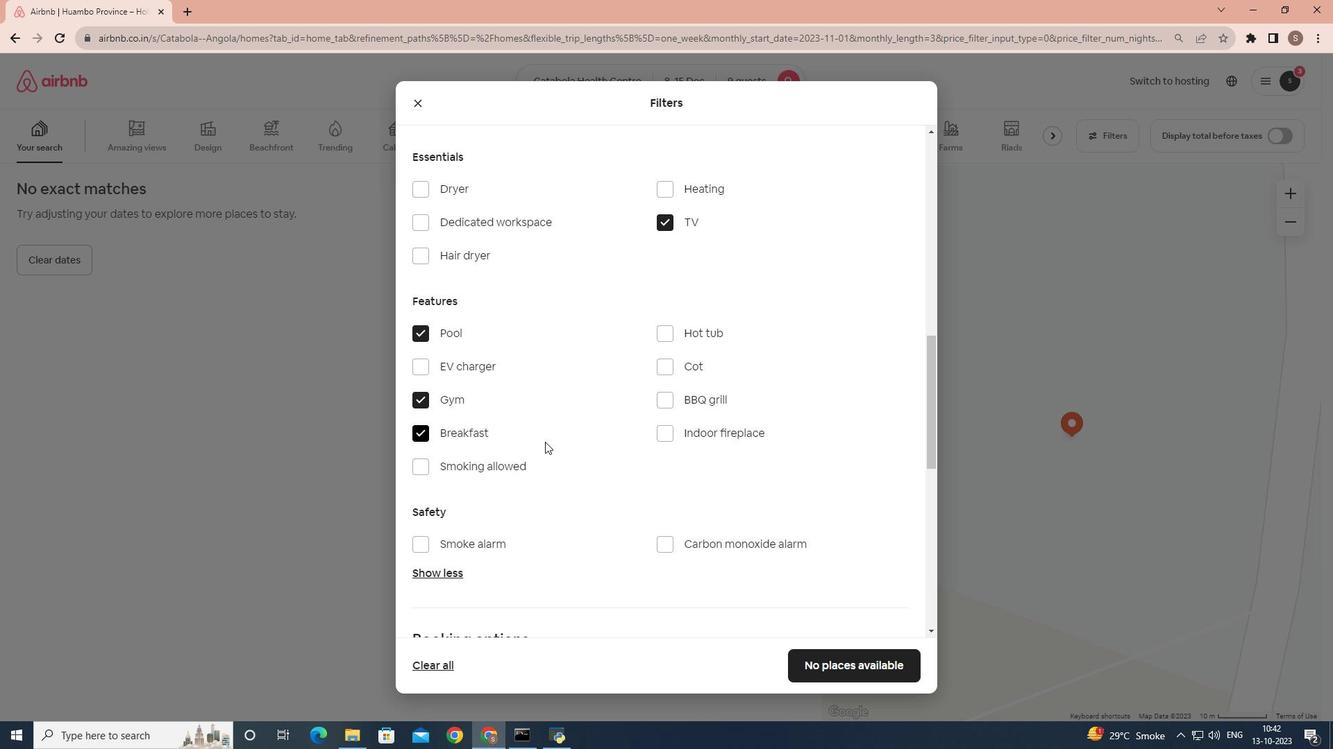 
Action: Mouse moved to (545, 442)
Screenshot: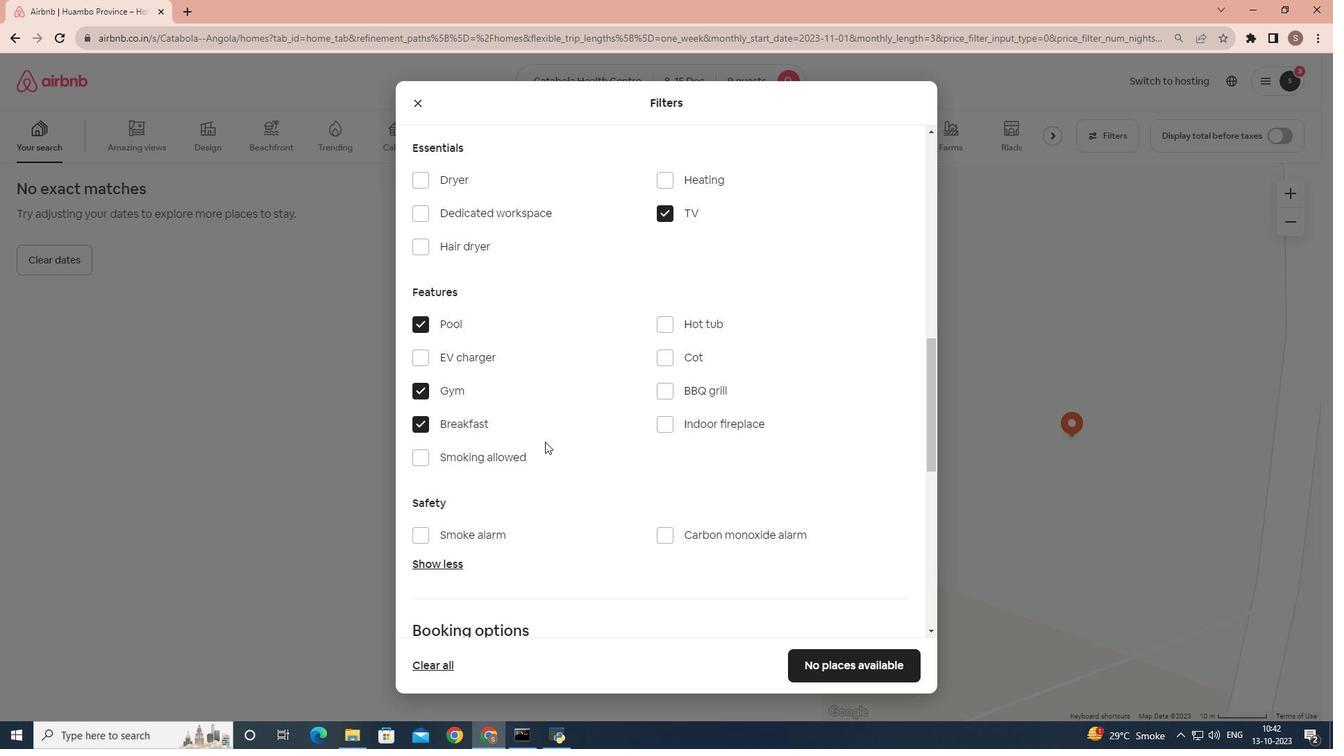 
Action: Mouse scrolled (545, 441) with delta (0, 0)
Screenshot: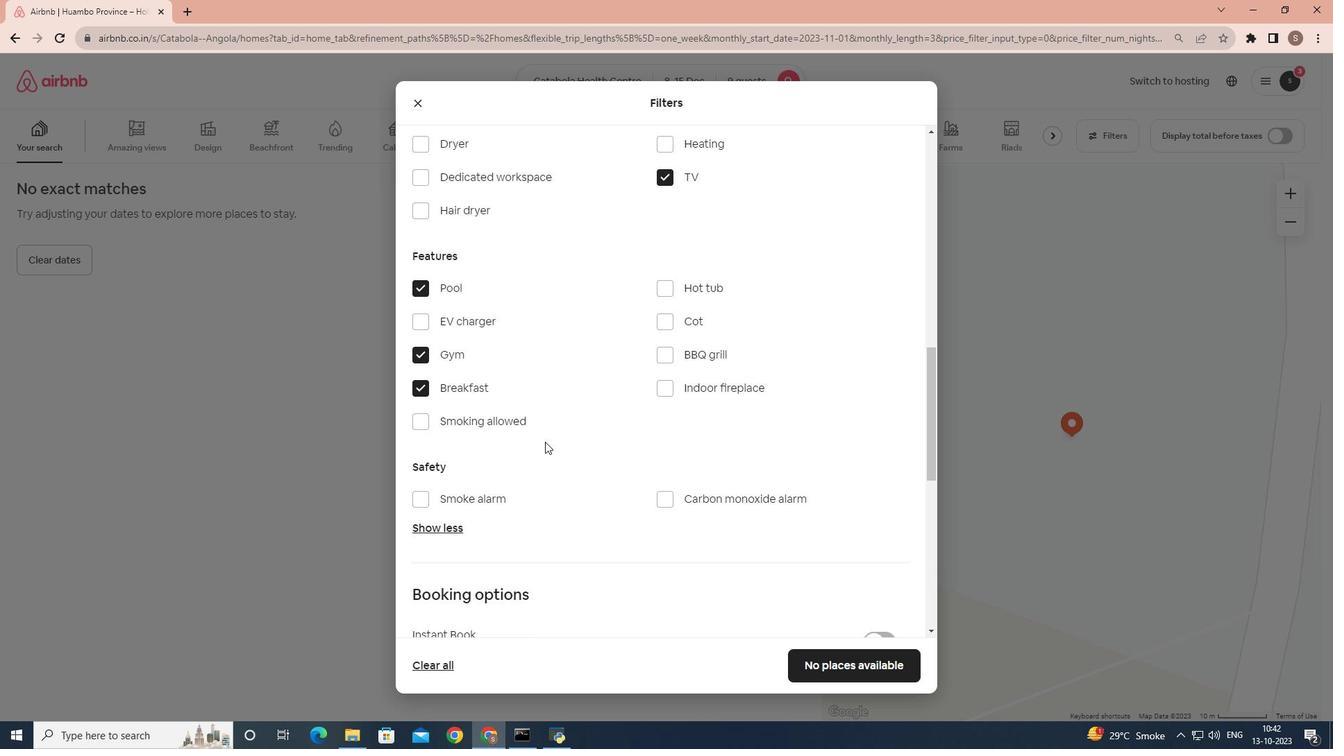 
Action: Mouse scrolled (545, 441) with delta (0, 0)
Screenshot: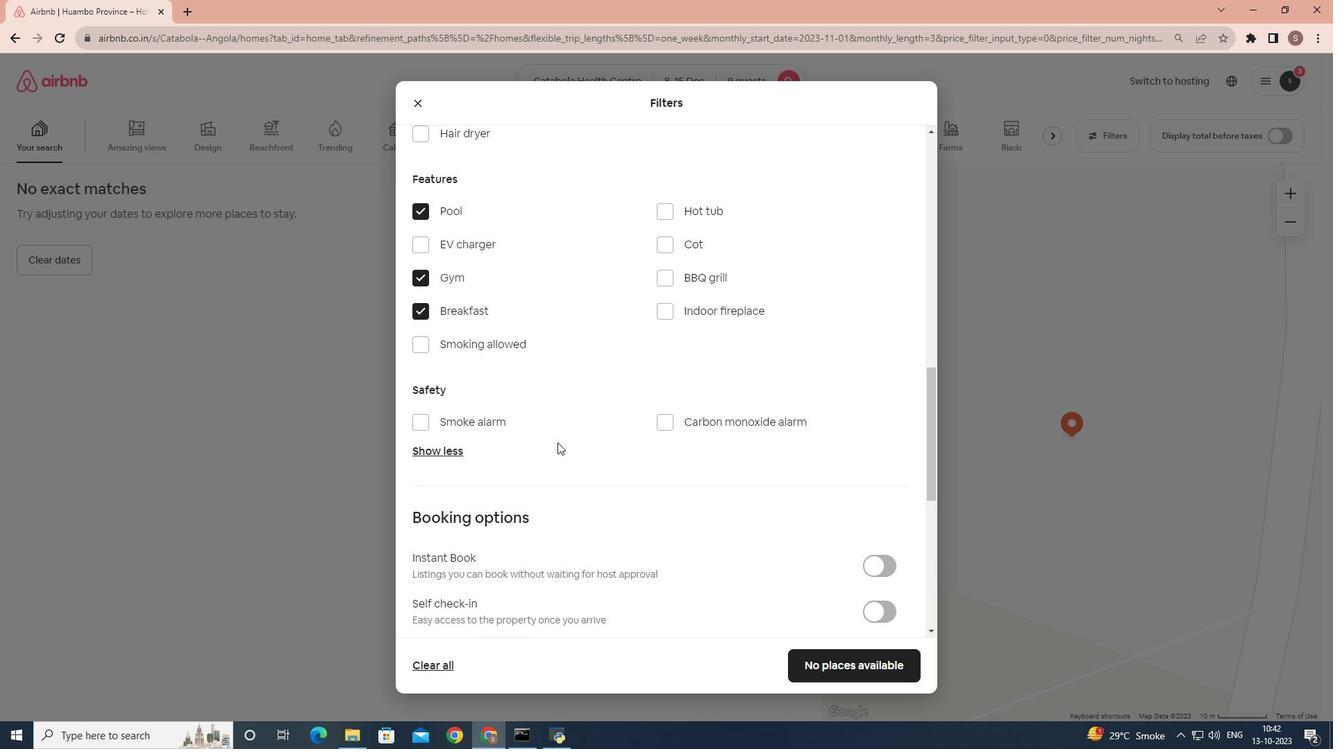 
Action: Mouse moved to (890, 525)
Screenshot: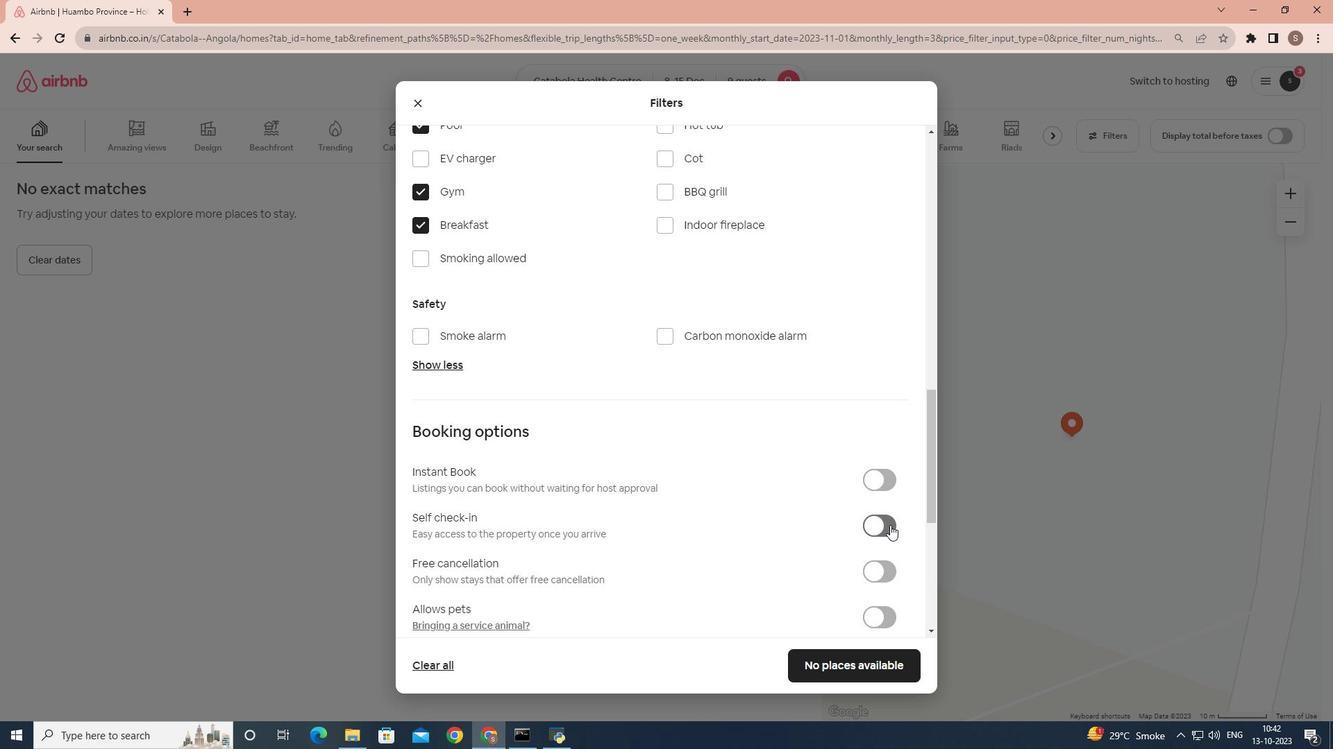 
Action: Mouse pressed left at (890, 525)
Screenshot: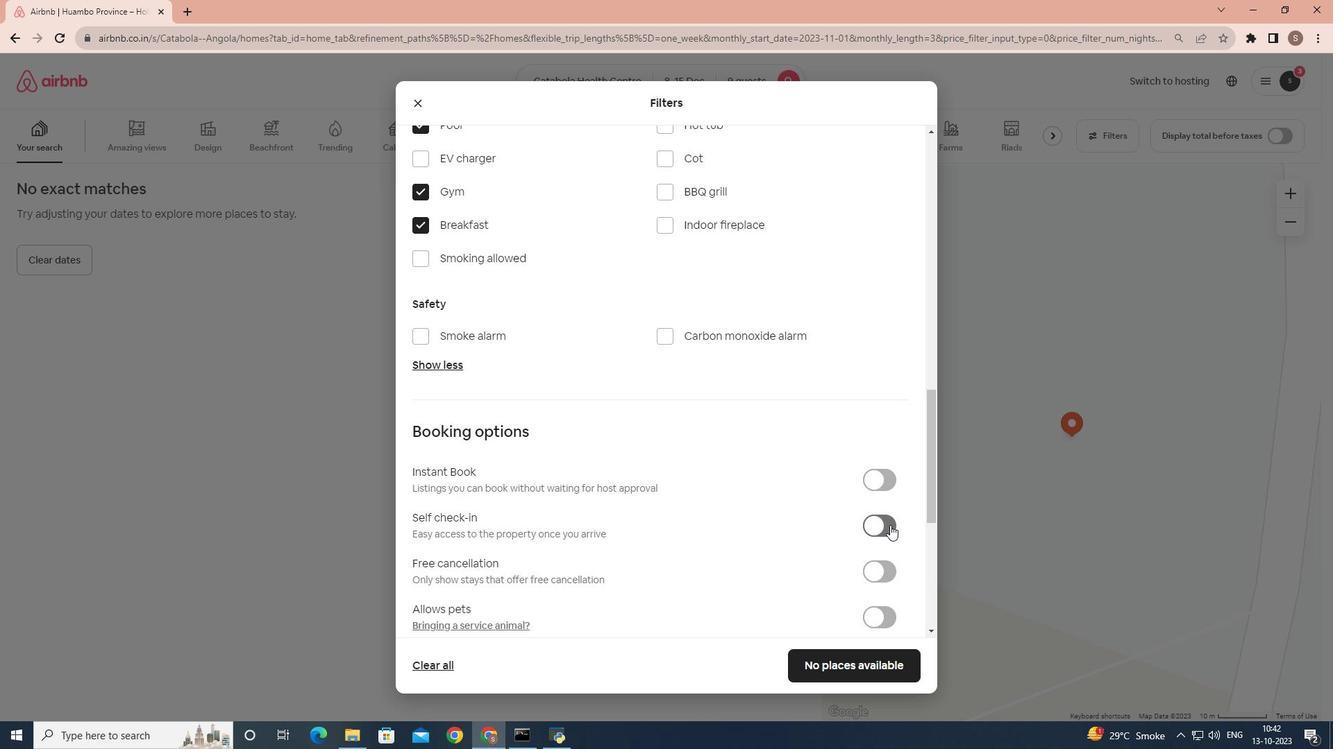 
Action: Mouse moved to (558, 474)
Screenshot: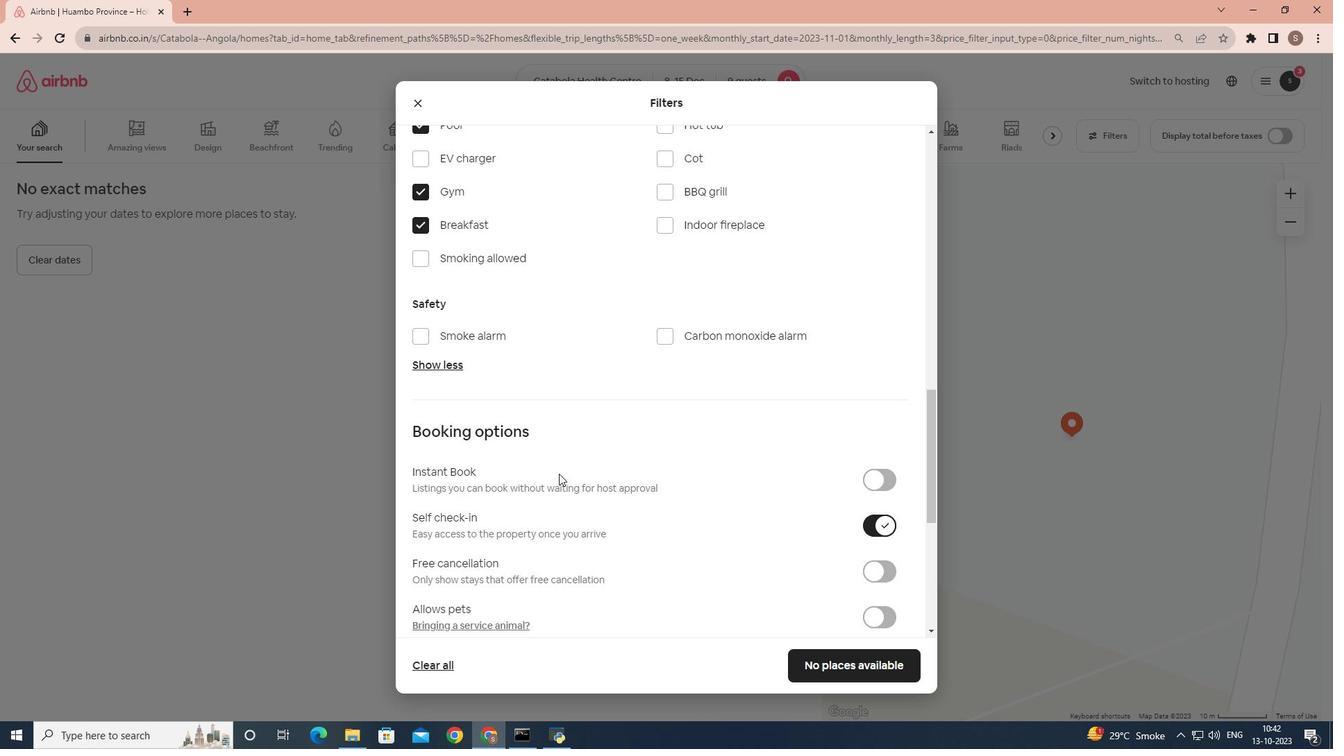 
